 Task: Search one way flight ticket for 4 adults, 2 children, 2 infants in seat and 1 infant on lap in economy from Rapid City: Rapid City Regional Airport to Laramie: Laramie Regional Airport on 5-3-2023. Choice of flights is United. Number of bags: 1 carry on bag. Price is upto 45000. Outbound departure time preference is 0:00.
Action: Mouse moved to (403, 161)
Screenshot: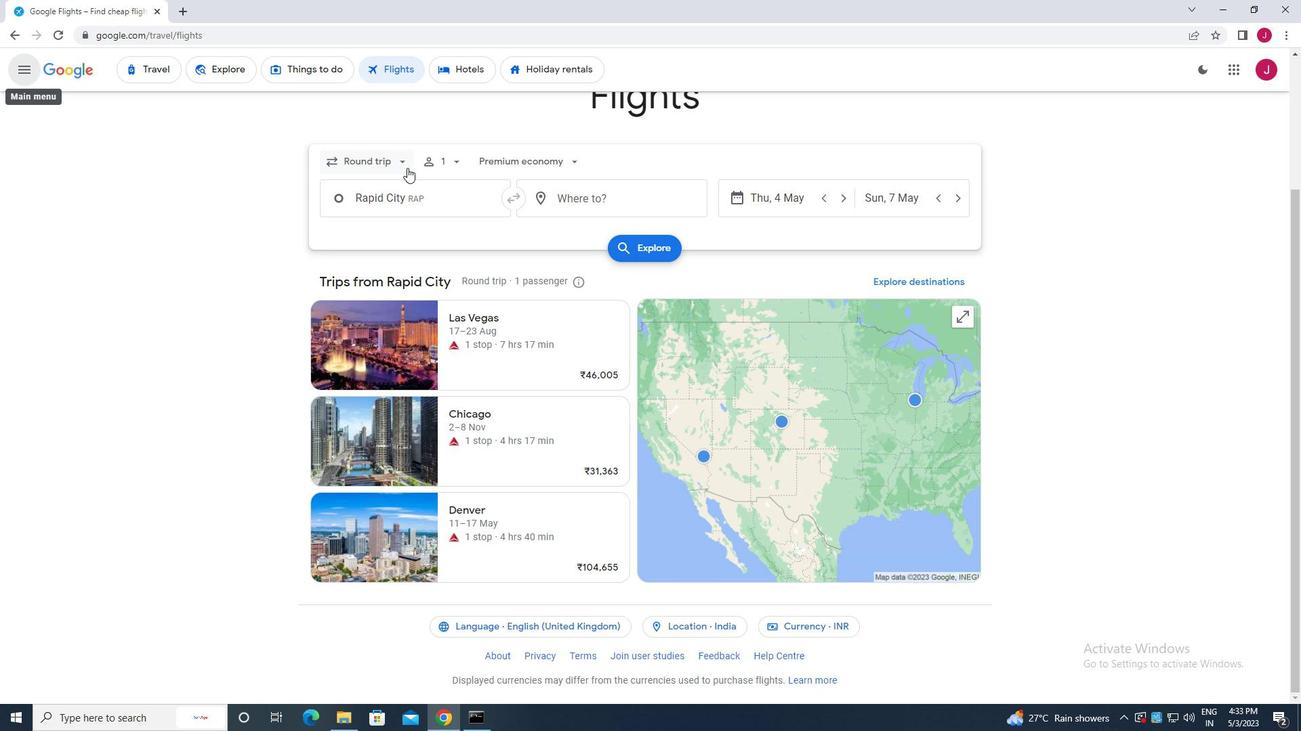 
Action: Mouse pressed left at (403, 161)
Screenshot: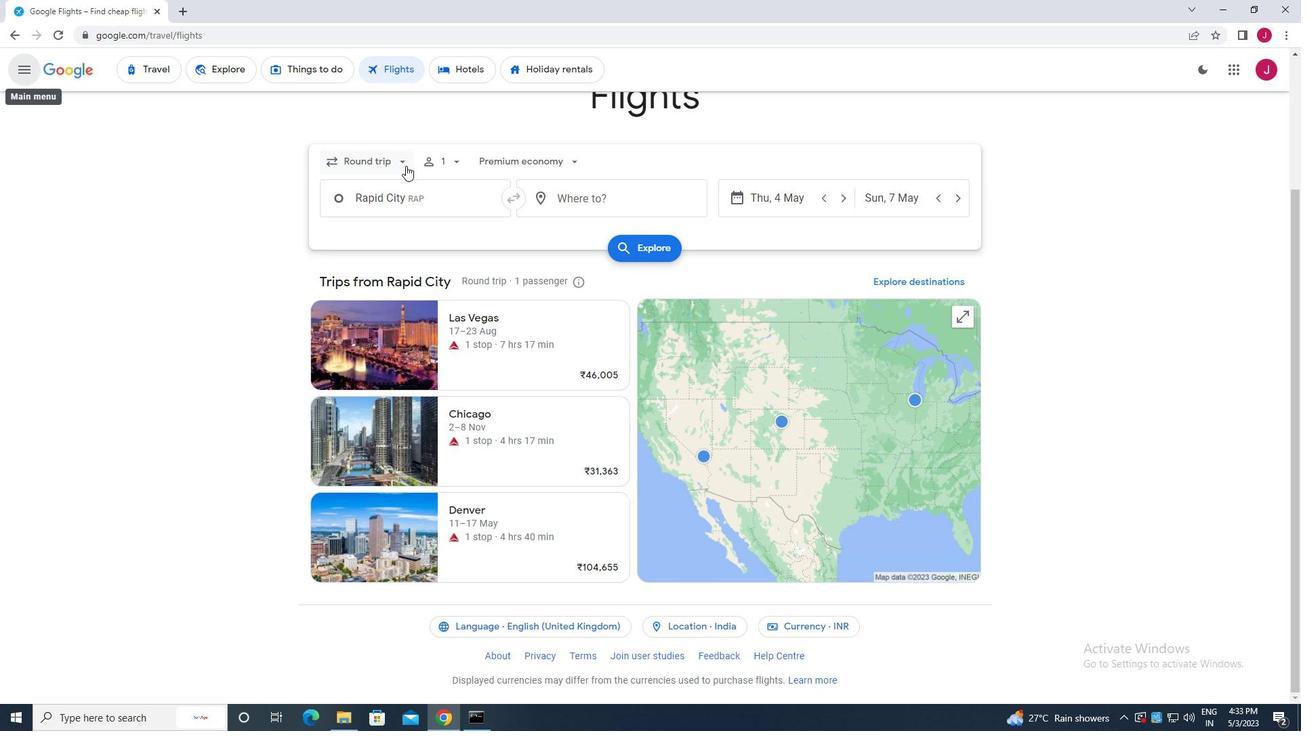 
Action: Mouse moved to (394, 221)
Screenshot: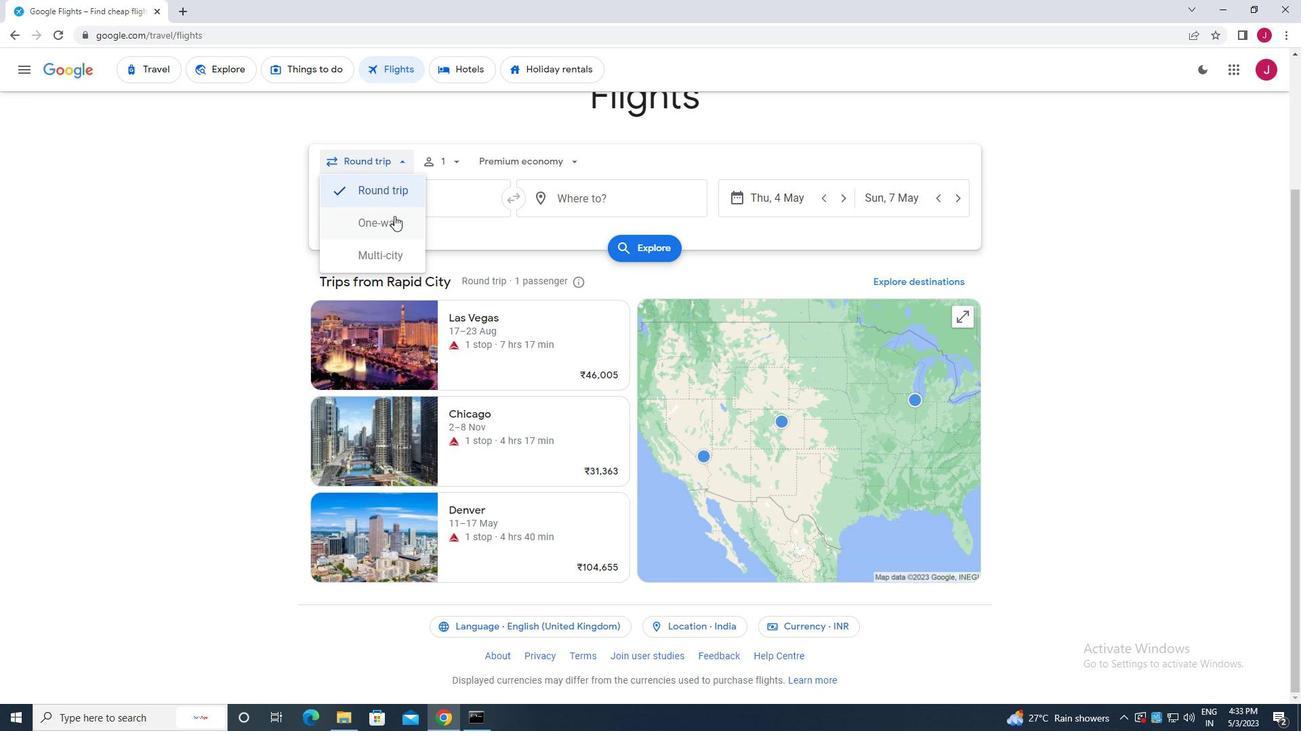 
Action: Mouse pressed left at (394, 221)
Screenshot: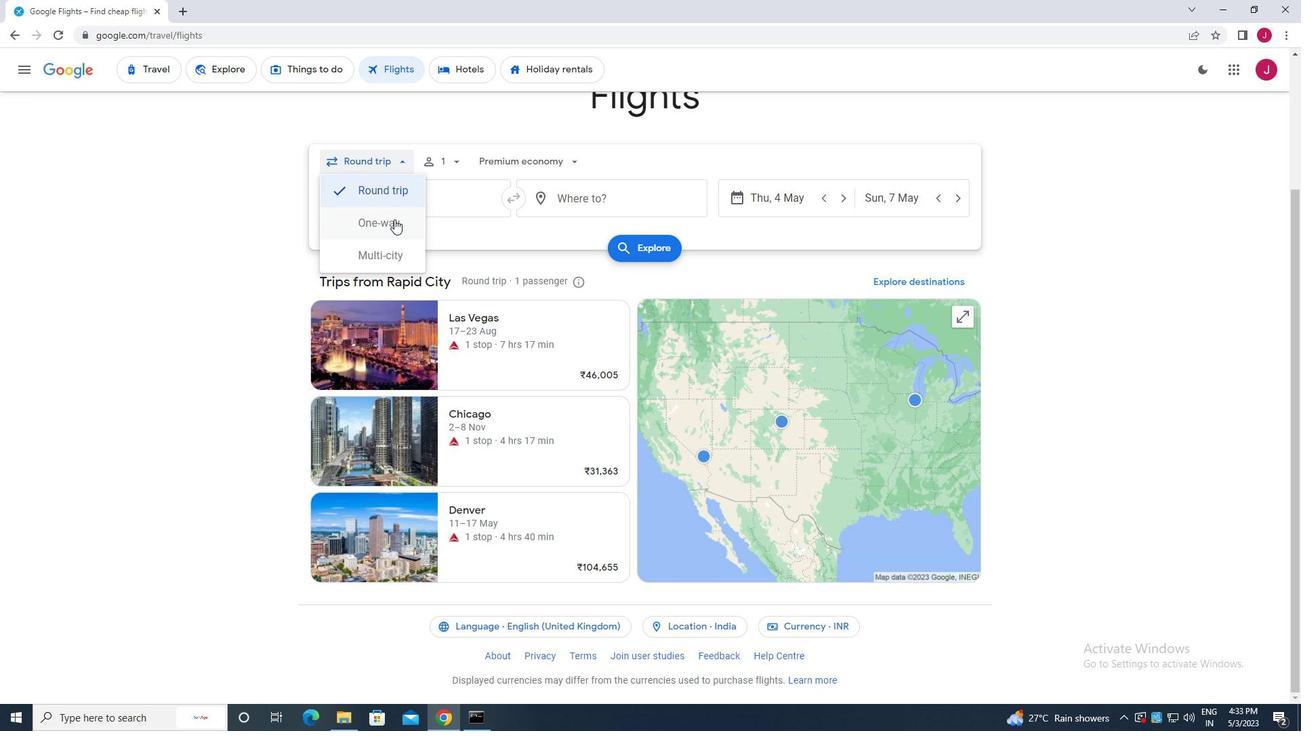 
Action: Mouse moved to (447, 164)
Screenshot: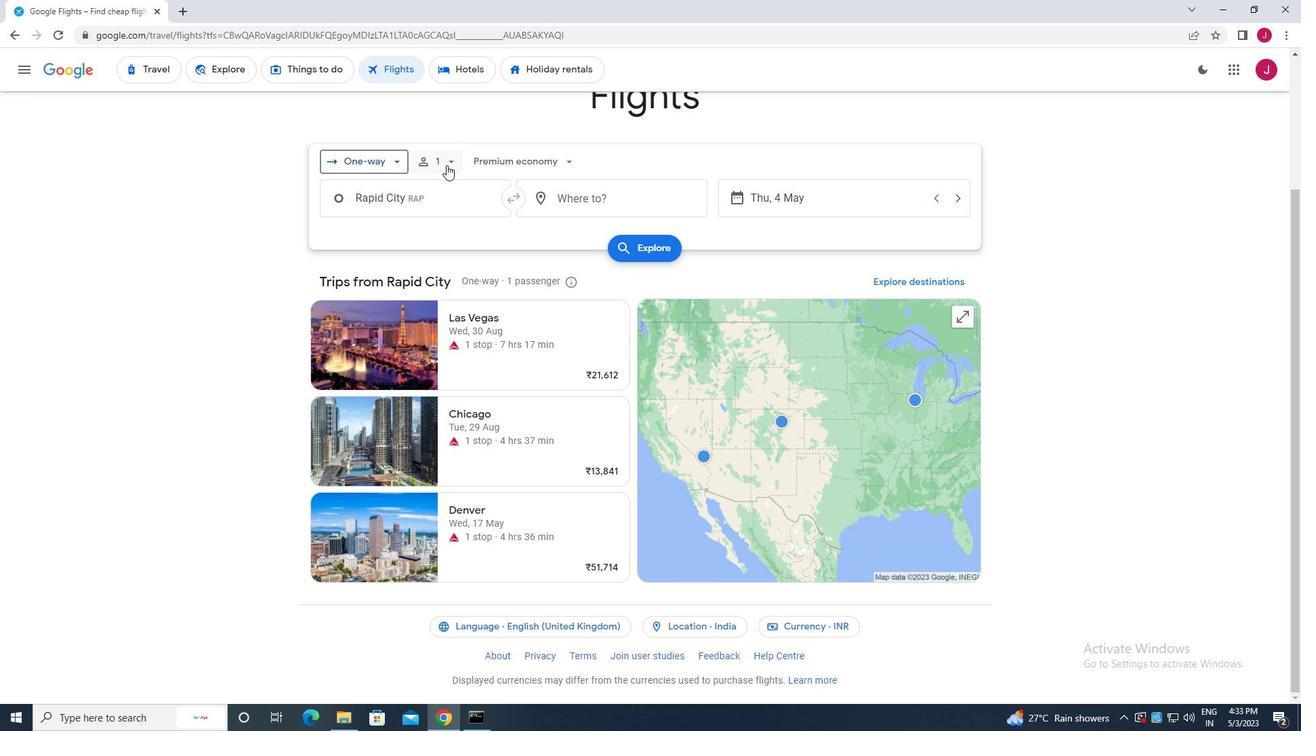 
Action: Mouse pressed left at (447, 164)
Screenshot: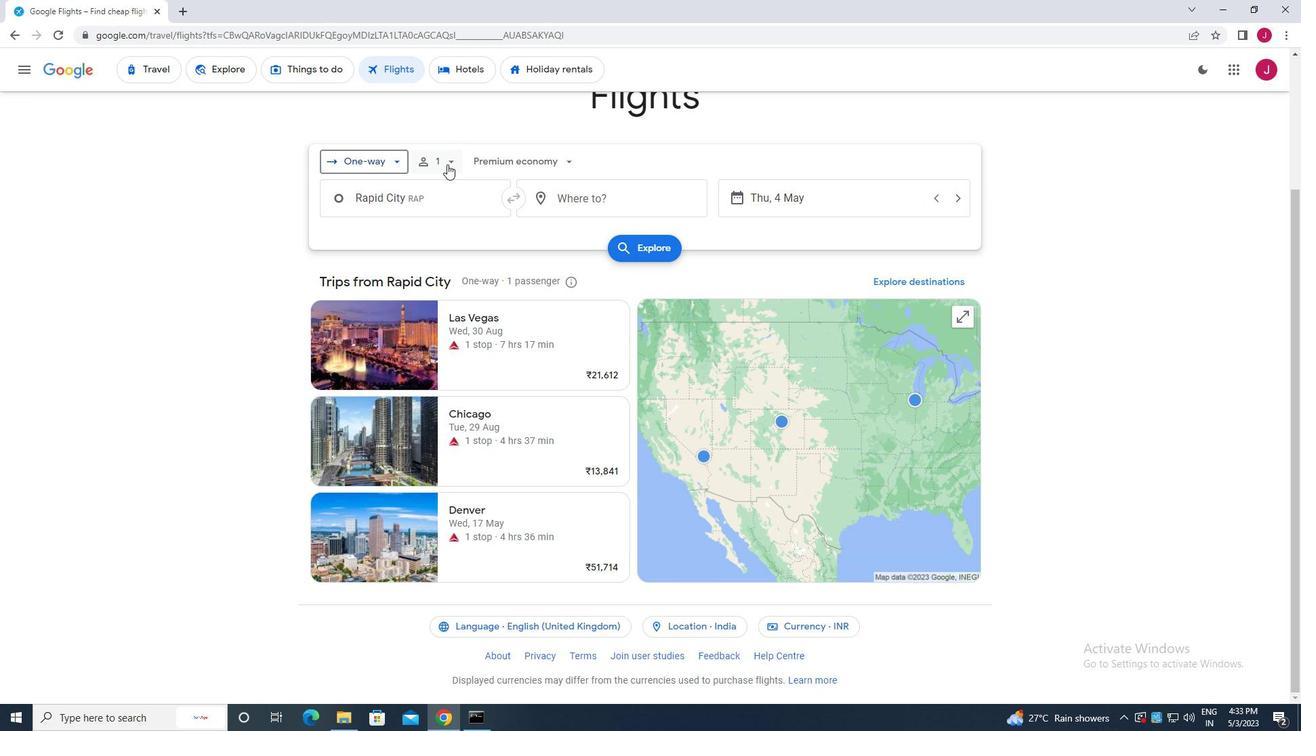 
Action: Mouse moved to (551, 193)
Screenshot: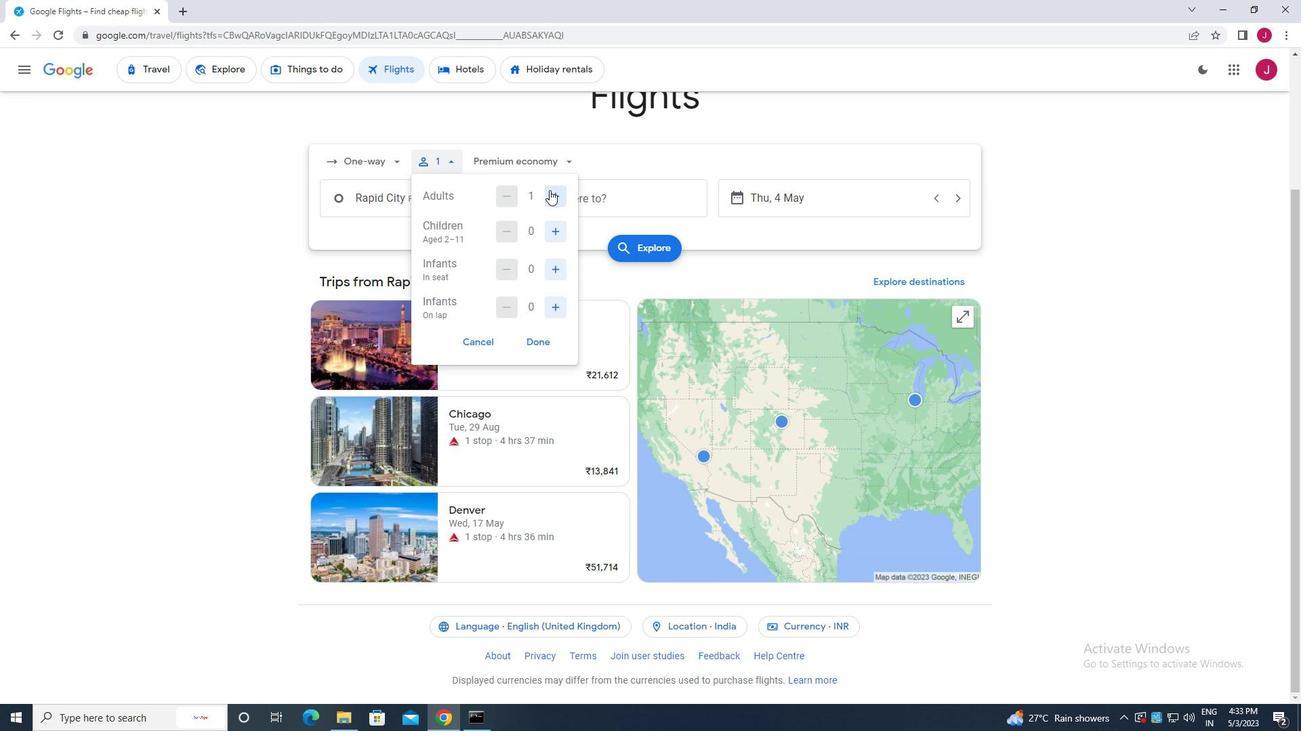 
Action: Mouse pressed left at (551, 193)
Screenshot: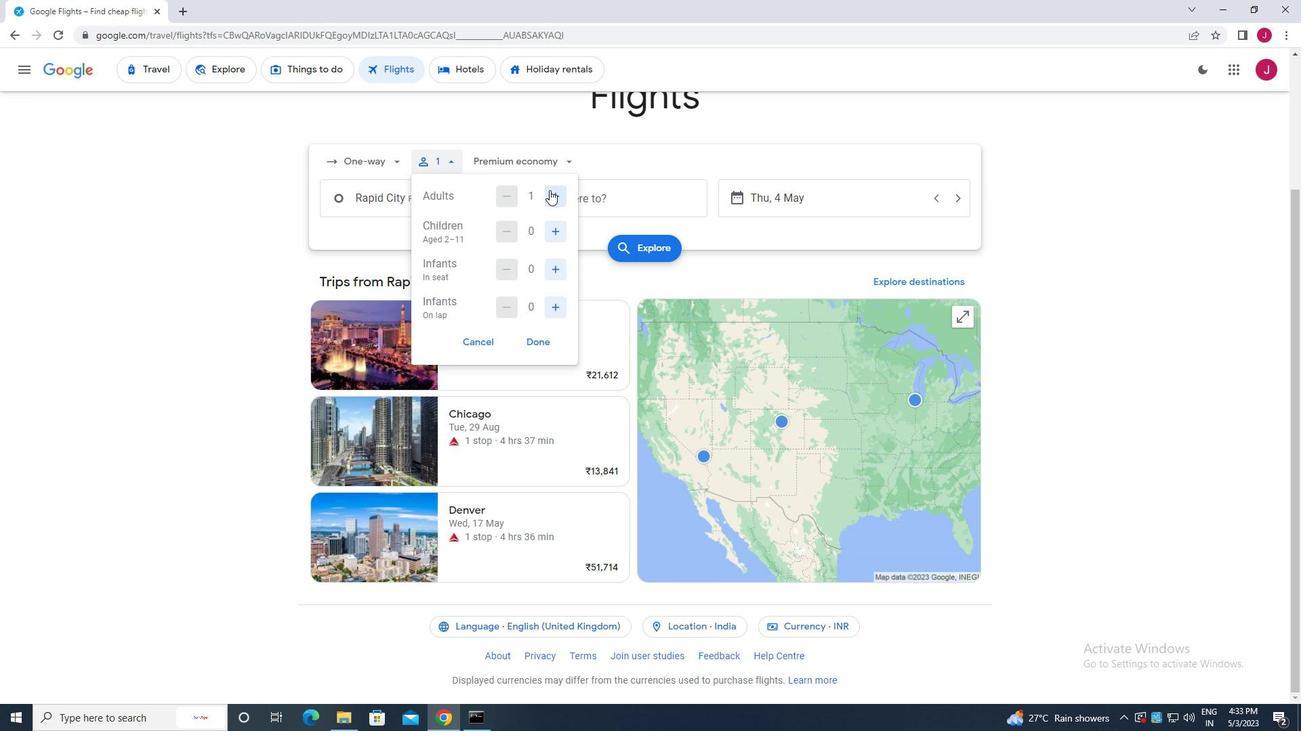 
Action: Mouse moved to (552, 193)
Screenshot: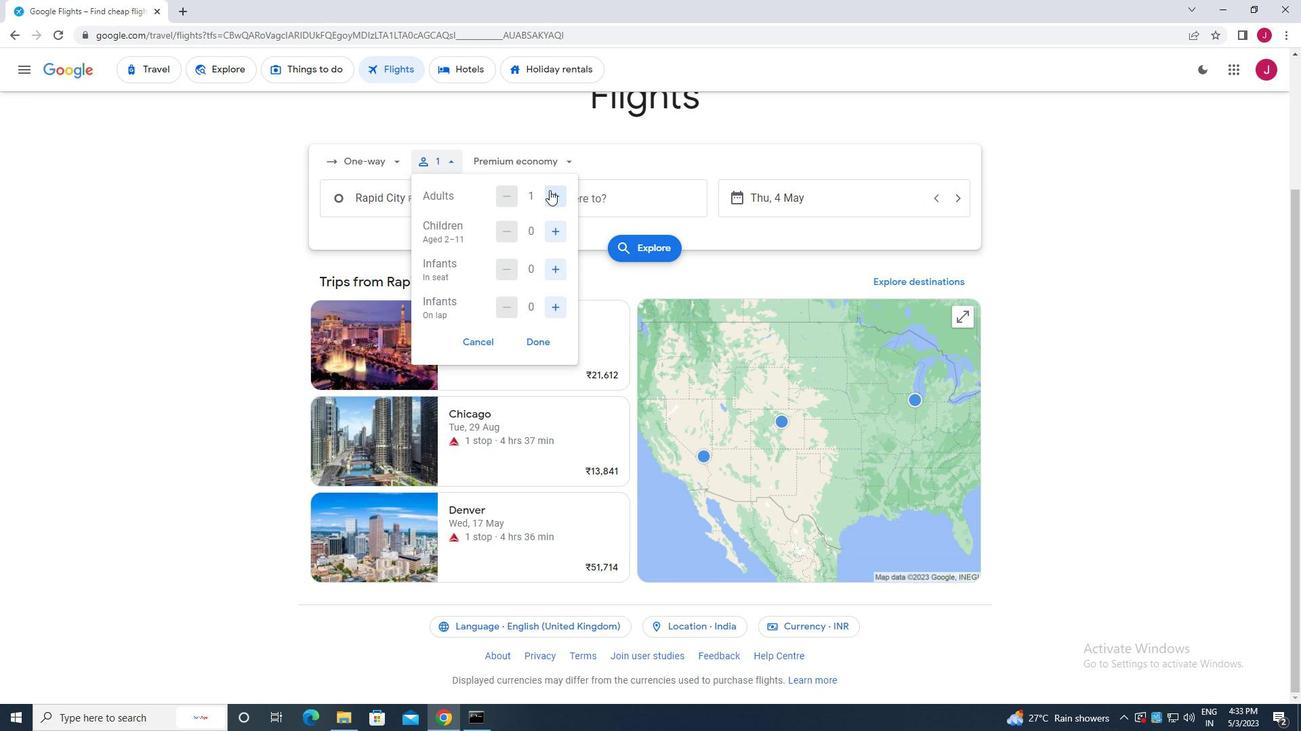 
Action: Mouse pressed left at (552, 193)
Screenshot: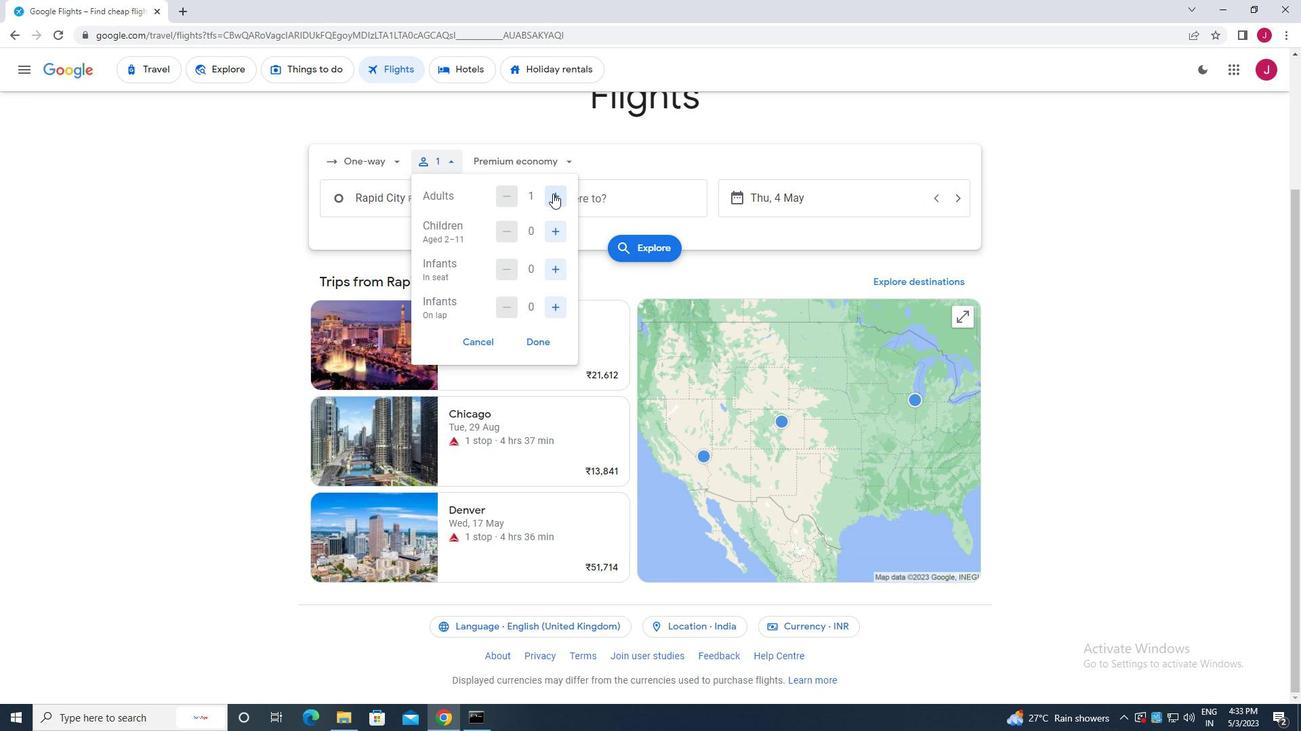 
Action: Mouse pressed left at (552, 193)
Screenshot: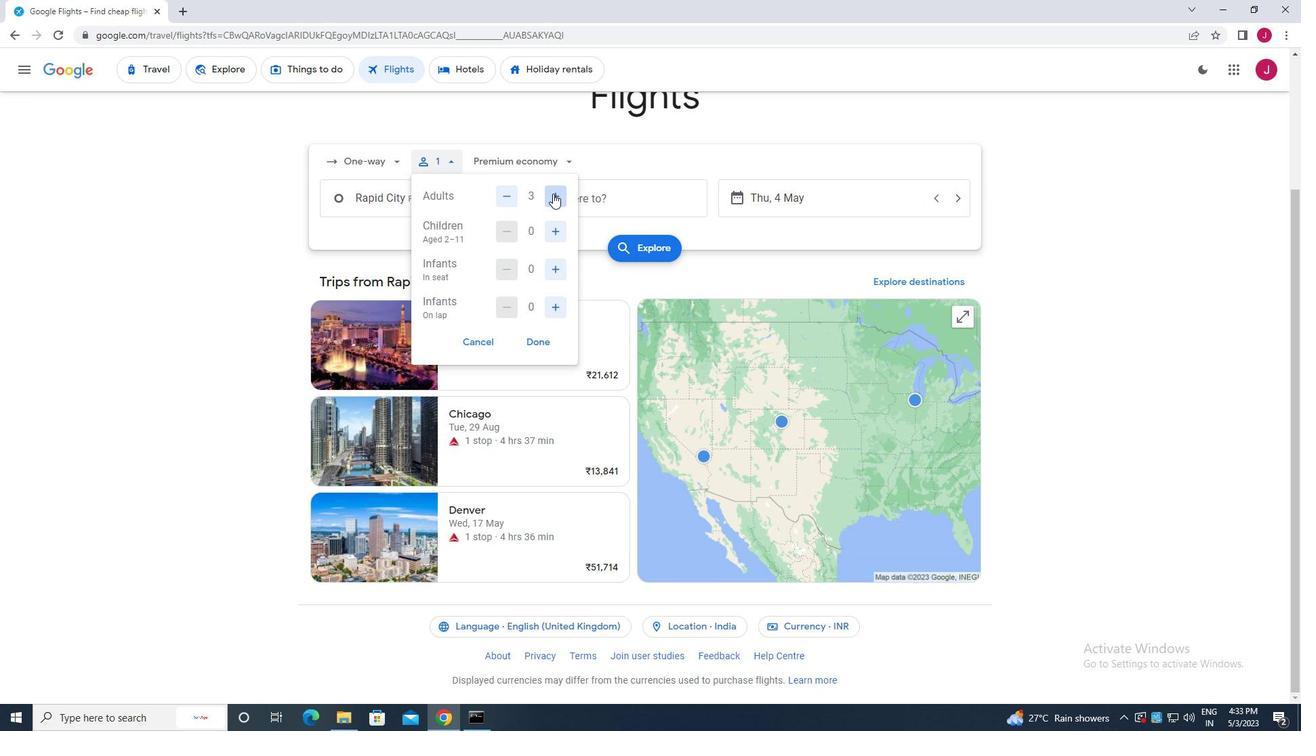 
Action: Mouse moved to (555, 237)
Screenshot: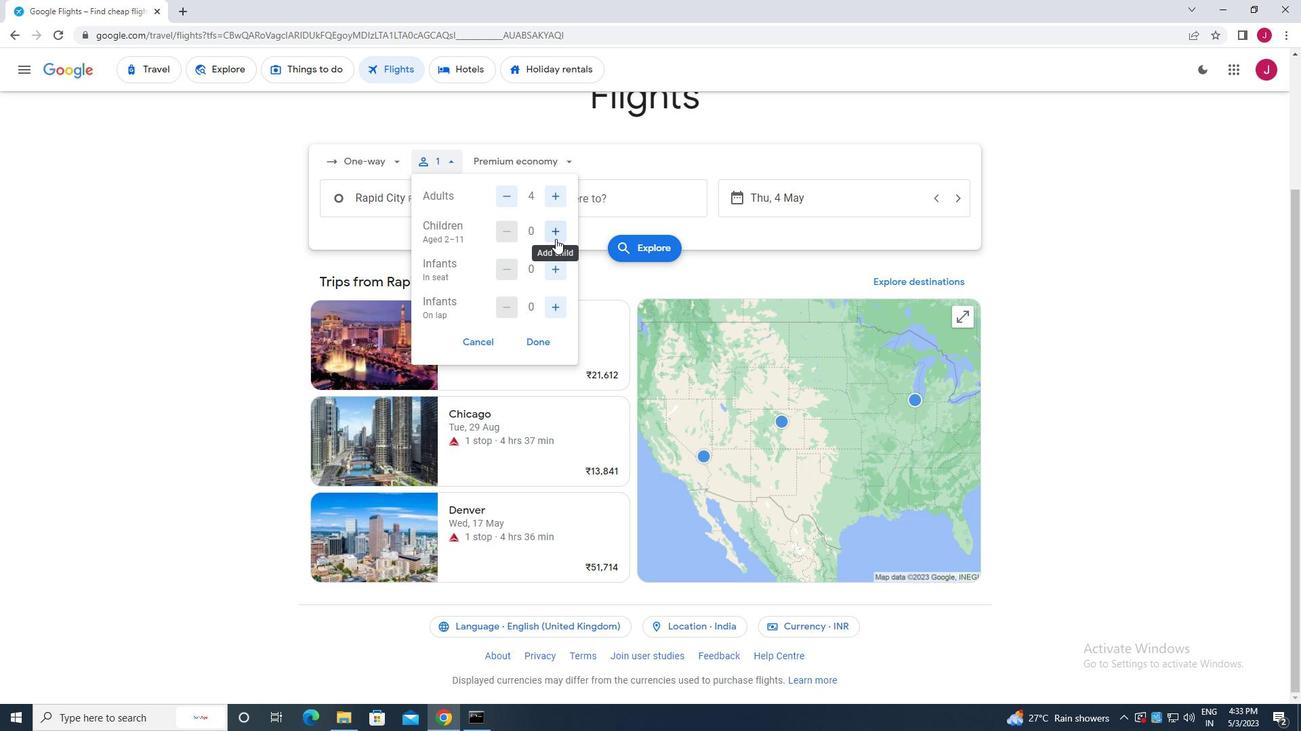 
Action: Mouse pressed left at (555, 237)
Screenshot: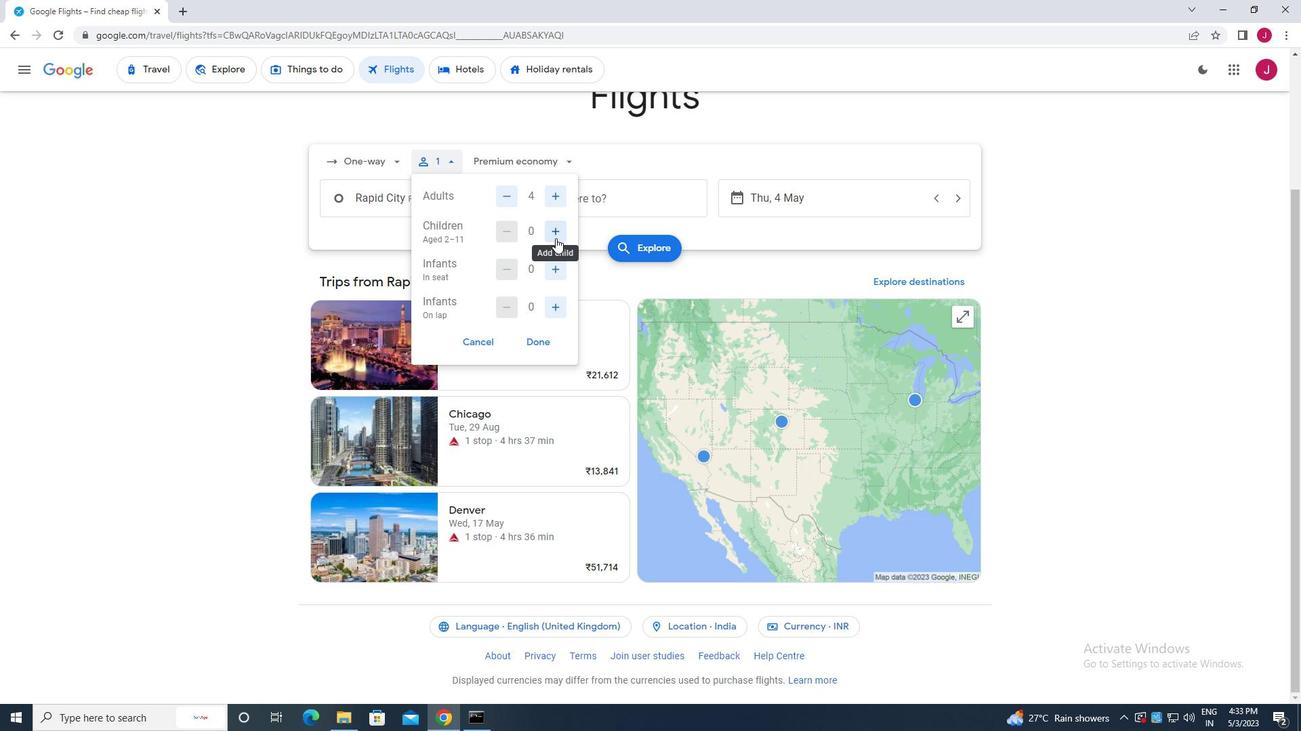 
Action: Mouse pressed left at (555, 237)
Screenshot: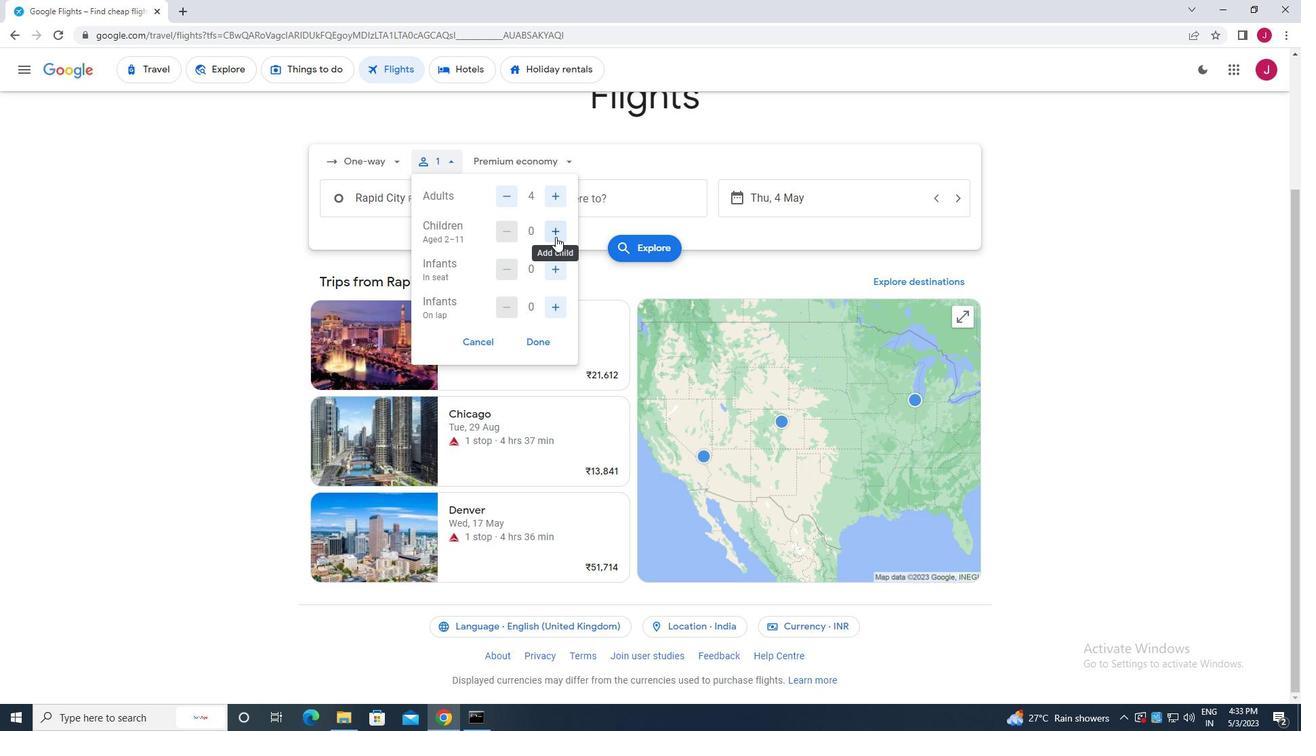 
Action: Mouse moved to (559, 269)
Screenshot: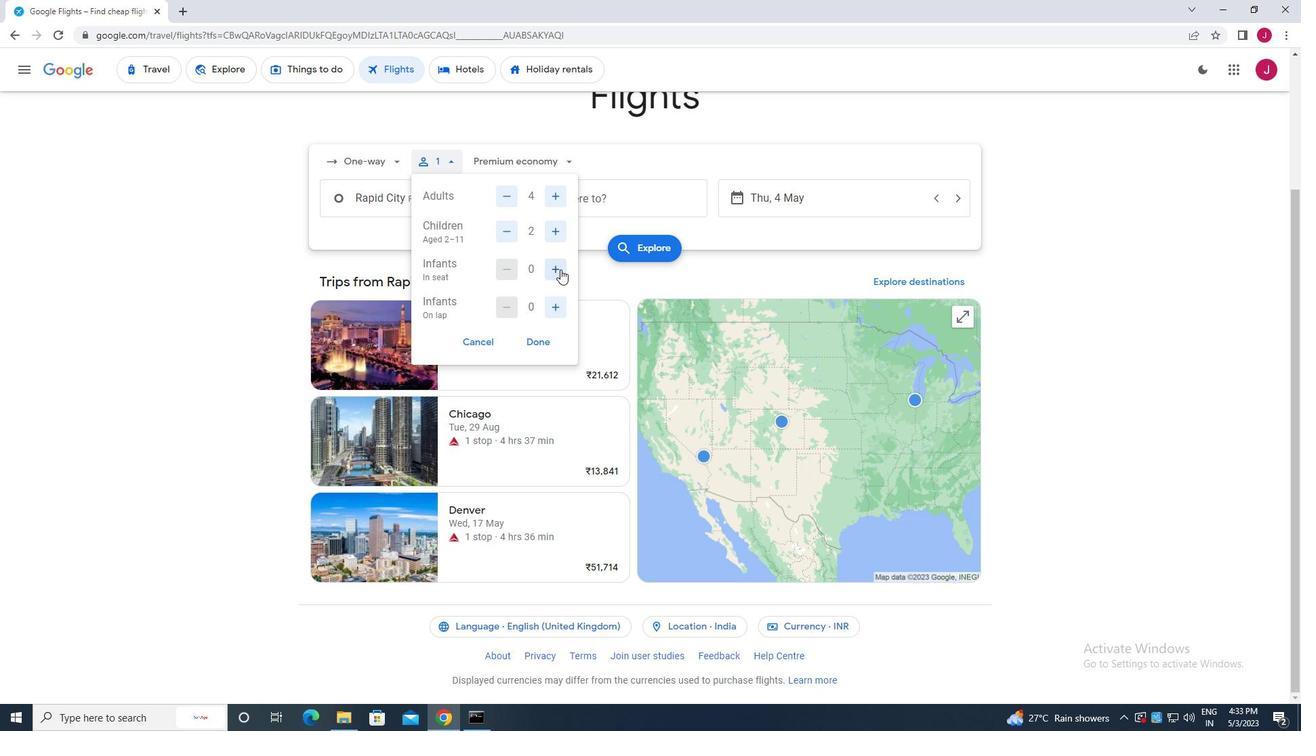
Action: Mouse pressed left at (559, 269)
Screenshot: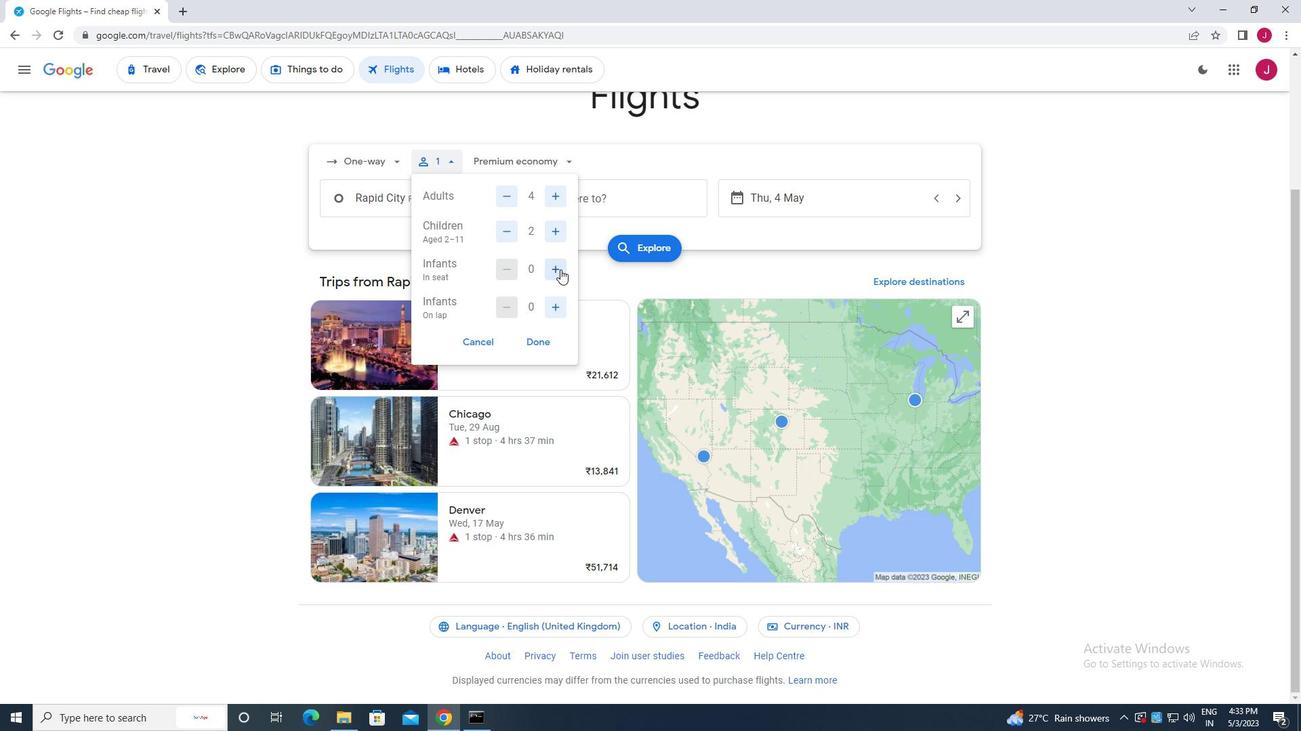 
Action: Mouse pressed left at (559, 269)
Screenshot: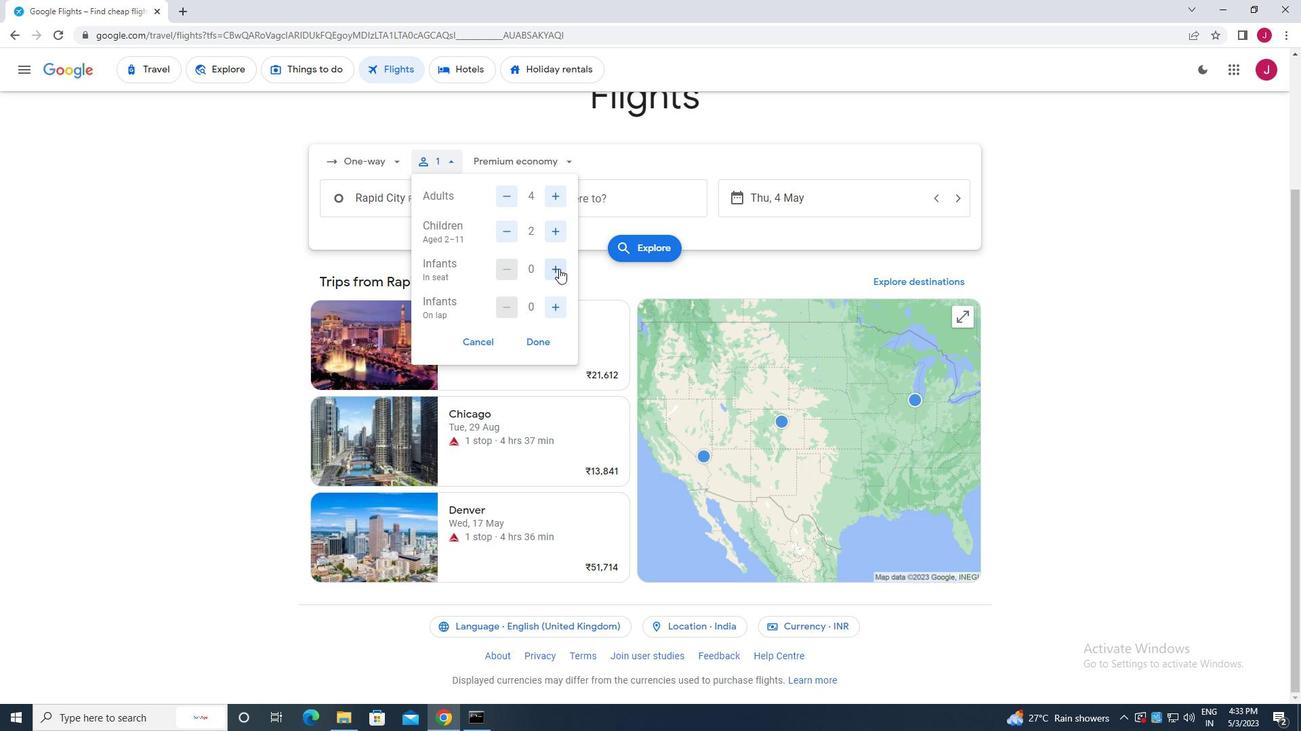 
Action: Mouse moved to (554, 309)
Screenshot: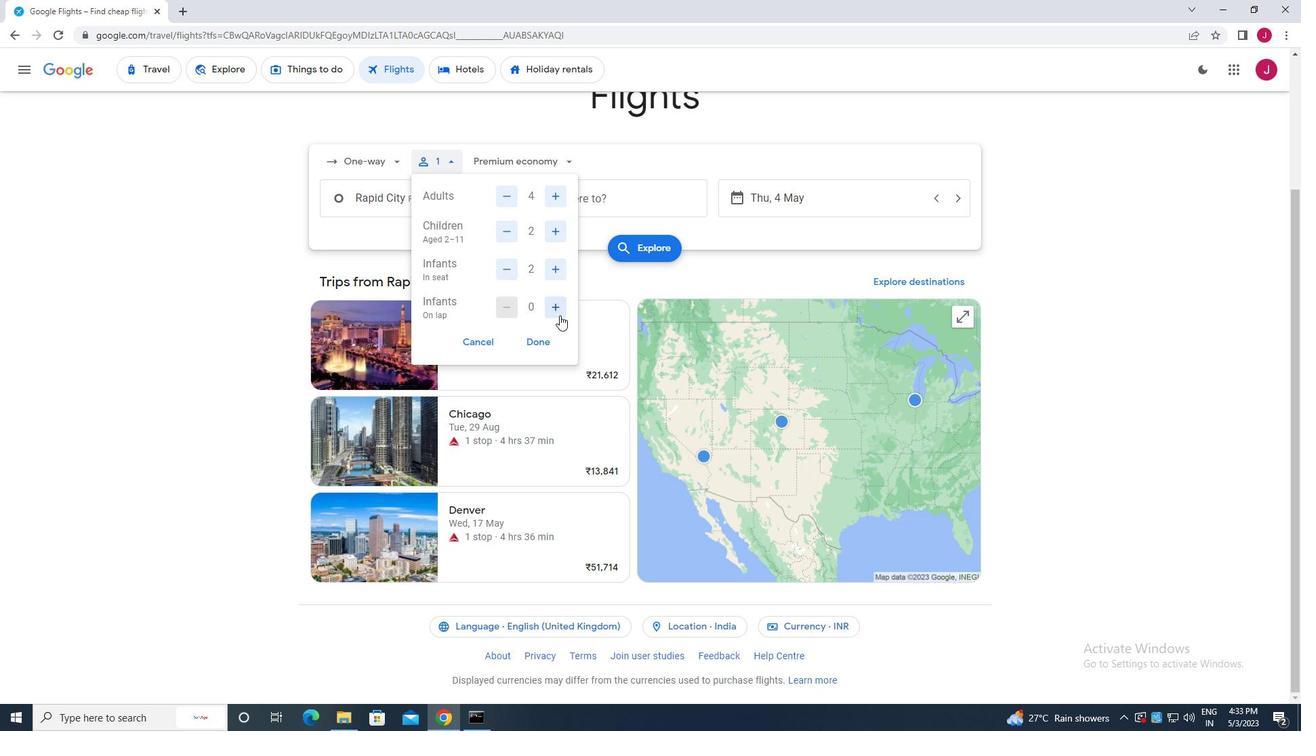 
Action: Mouse pressed left at (554, 309)
Screenshot: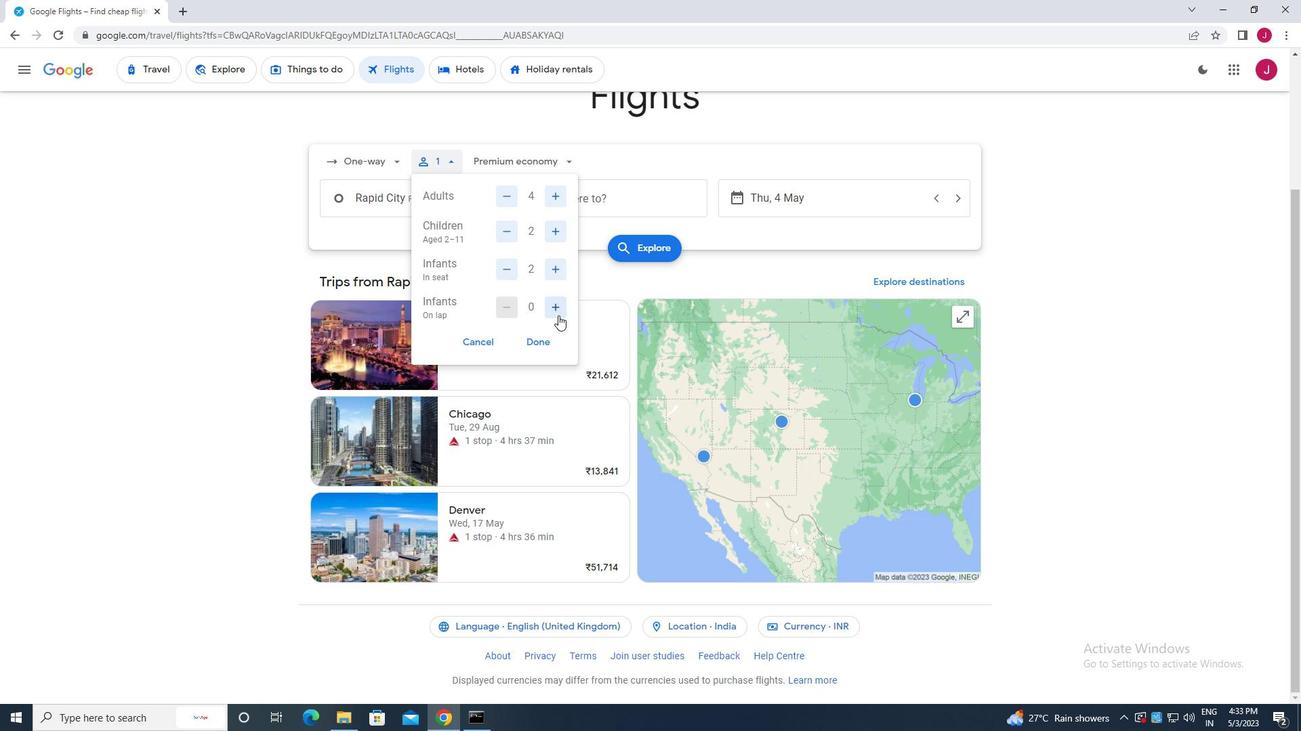 
Action: Mouse moved to (534, 342)
Screenshot: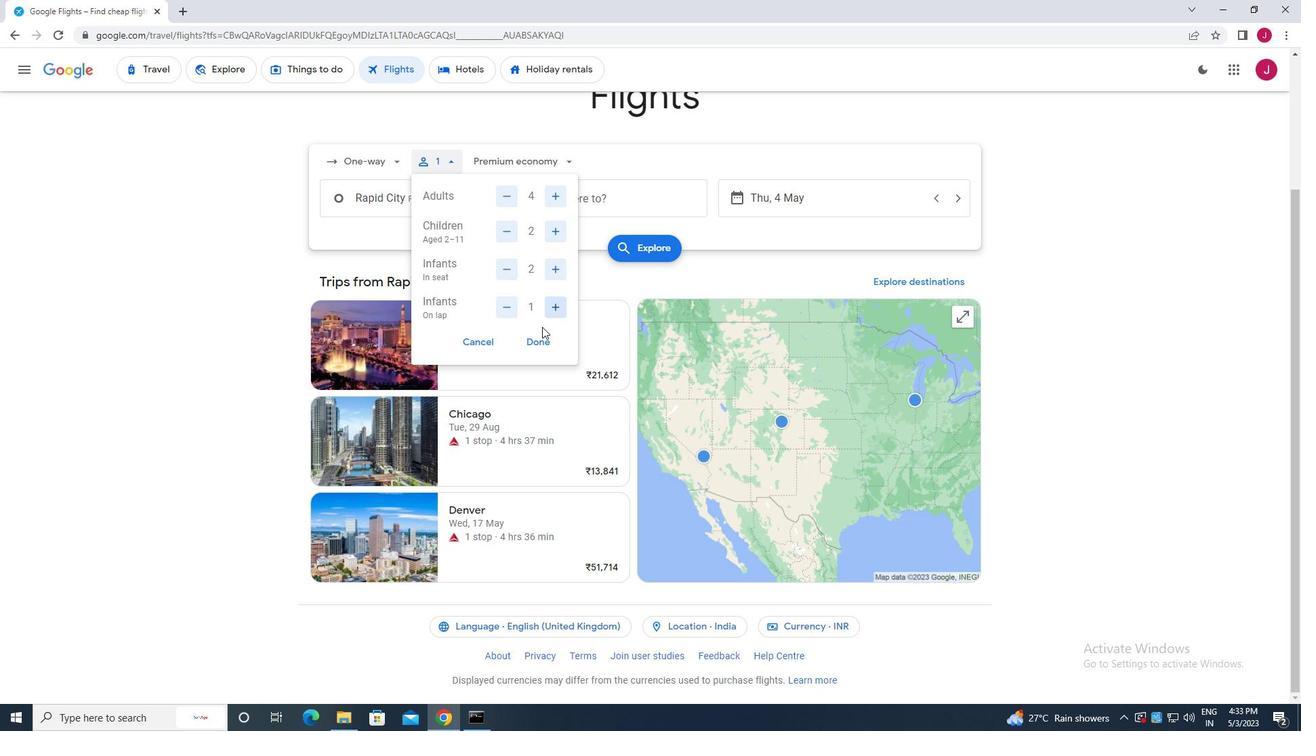 
Action: Mouse pressed left at (534, 342)
Screenshot: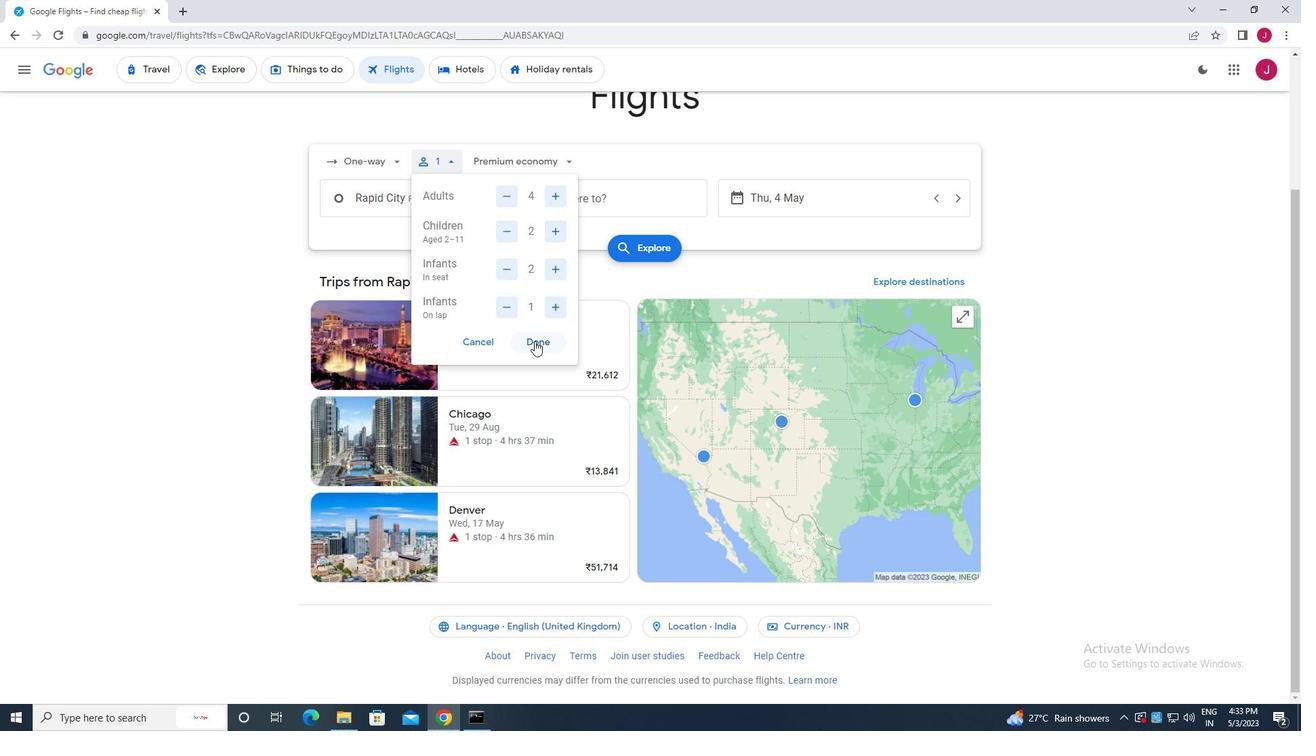 
Action: Mouse moved to (544, 161)
Screenshot: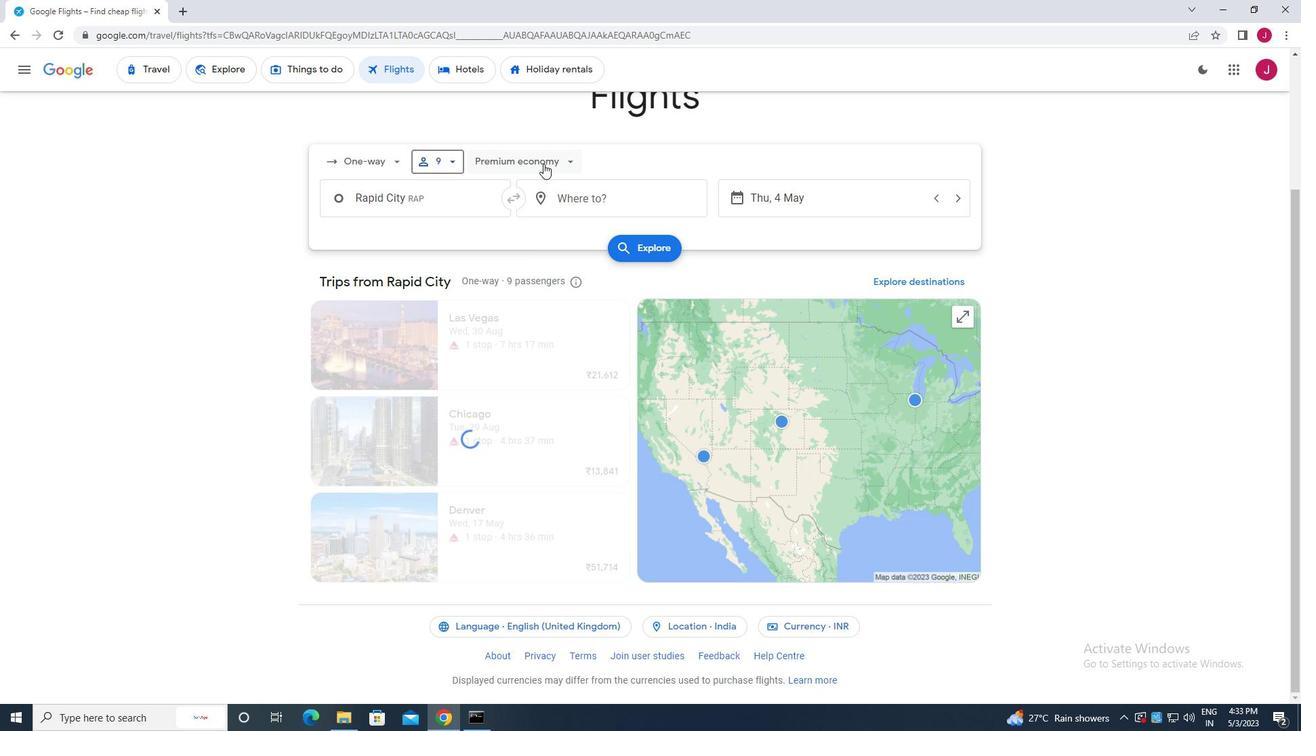 
Action: Mouse pressed left at (544, 161)
Screenshot: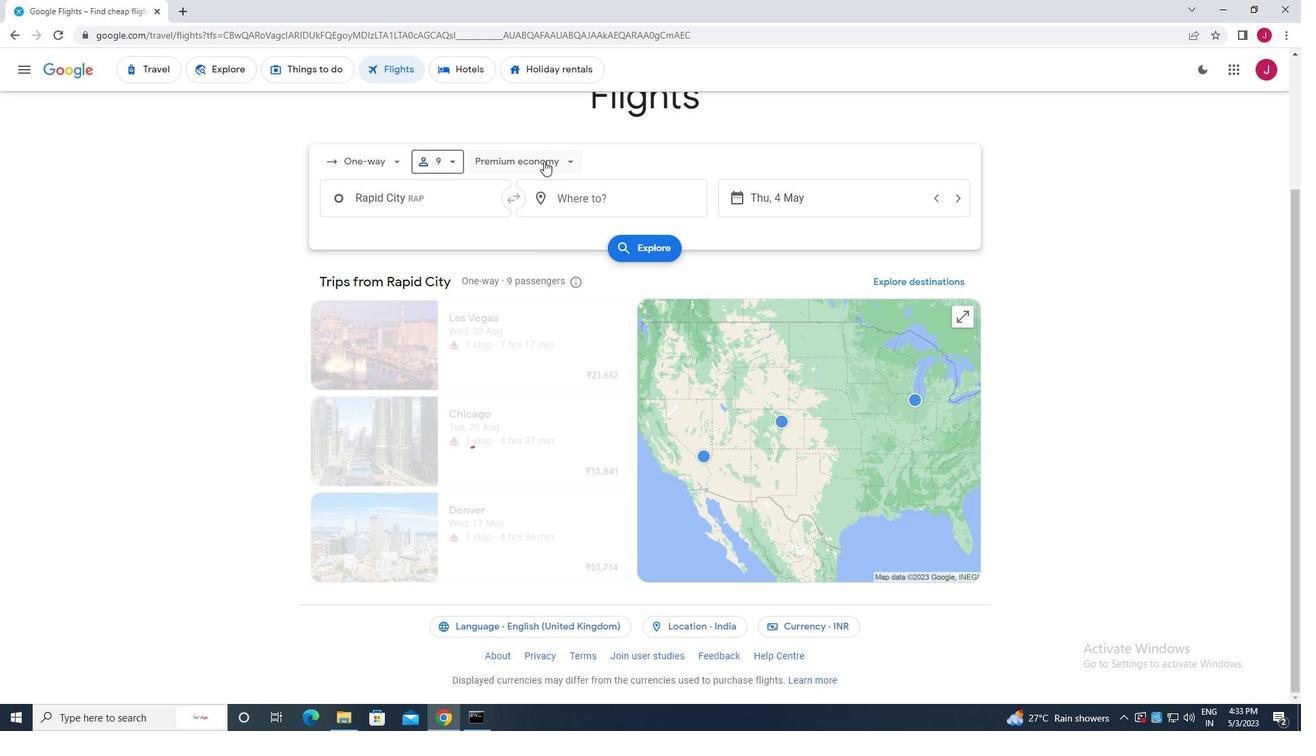 
Action: Mouse moved to (550, 190)
Screenshot: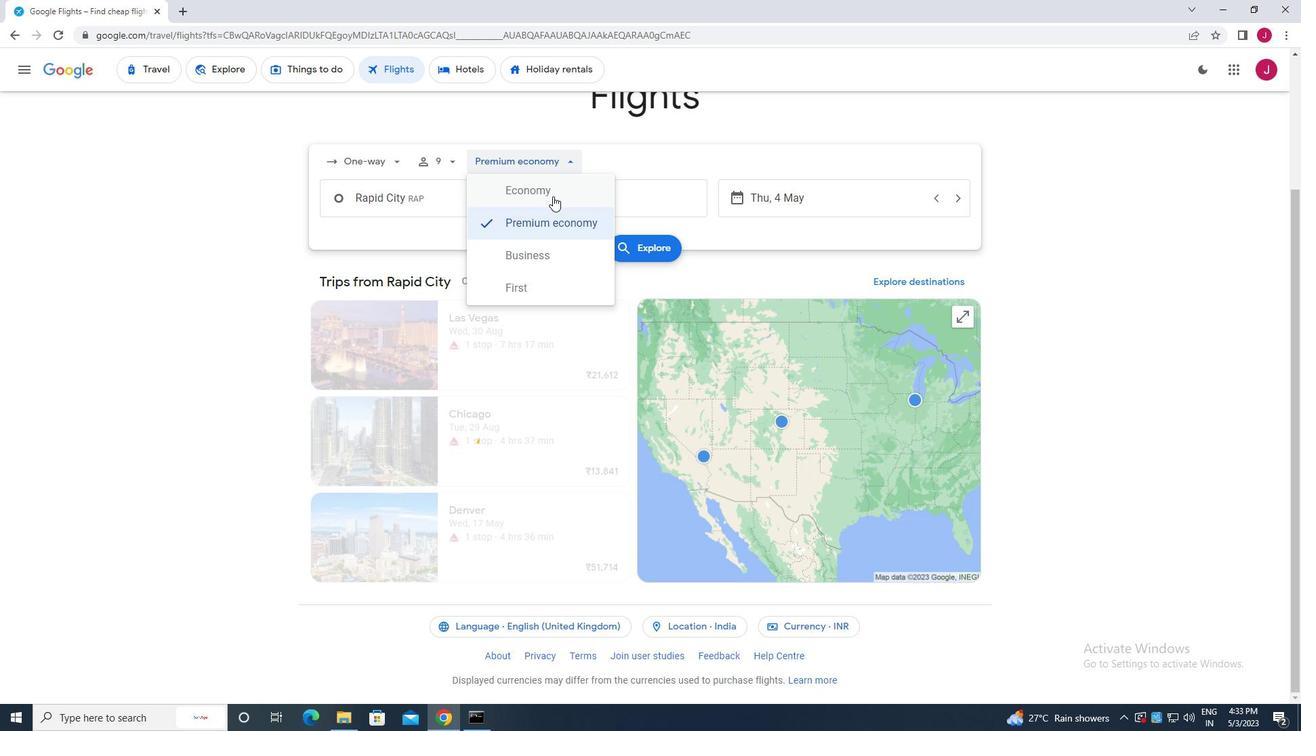 
Action: Mouse pressed left at (550, 190)
Screenshot: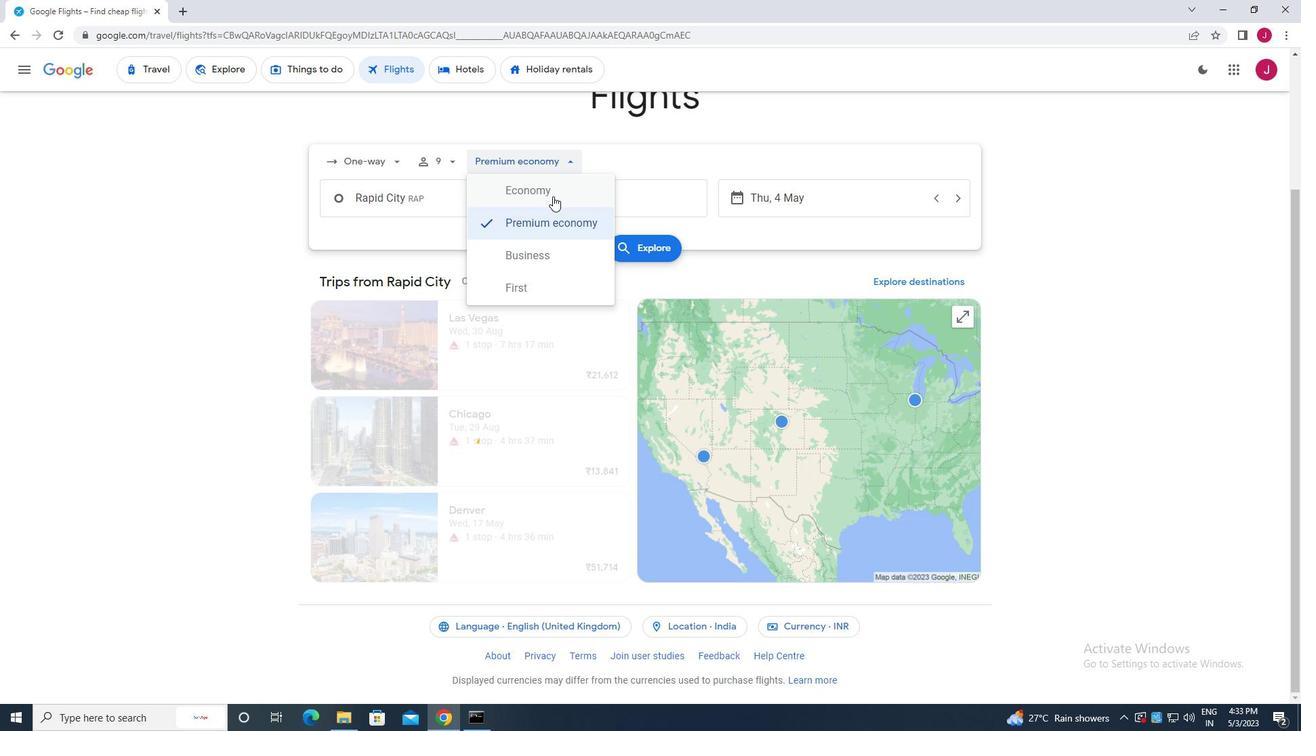 
Action: Mouse moved to (457, 205)
Screenshot: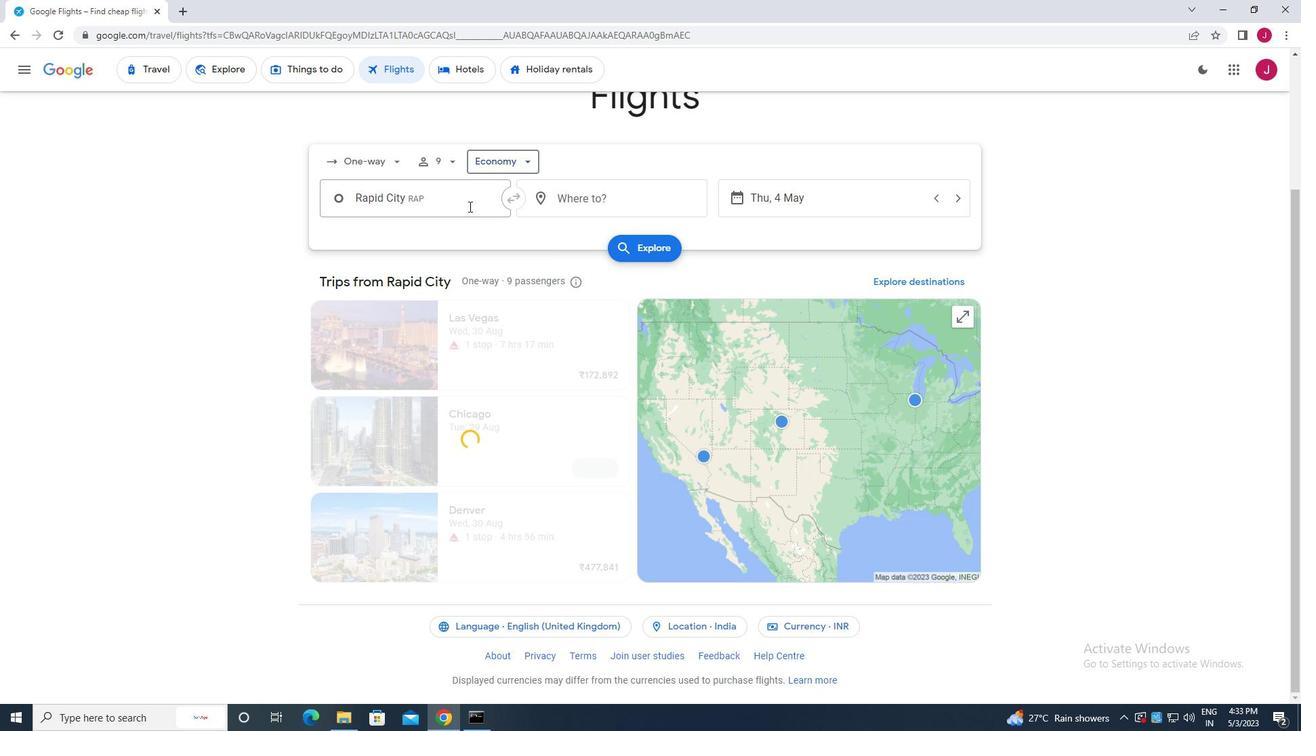 
Action: Mouse pressed left at (457, 205)
Screenshot: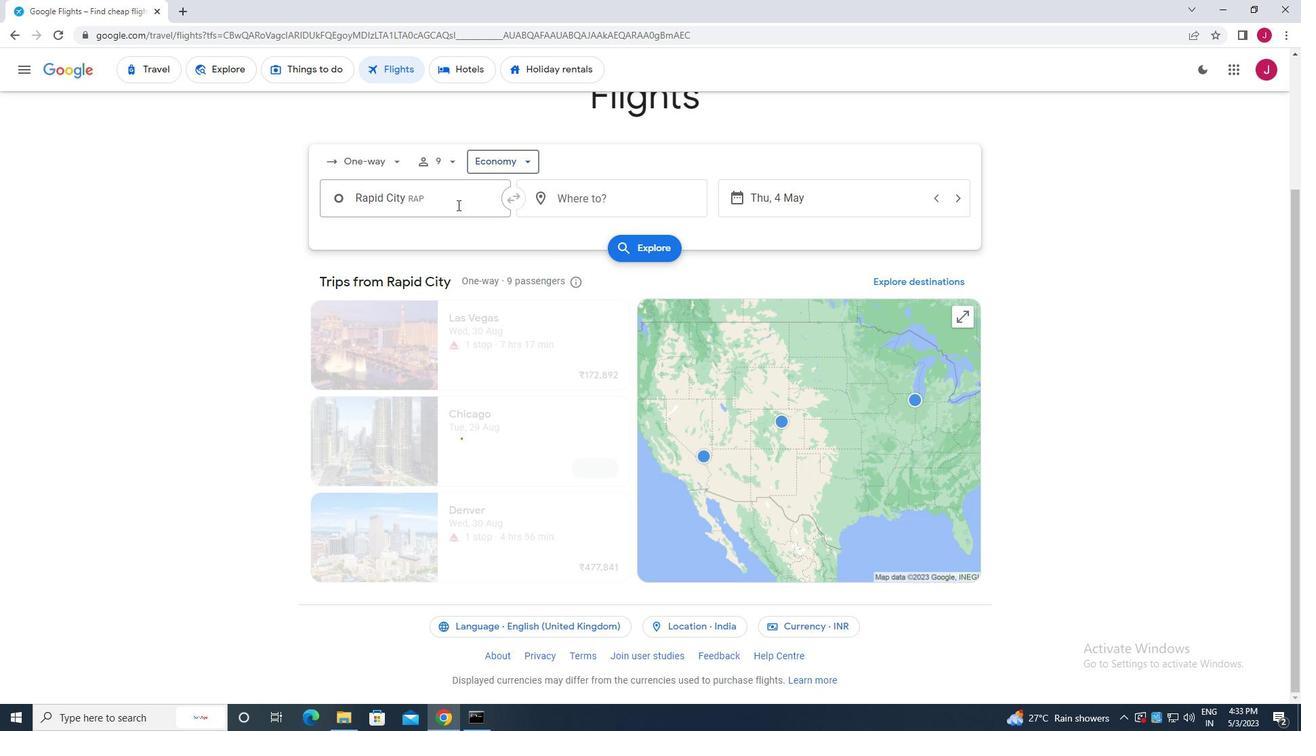 
Action: Key pressed rapid<Key.space>
Screenshot: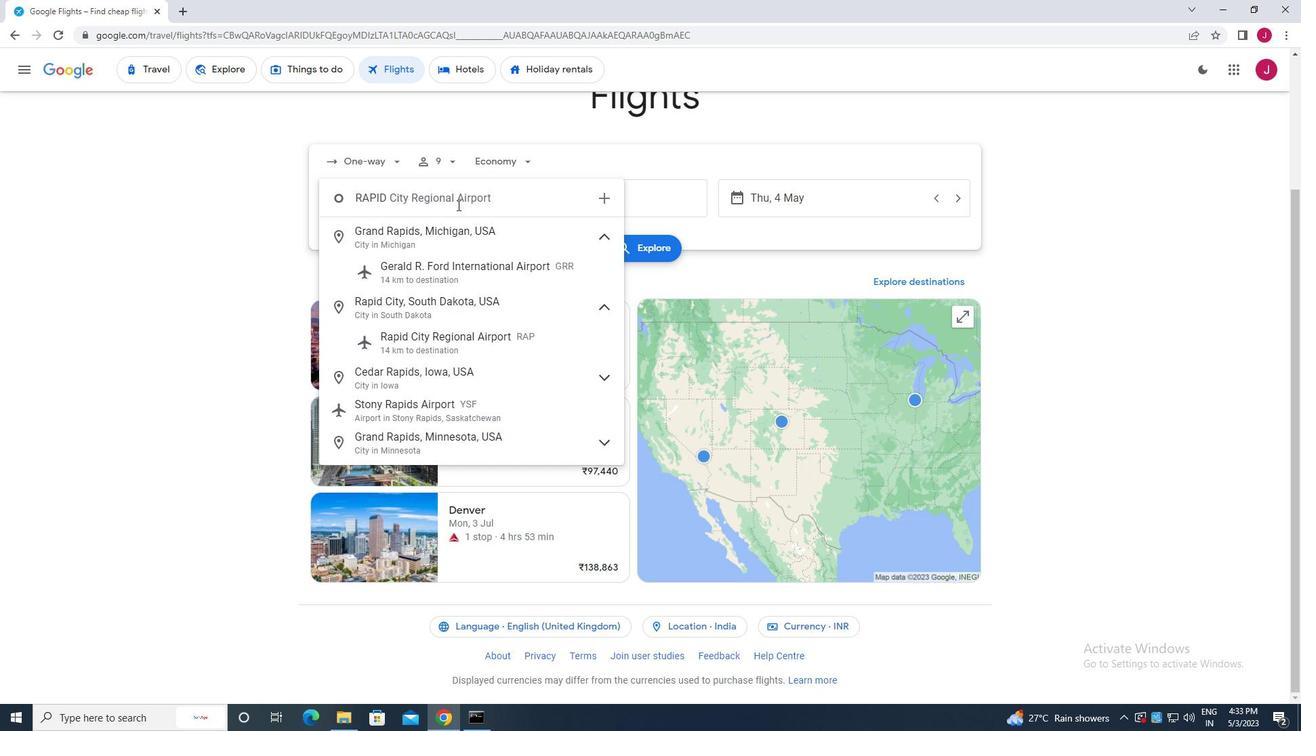 
Action: Mouse moved to (484, 272)
Screenshot: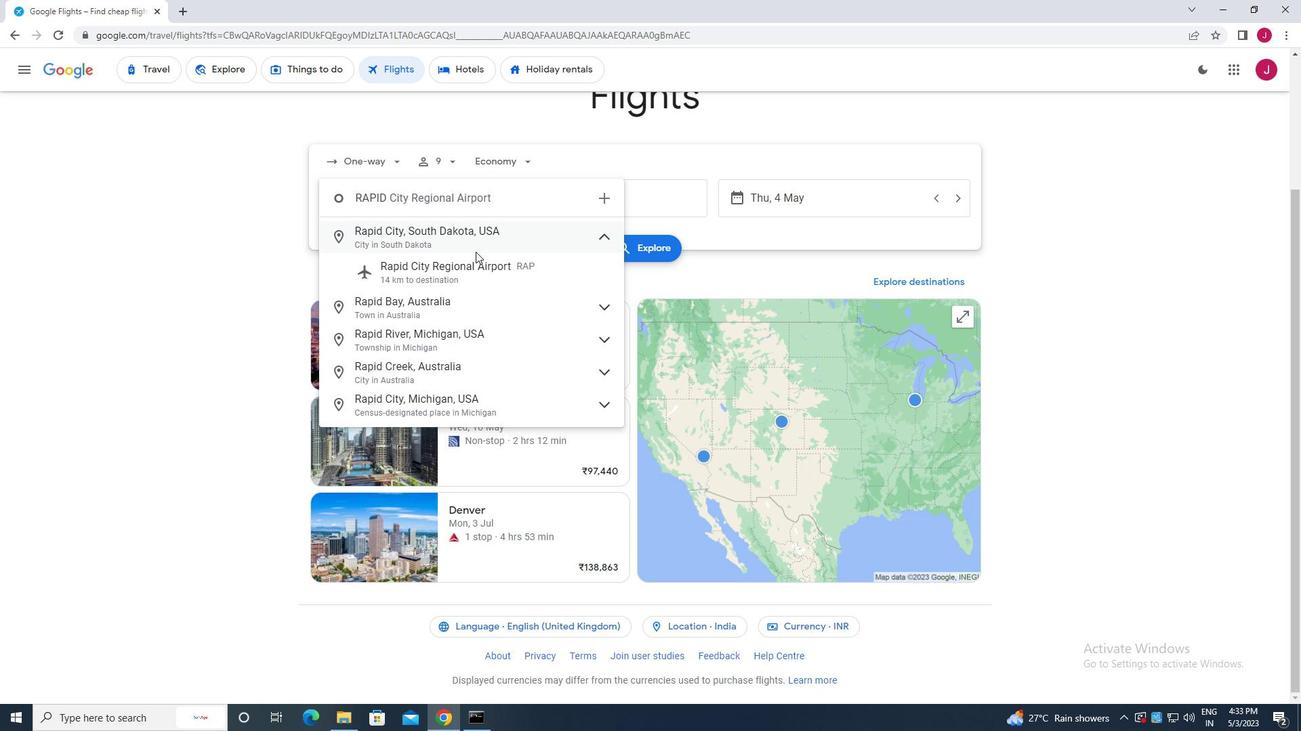 
Action: Mouse pressed left at (484, 272)
Screenshot: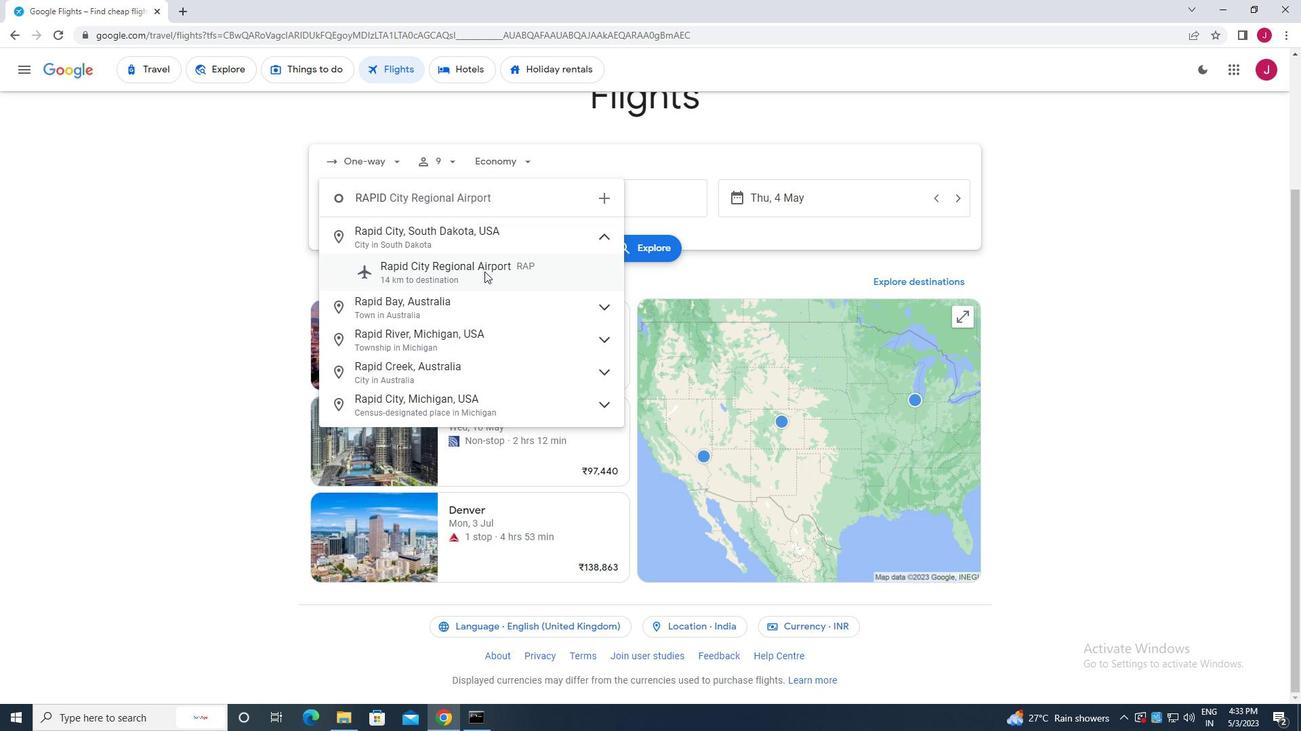 
Action: Mouse moved to (594, 207)
Screenshot: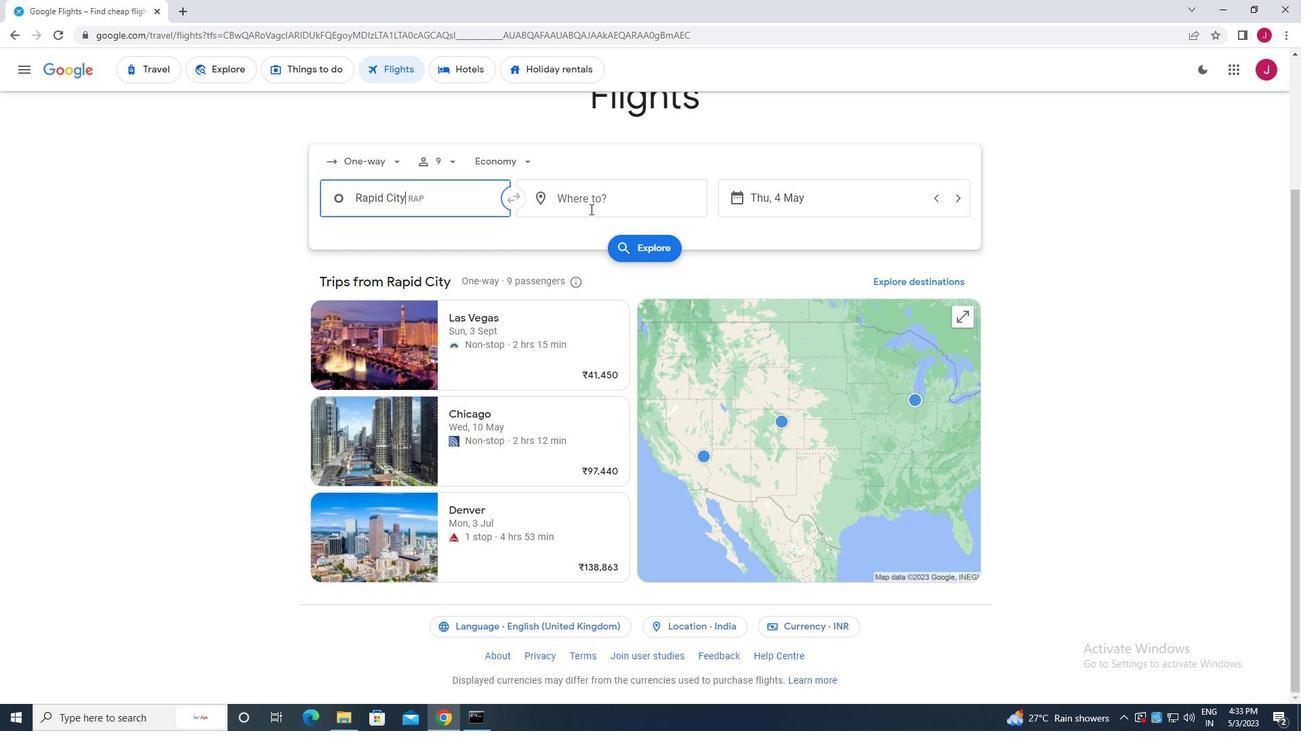 
Action: Mouse pressed left at (594, 207)
Screenshot: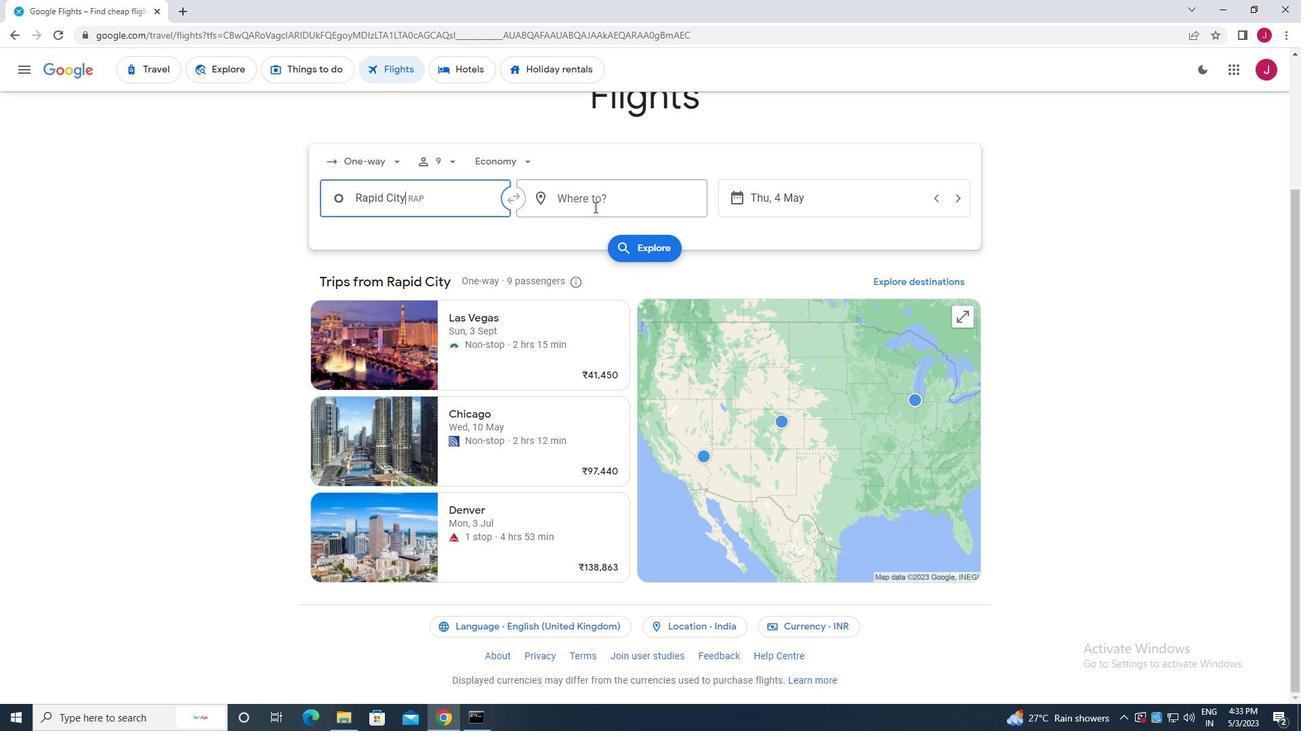 
Action: Mouse moved to (594, 205)
Screenshot: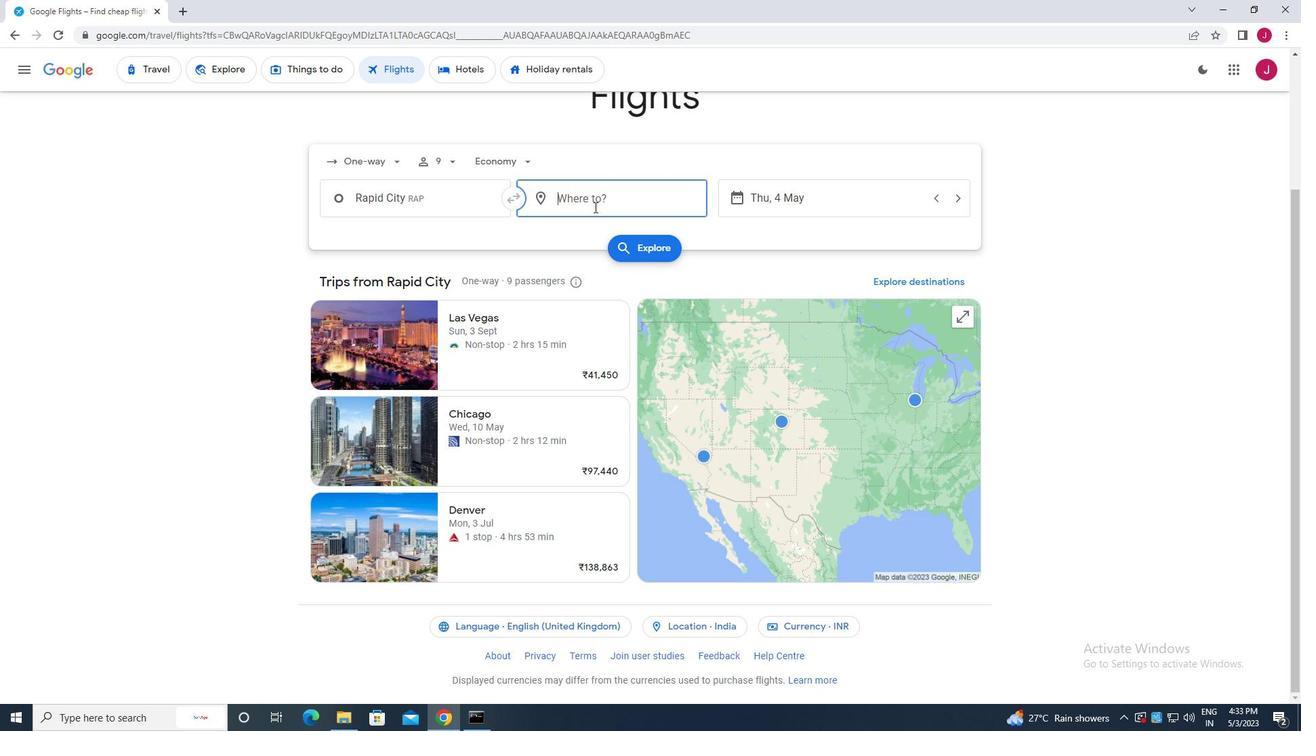 
Action: Key pressed laram
Screenshot: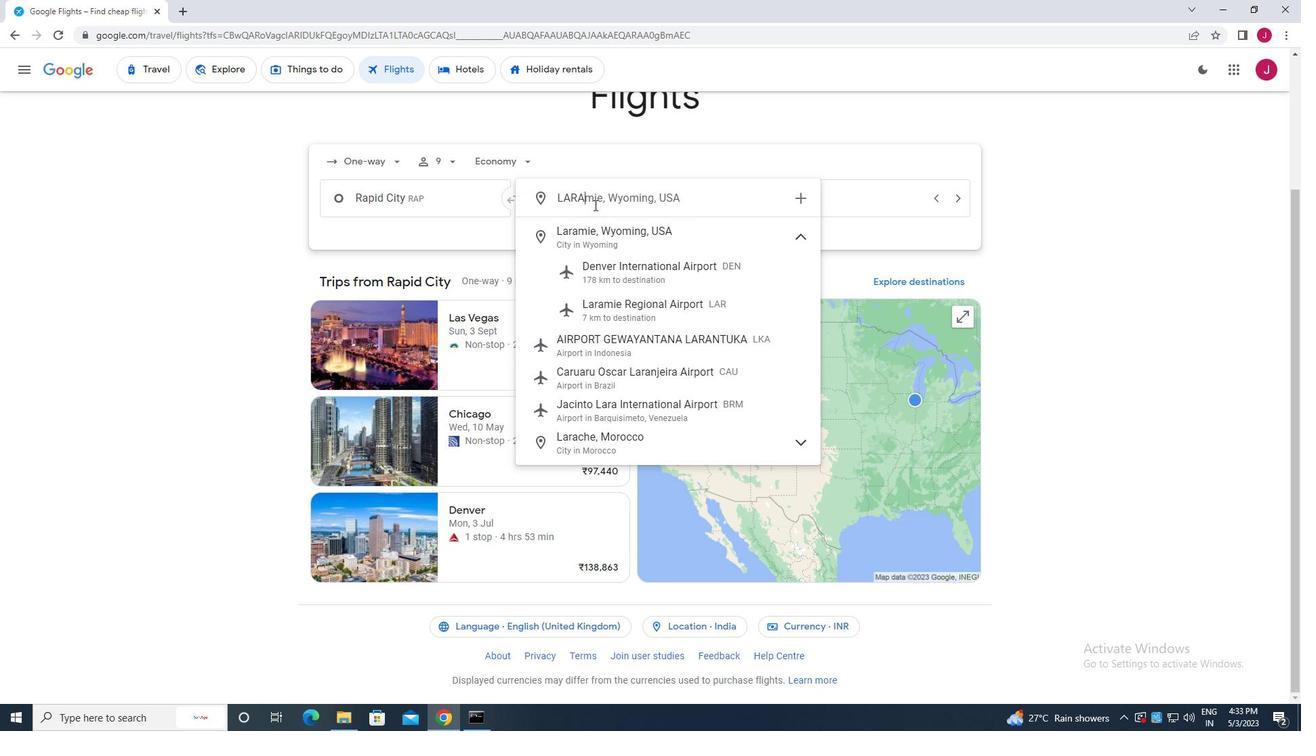 
Action: Mouse moved to (682, 306)
Screenshot: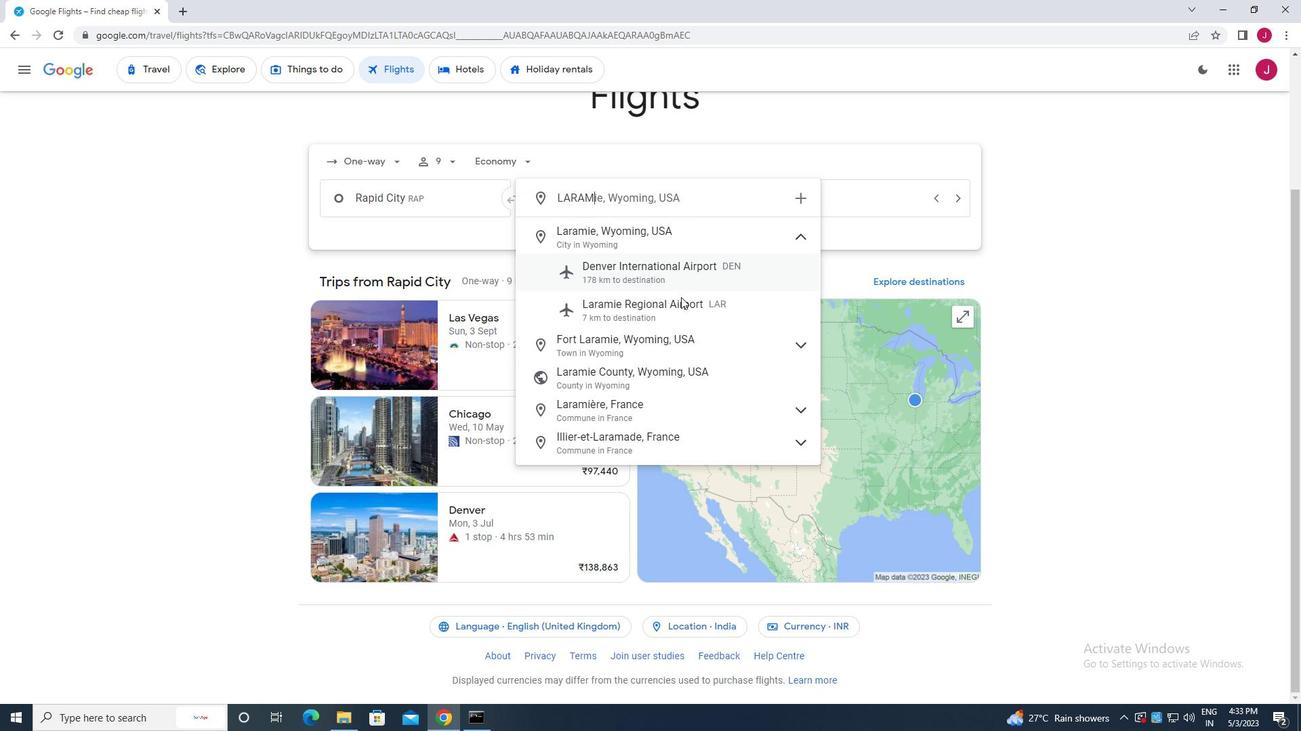 
Action: Mouse pressed left at (682, 306)
Screenshot: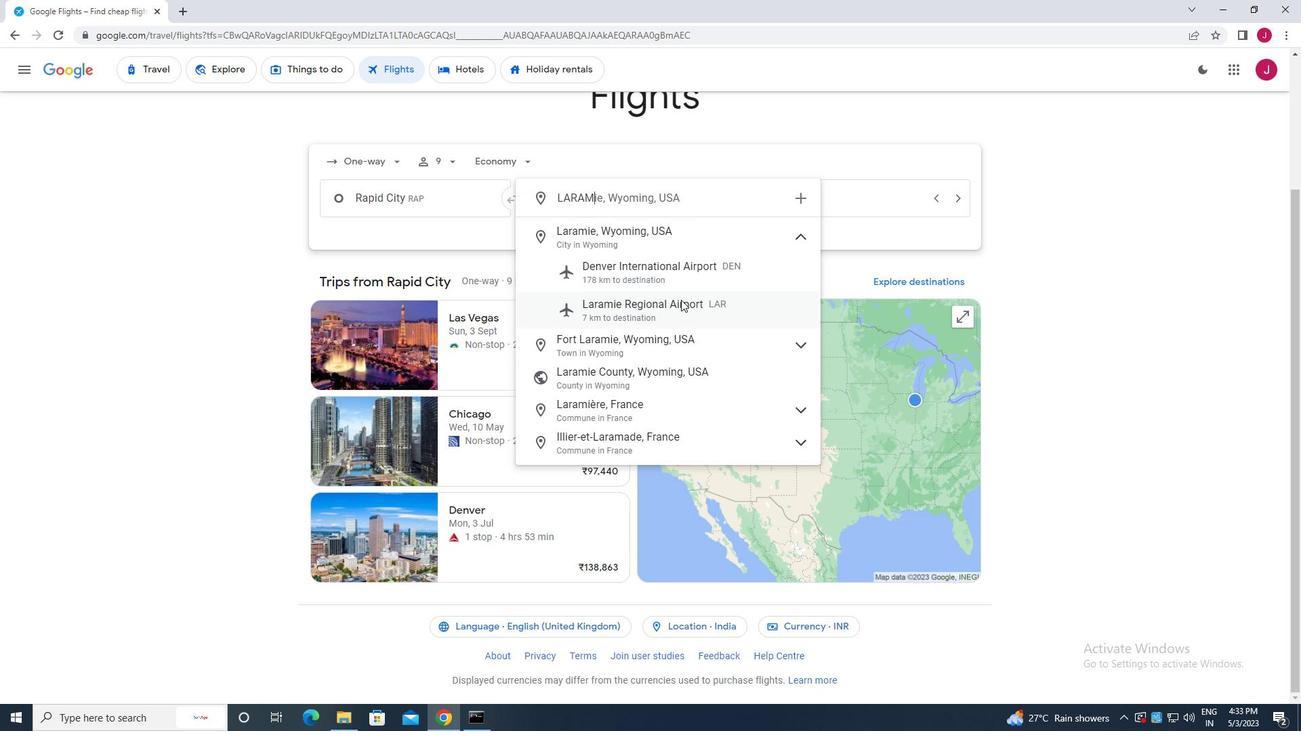 
Action: Mouse moved to (814, 199)
Screenshot: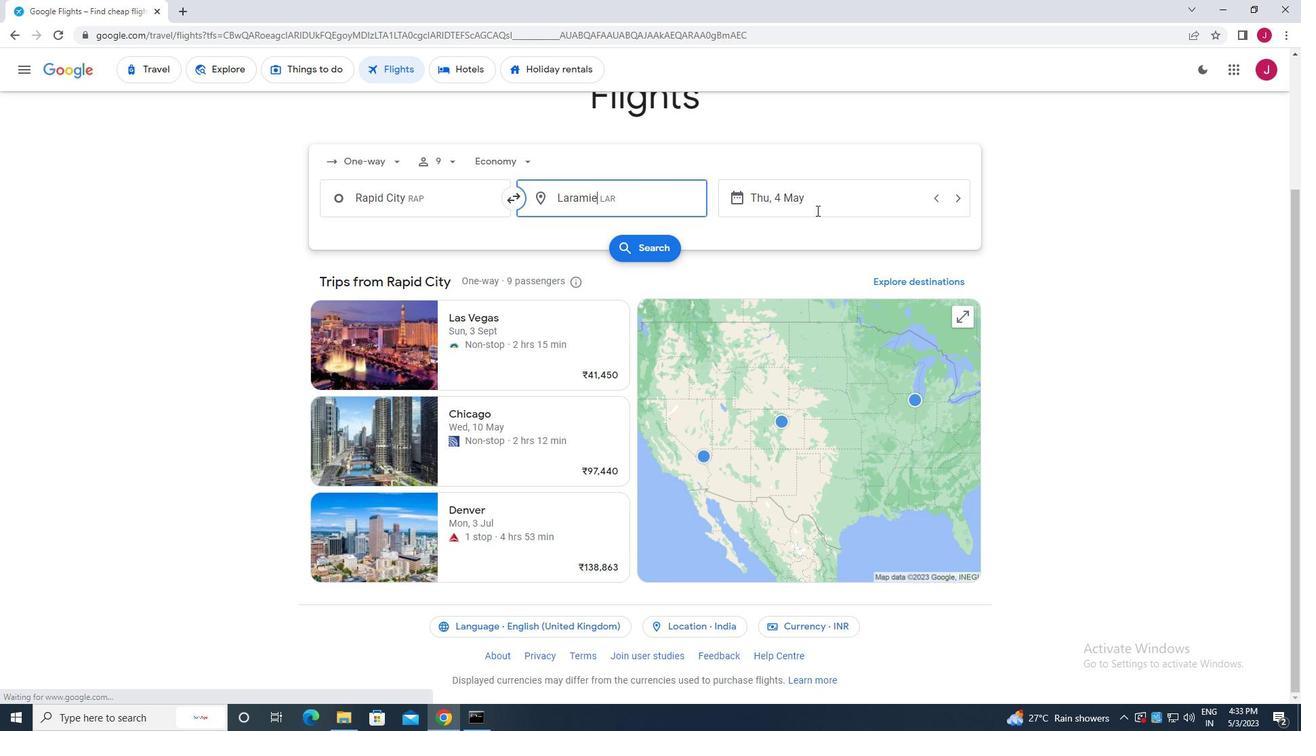
Action: Mouse pressed left at (814, 199)
Screenshot: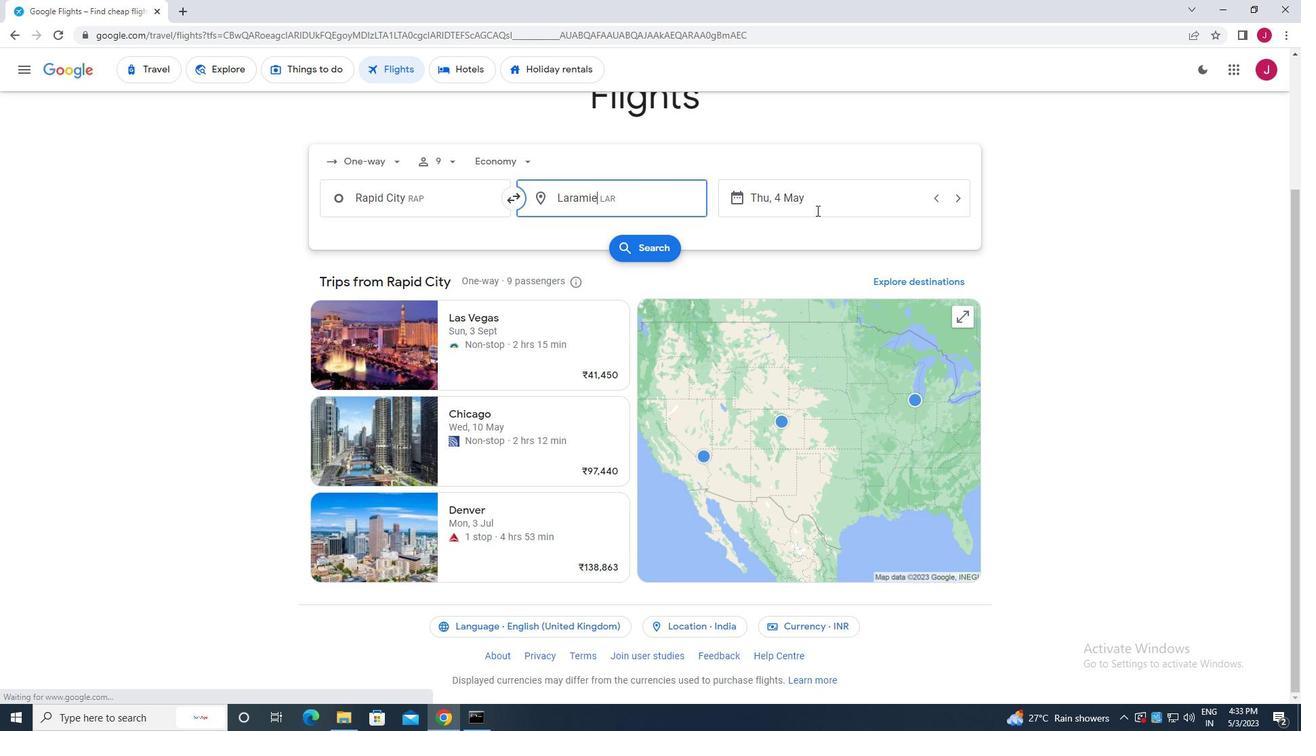 
Action: Mouse moved to (592, 303)
Screenshot: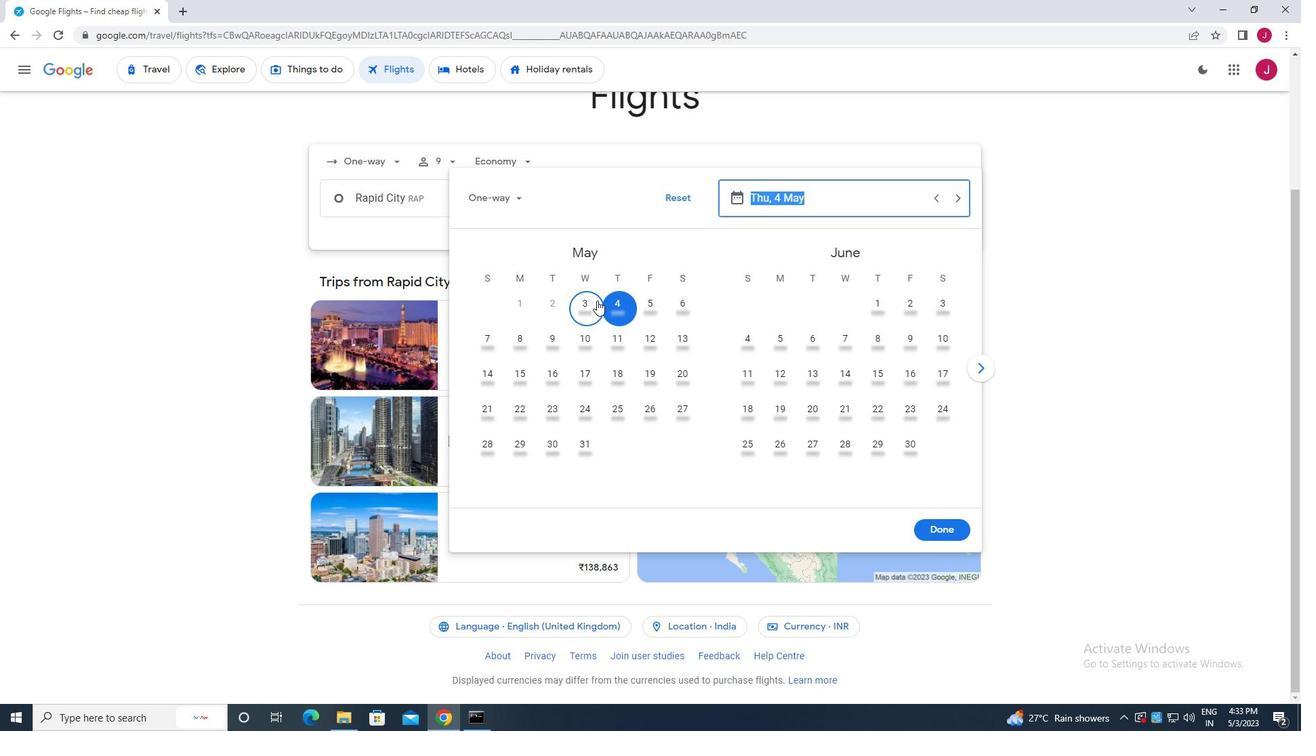 
Action: Mouse pressed left at (592, 303)
Screenshot: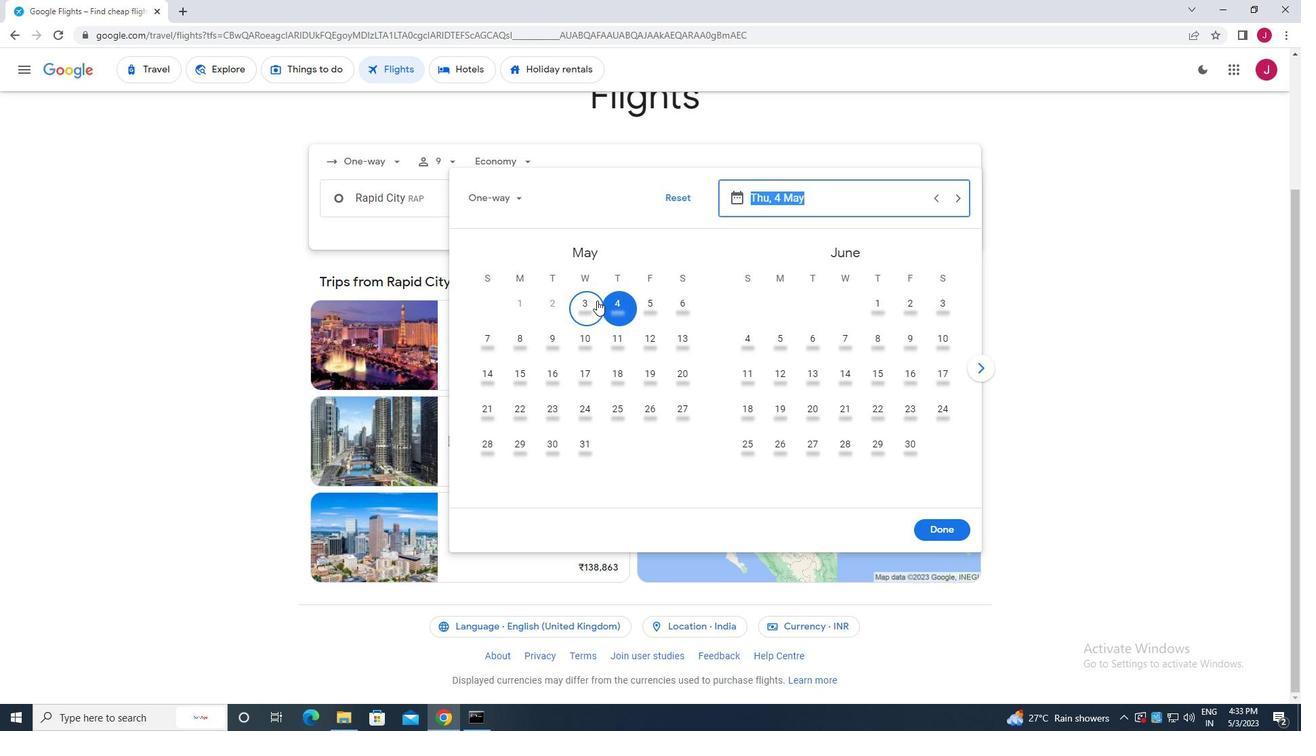 
Action: Mouse moved to (952, 528)
Screenshot: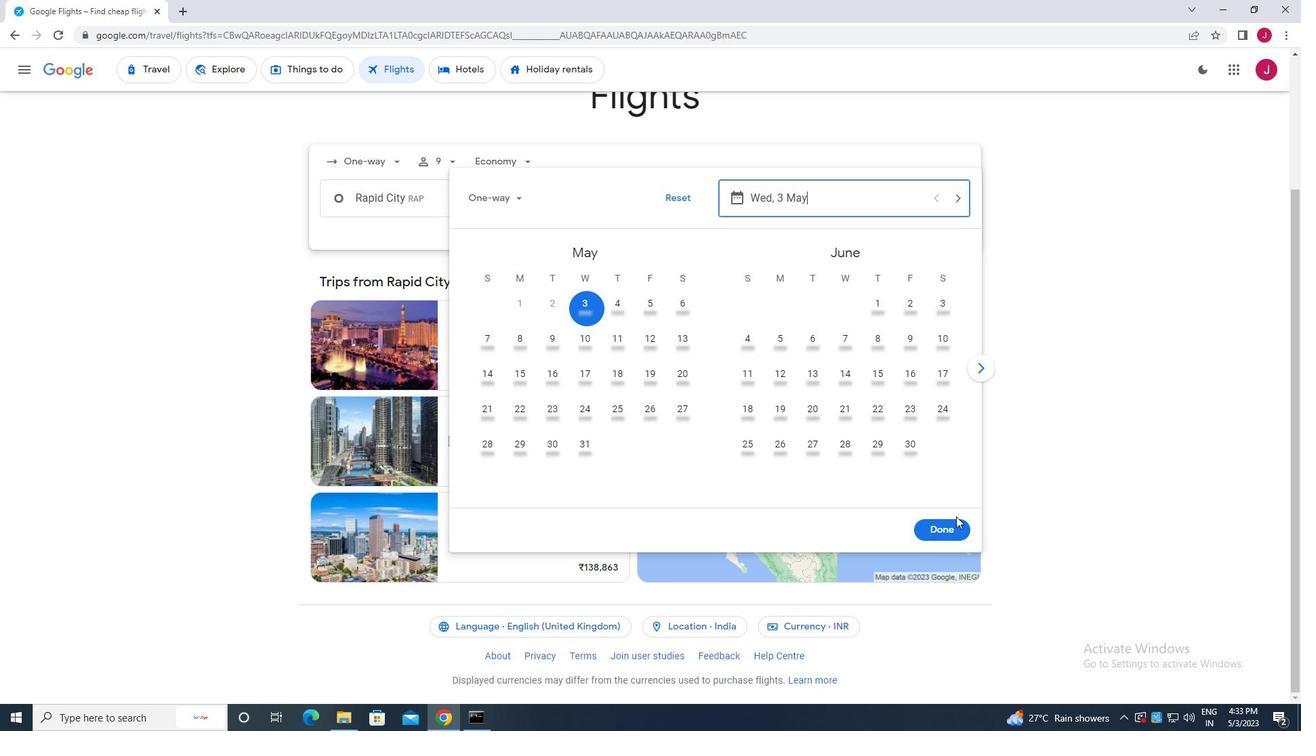 
Action: Mouse pressed left at (952, 528)
Screenshot: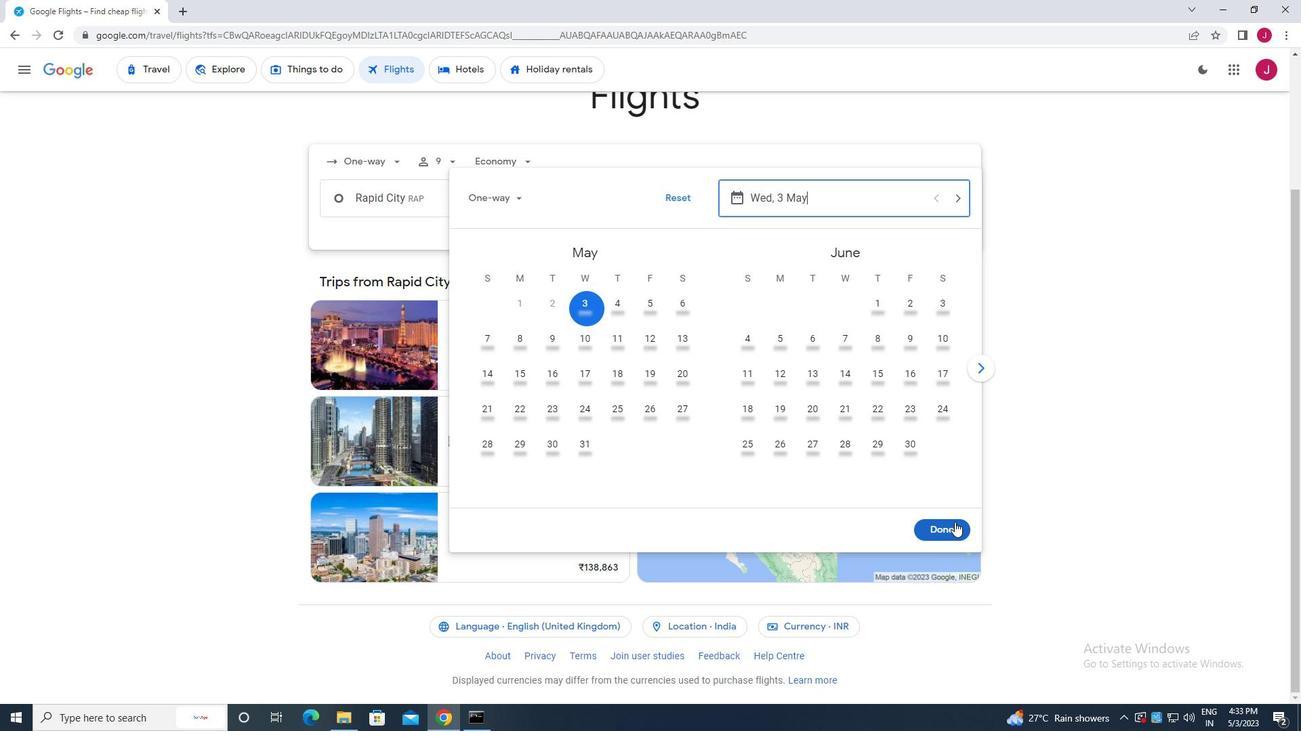 
Action: Mouse moved to (636, 245)
Screenshot: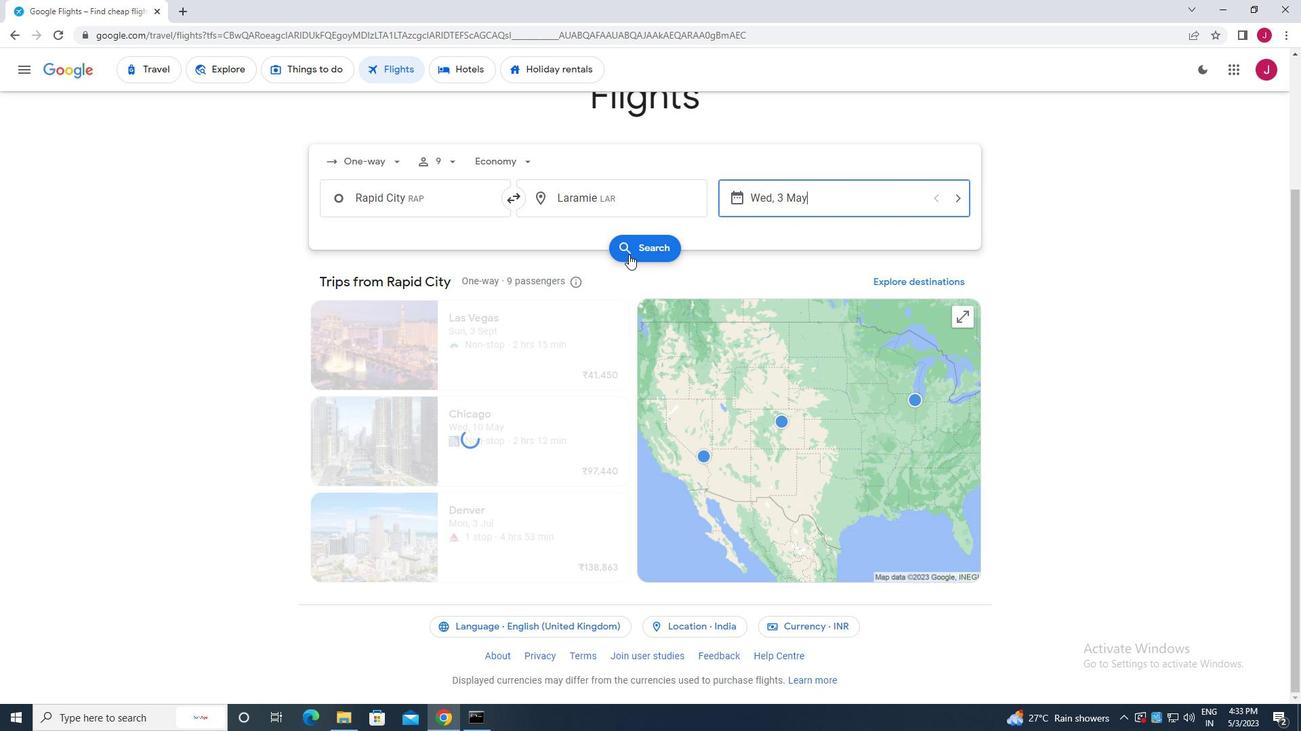 
Action: Mouse pressed left at (636, 245)
Screenshot: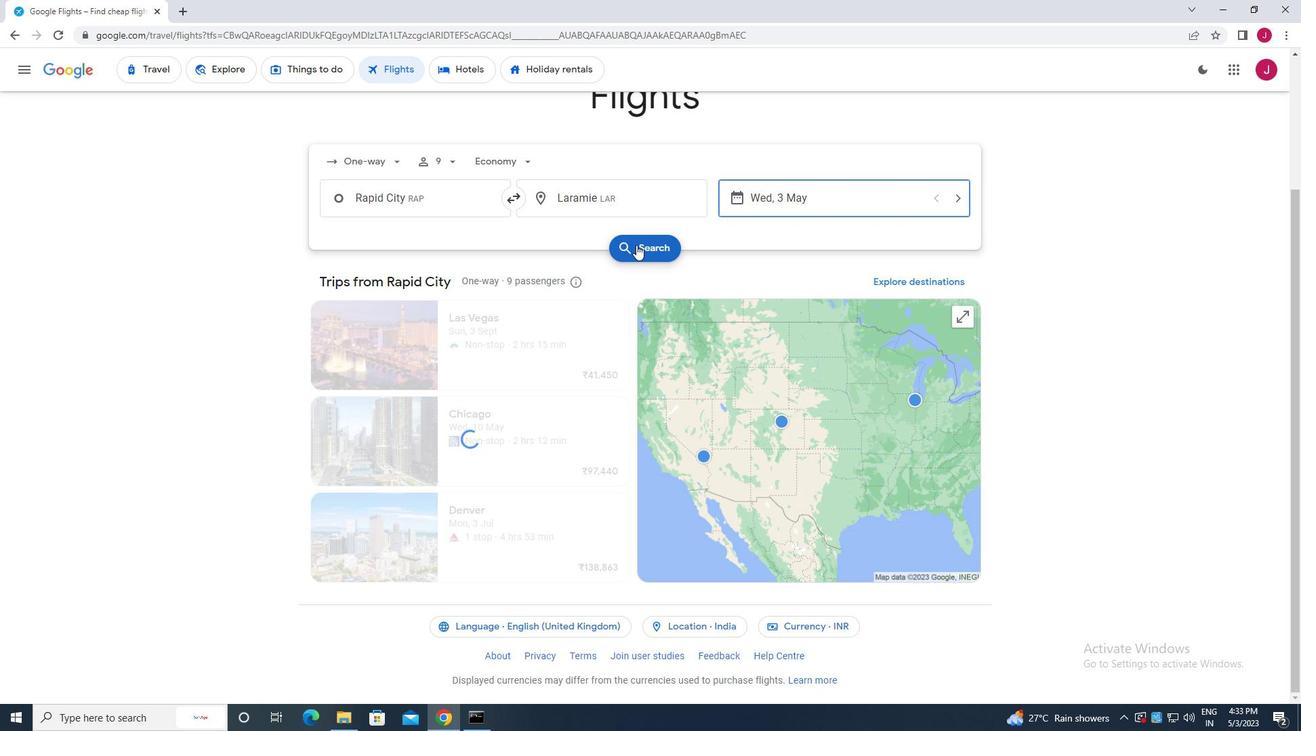 
Action: Mouse moved to (350, 192)
Screenshot: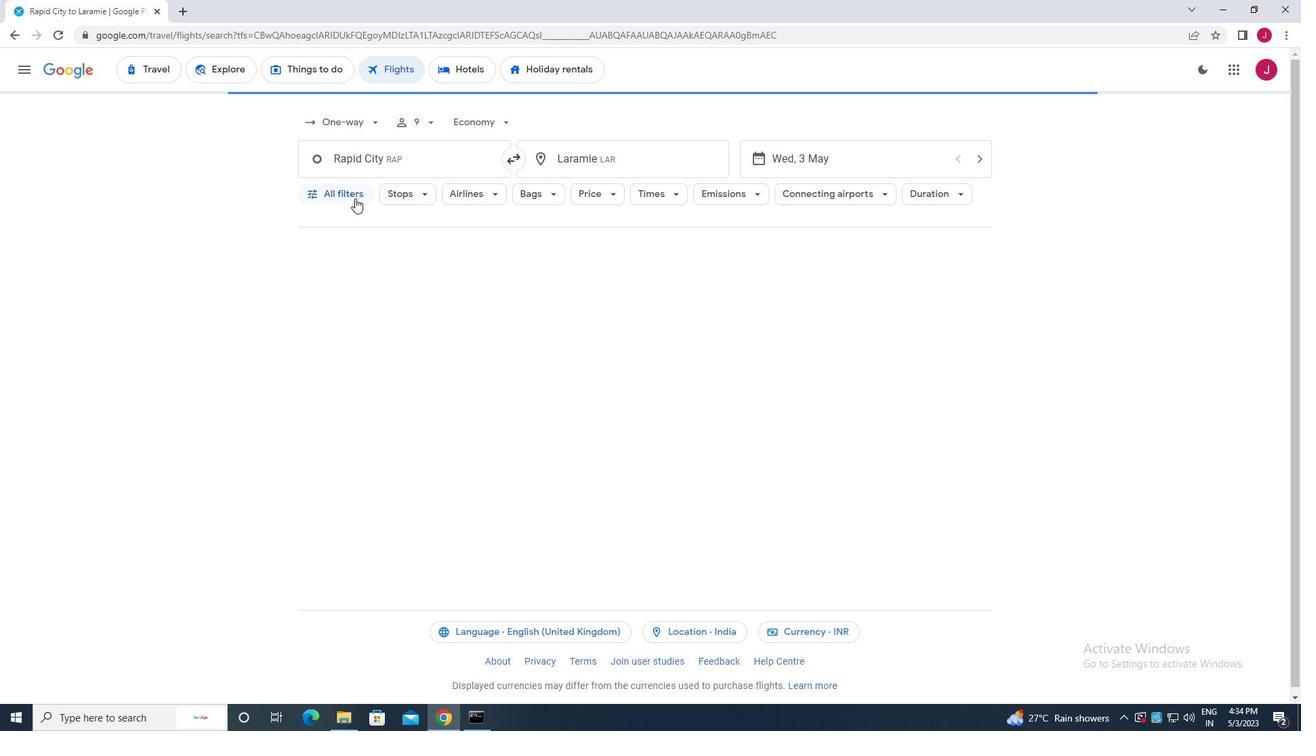 
Action: Mouse pressed left at (350, 192)
Screenshot: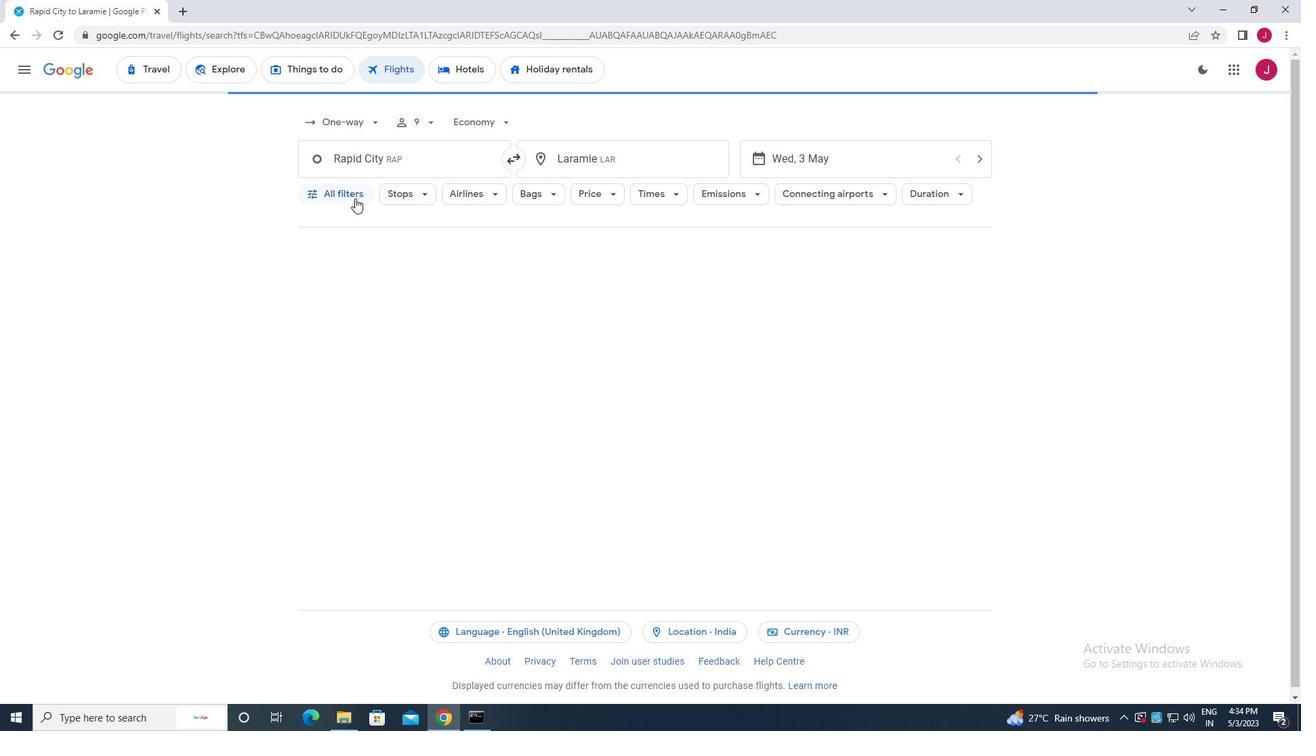 
Action: Mouse moved to (386, 317)
Screenshot: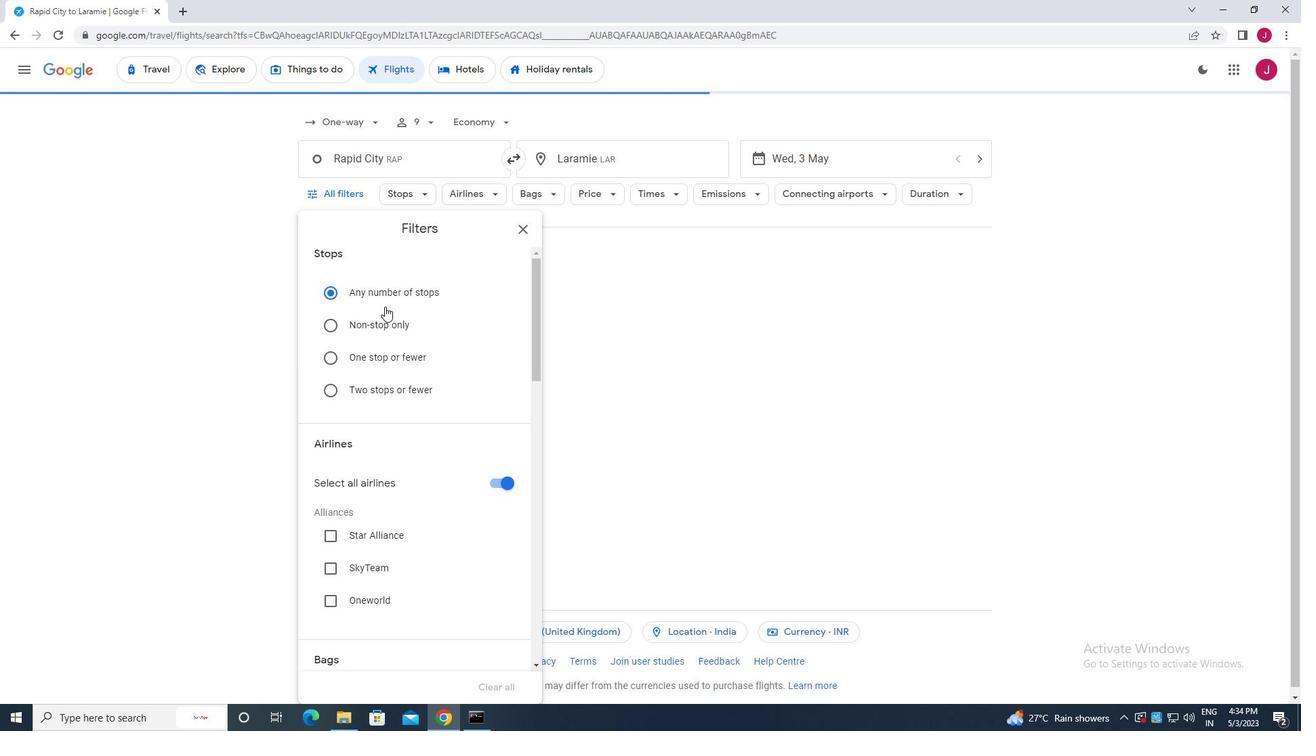 
Action: Mouse scrolled (386, 317) with delta (0, 0)
Screenshot: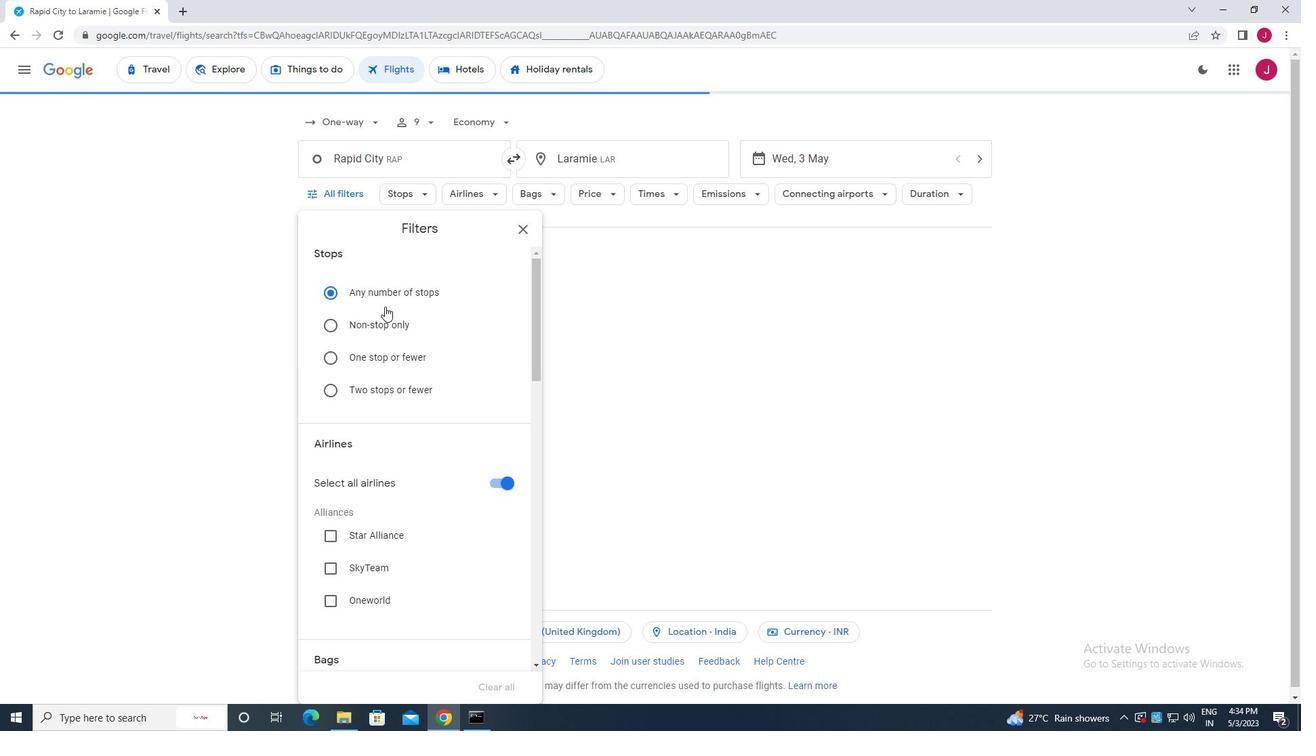 
Action: Mouse moved to (386, 318)
Screenshot: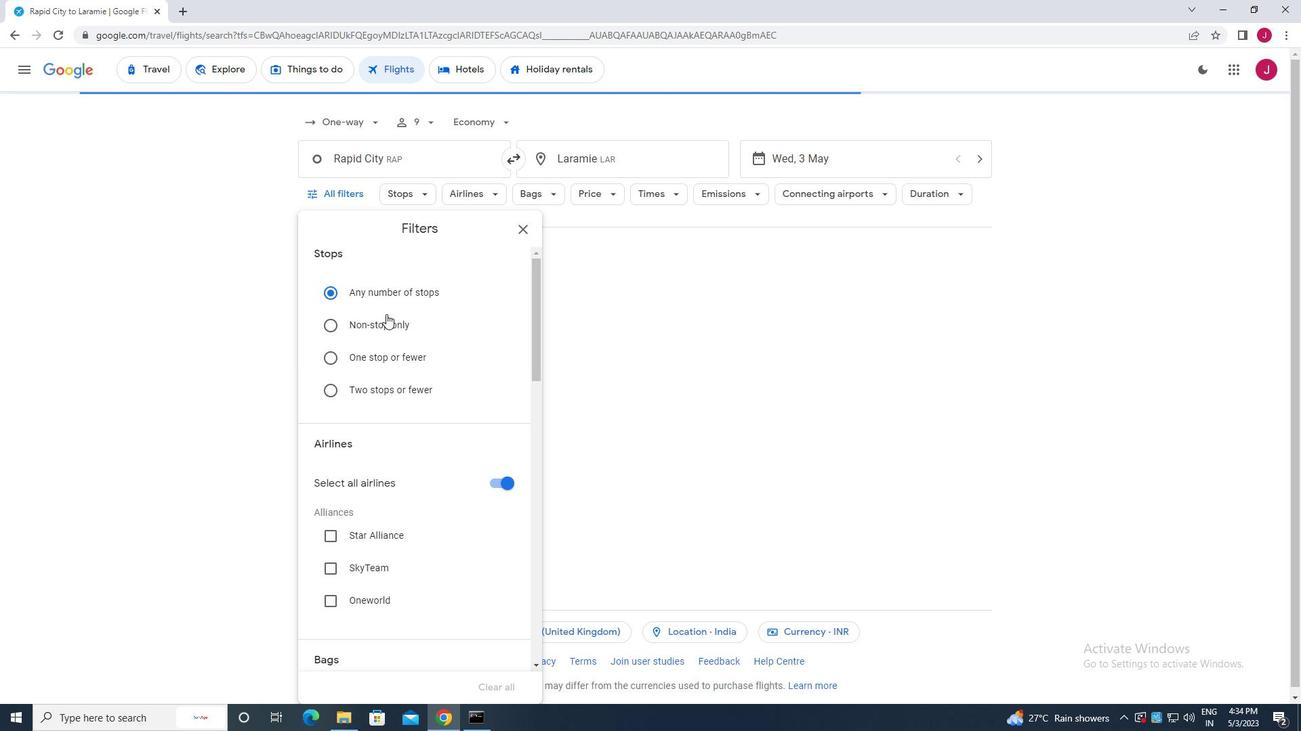 
Action: Mouse scrolled (386, 317) with delta (0, 0)
Screenshot: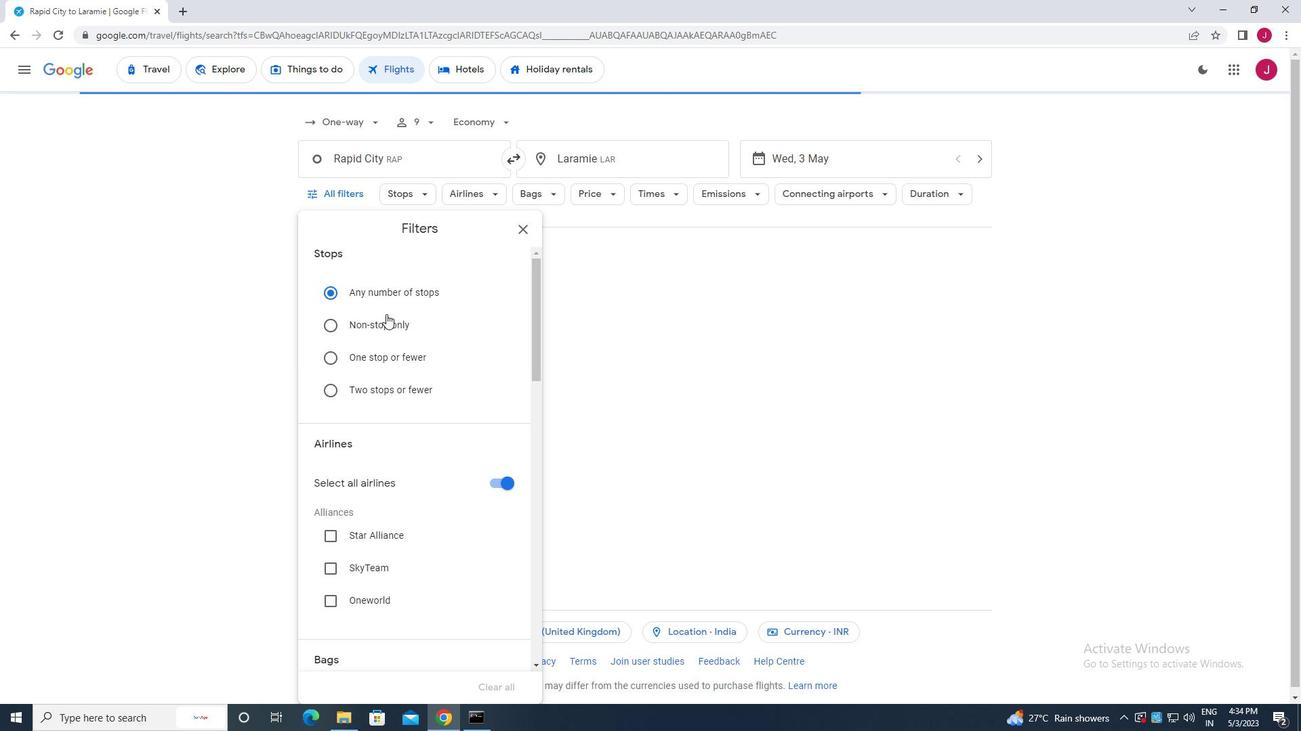 
Action: Mouse moved to (494, 353)
Screenshot: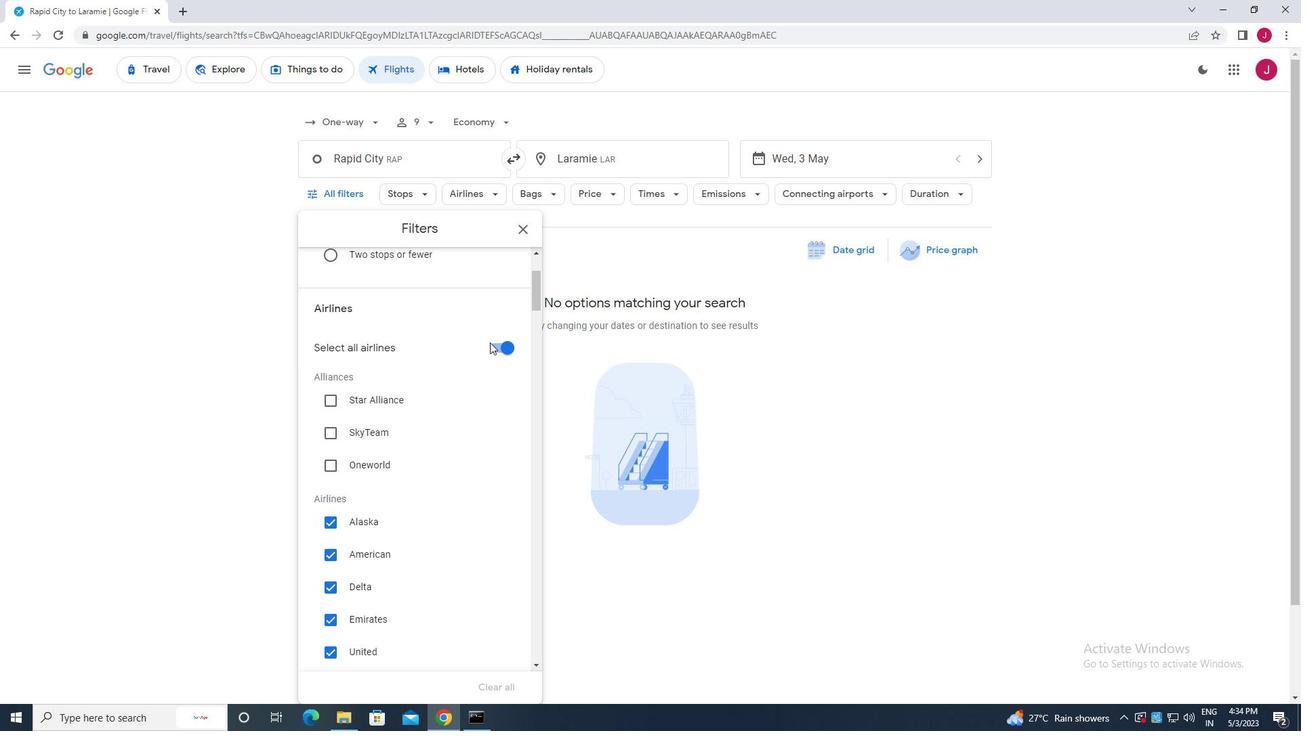 
Action: Mouse pressed left at (494, 353)
Screenshot: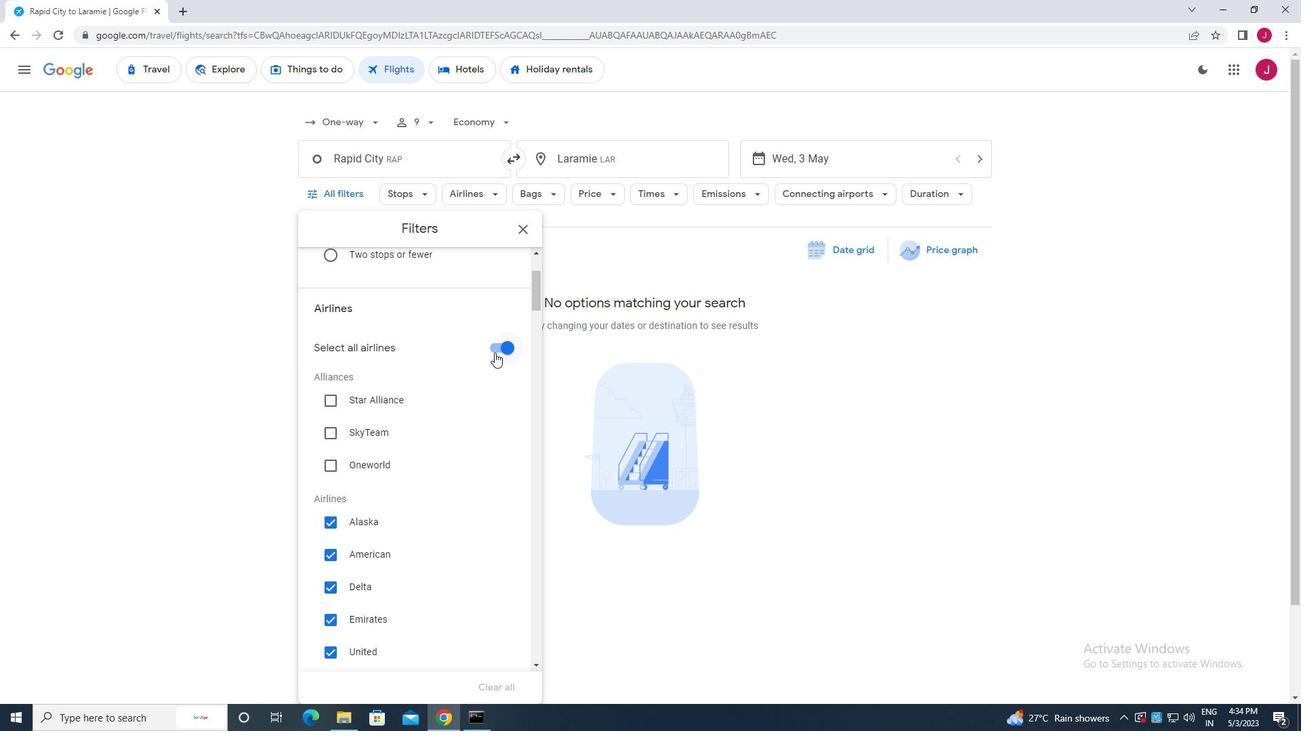 
Action: Mouse moved to (493, 389)
Screenshot: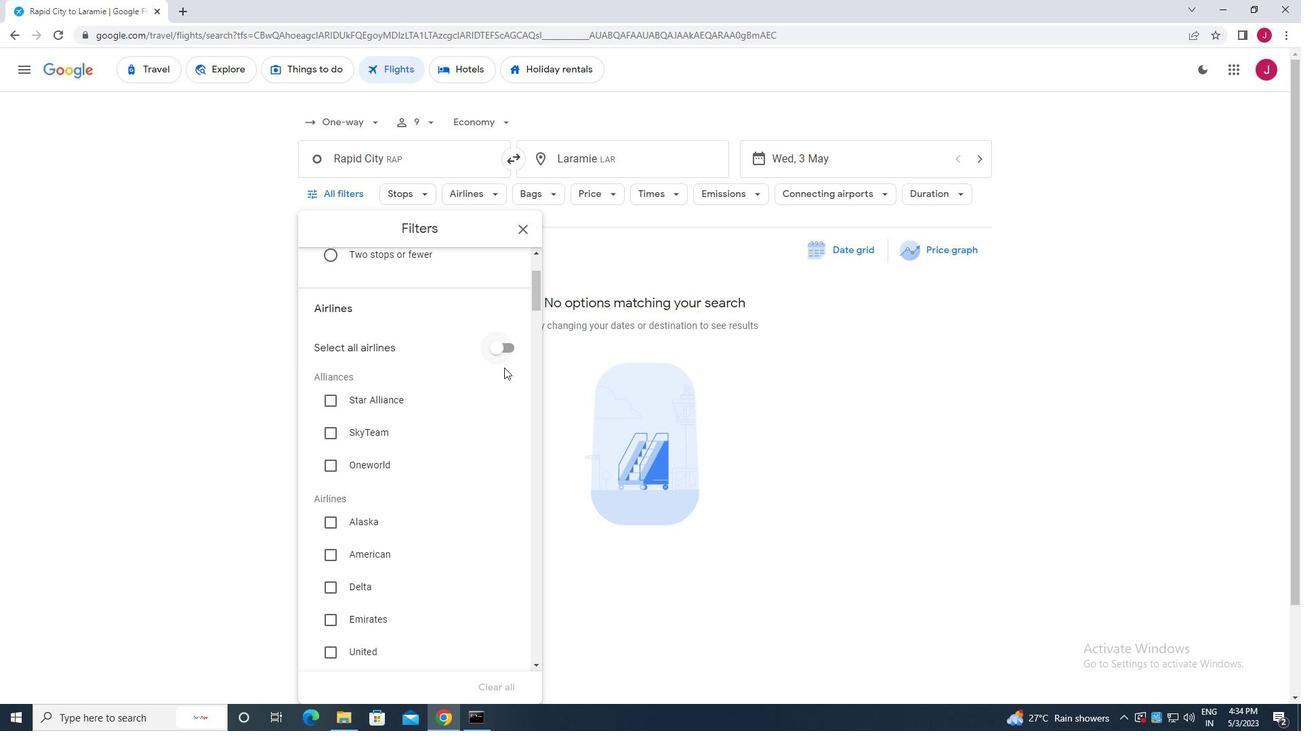 
Action: Mouse scrolled (493, 388) with delta (0, 0)
Screenshot: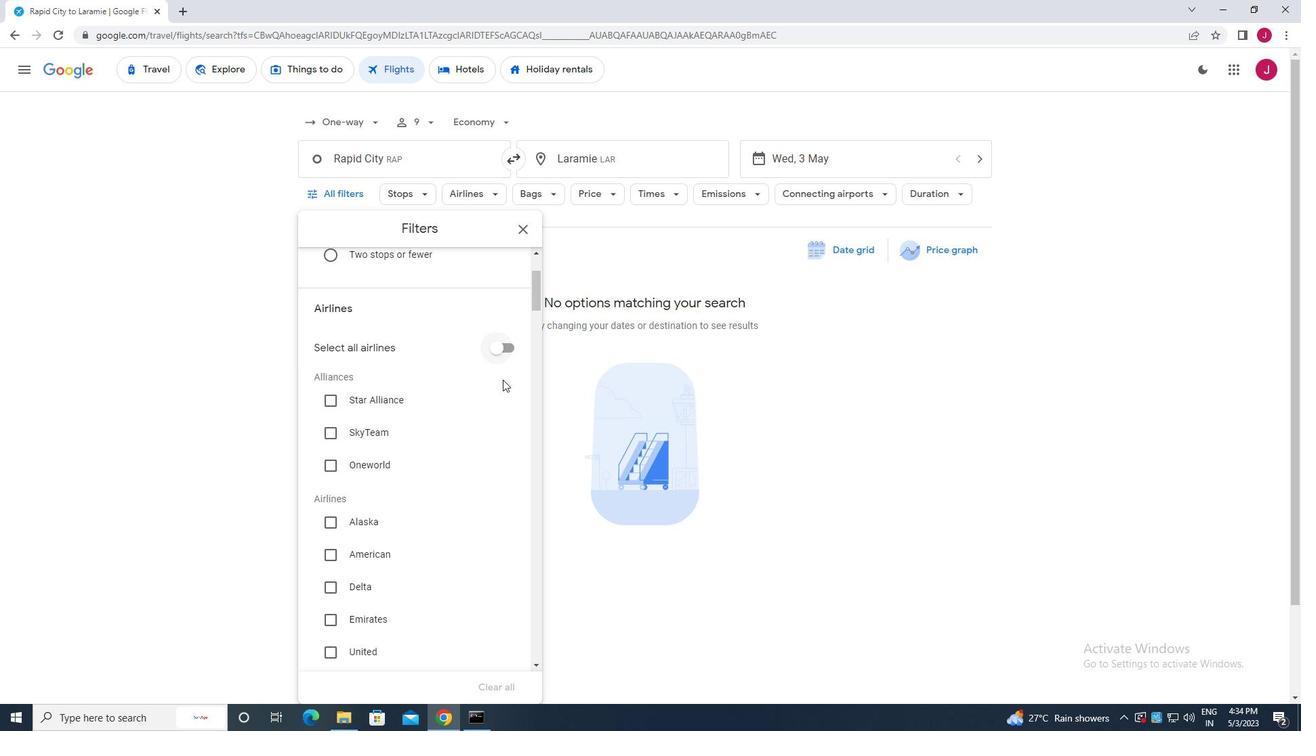 
Action: Mouse scrolled (493, 388) with delta (0, 0)
Screenshot: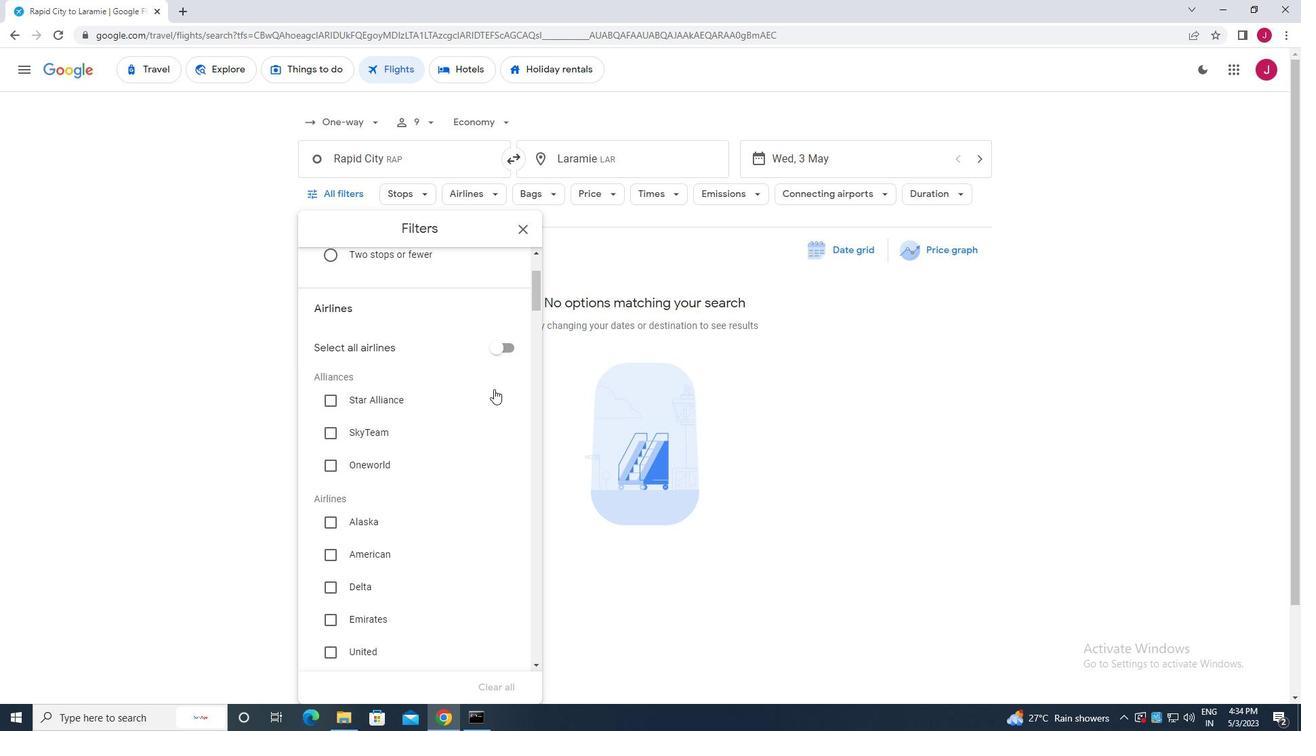 
Action: Mouse moved to (329, 517)
Screenshot: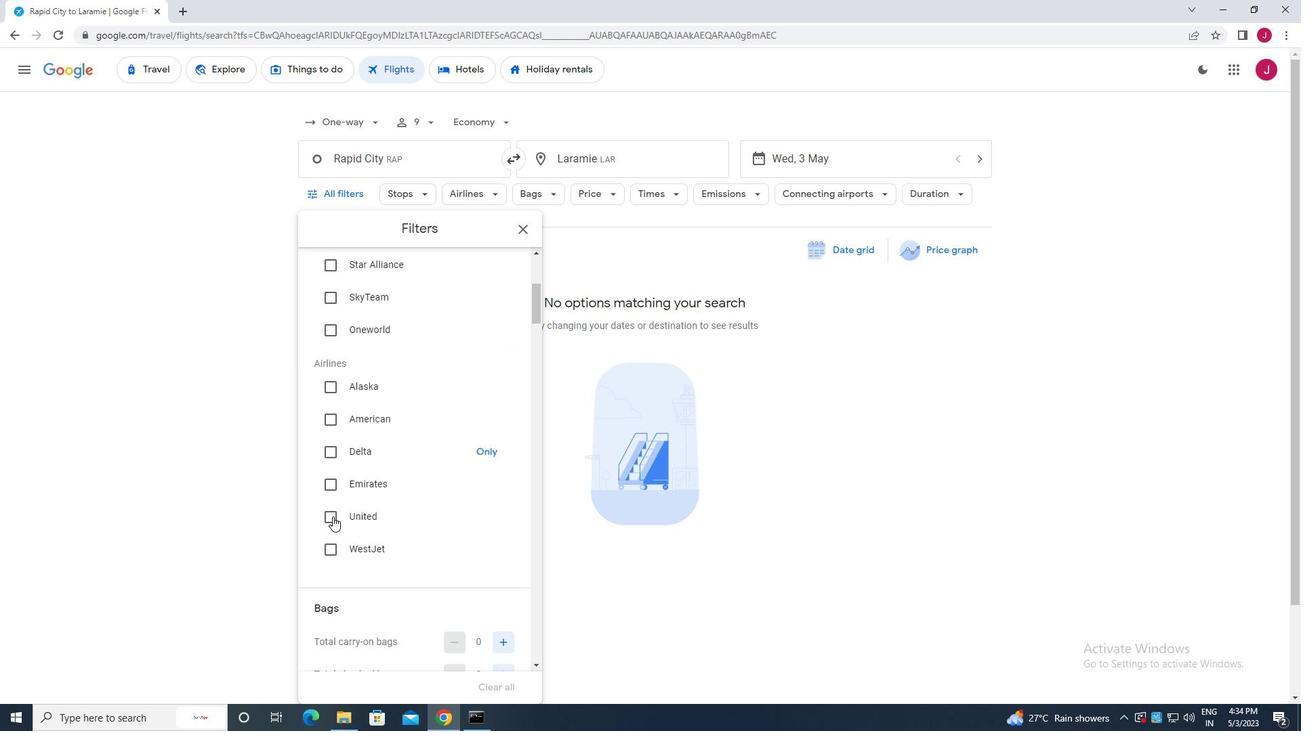 
Action: Mouse pressed left at (329, 517)
Screenshot: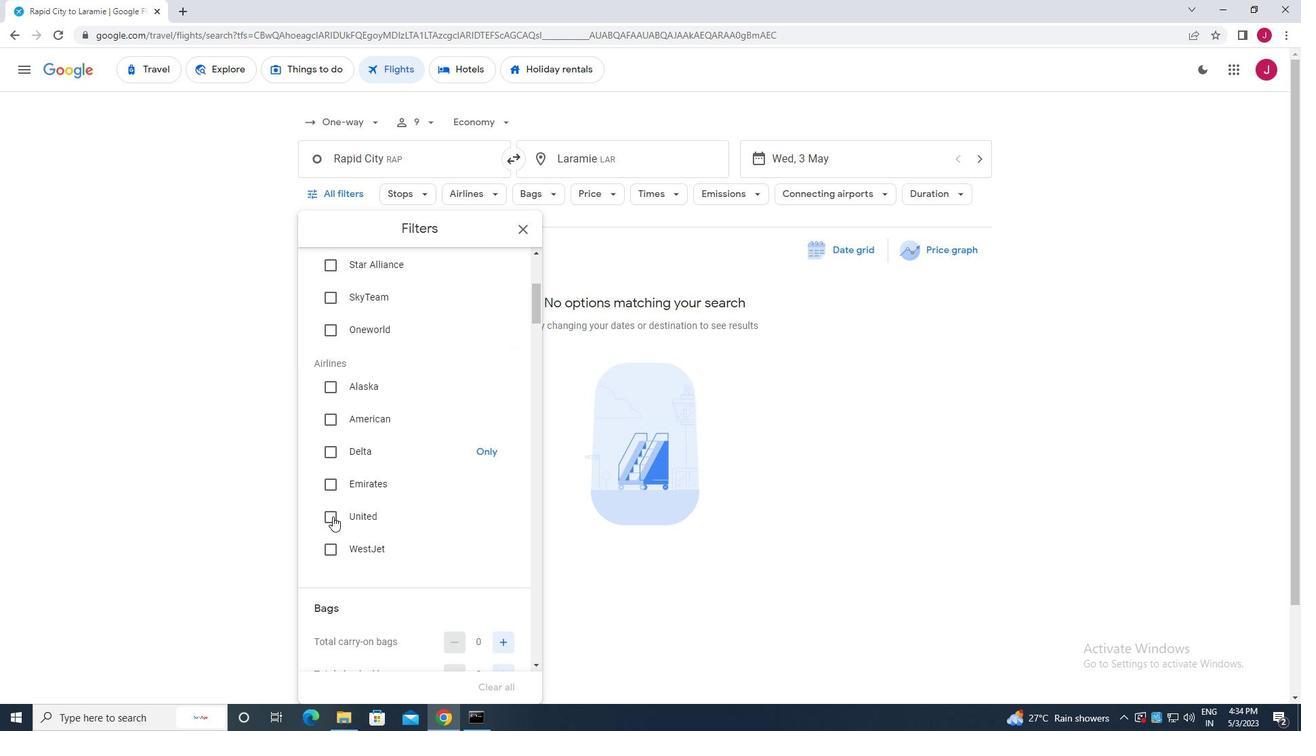 
Action: Mouse moved to (390, 493)
Screenshot: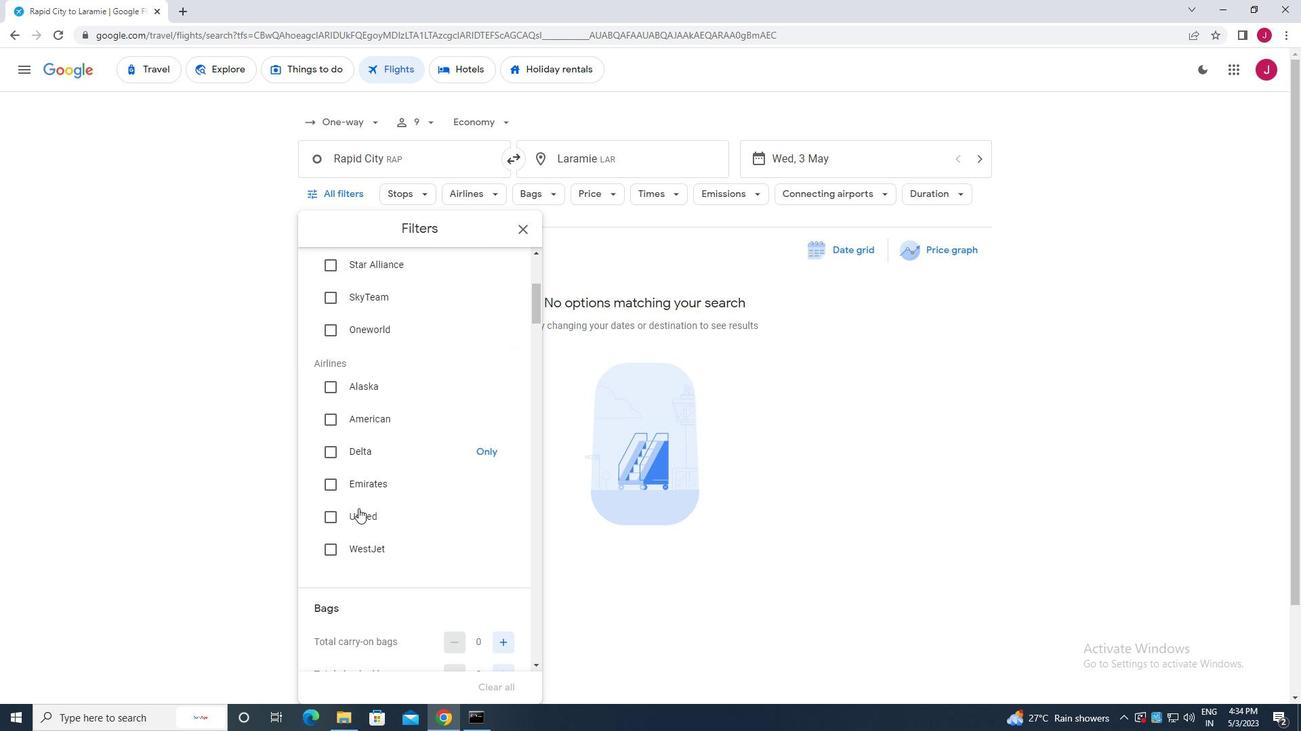 
Action: Mouse scrolled (390, 493) with delta (0, 0)
Screenshot: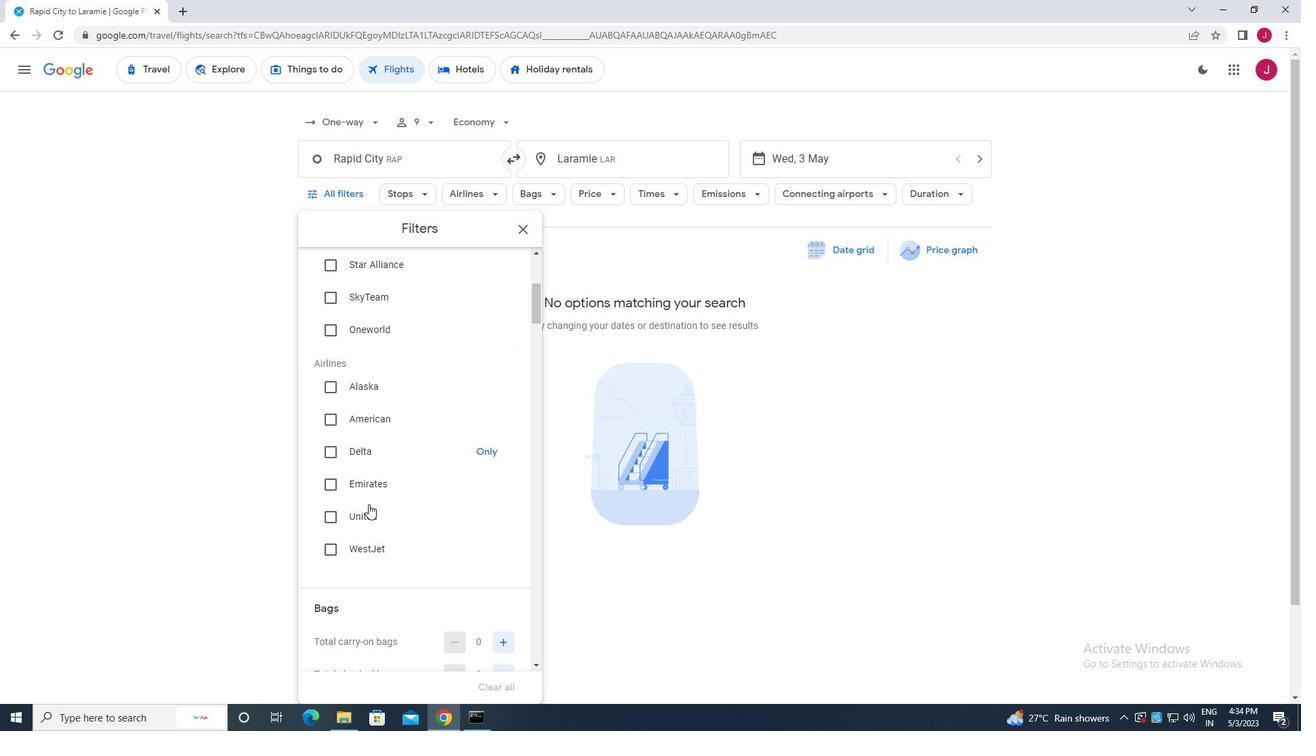 
Action: Mouse scrolled (390, 493) with delta (0, 0)
Screenshot: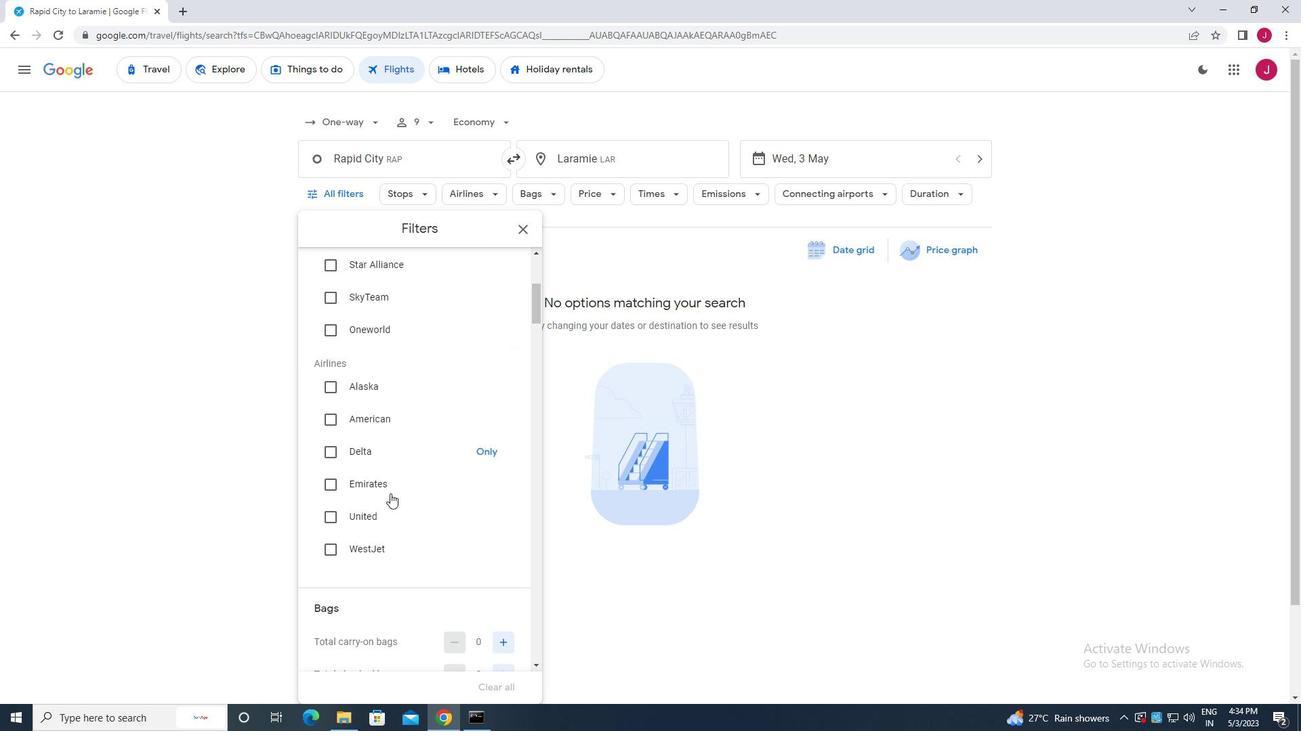 
Action: Mouse moved to (393, 475)
Screenshot: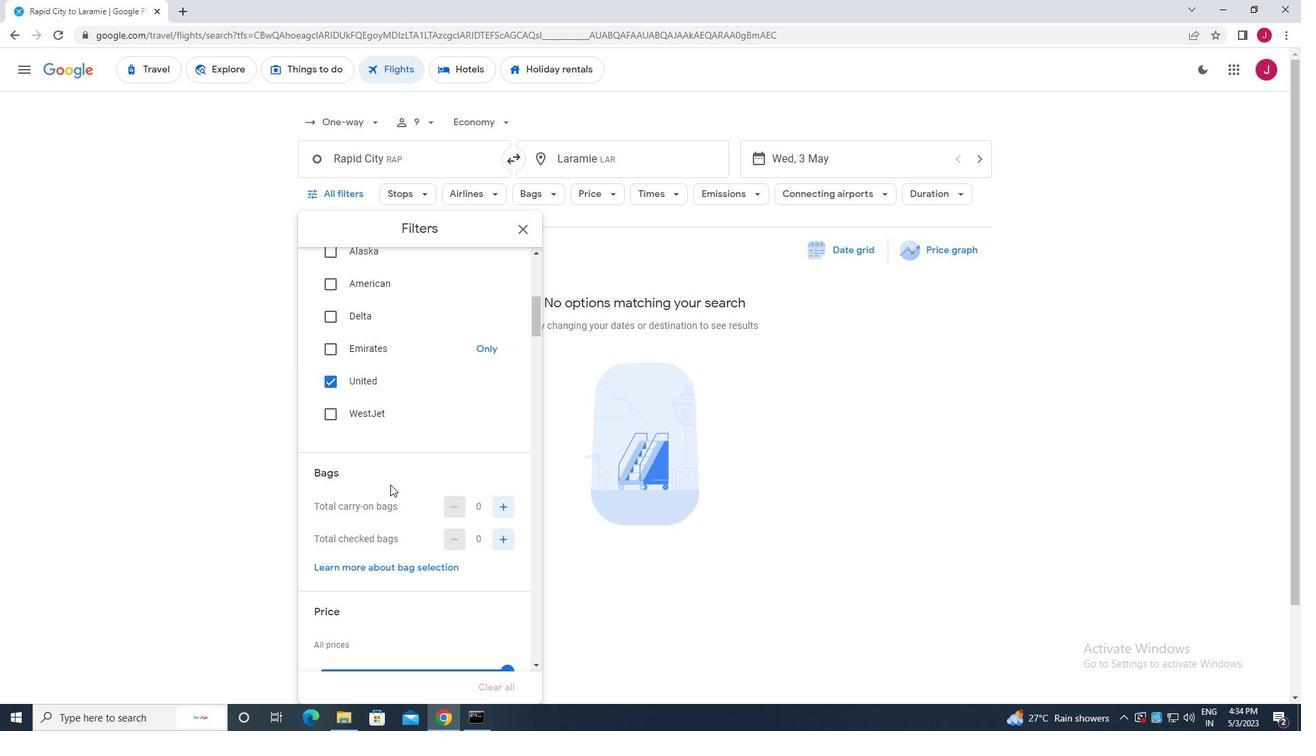 
Action: Mouse scrolled (393, 474) with delta (0, 0)
Screenshot: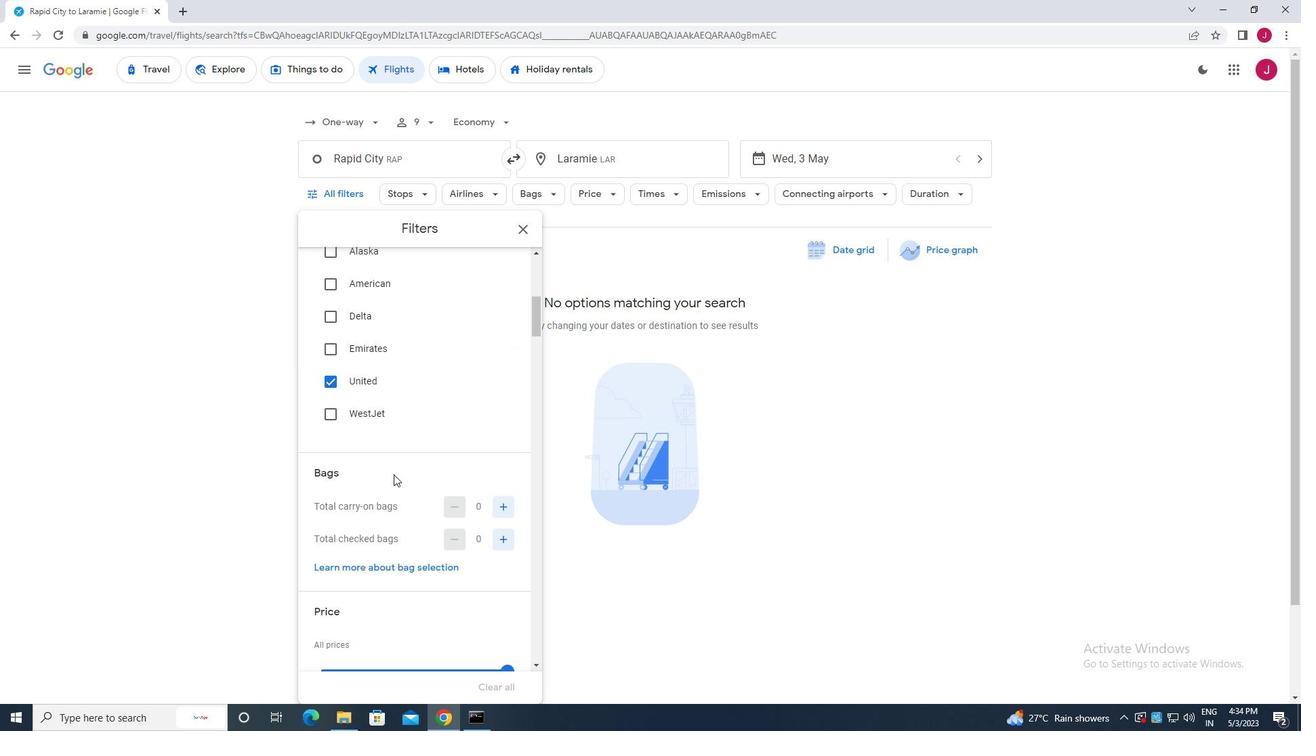 
Action: Mouse scrolled (393, 474) with delta (0, 0)
Screenshot: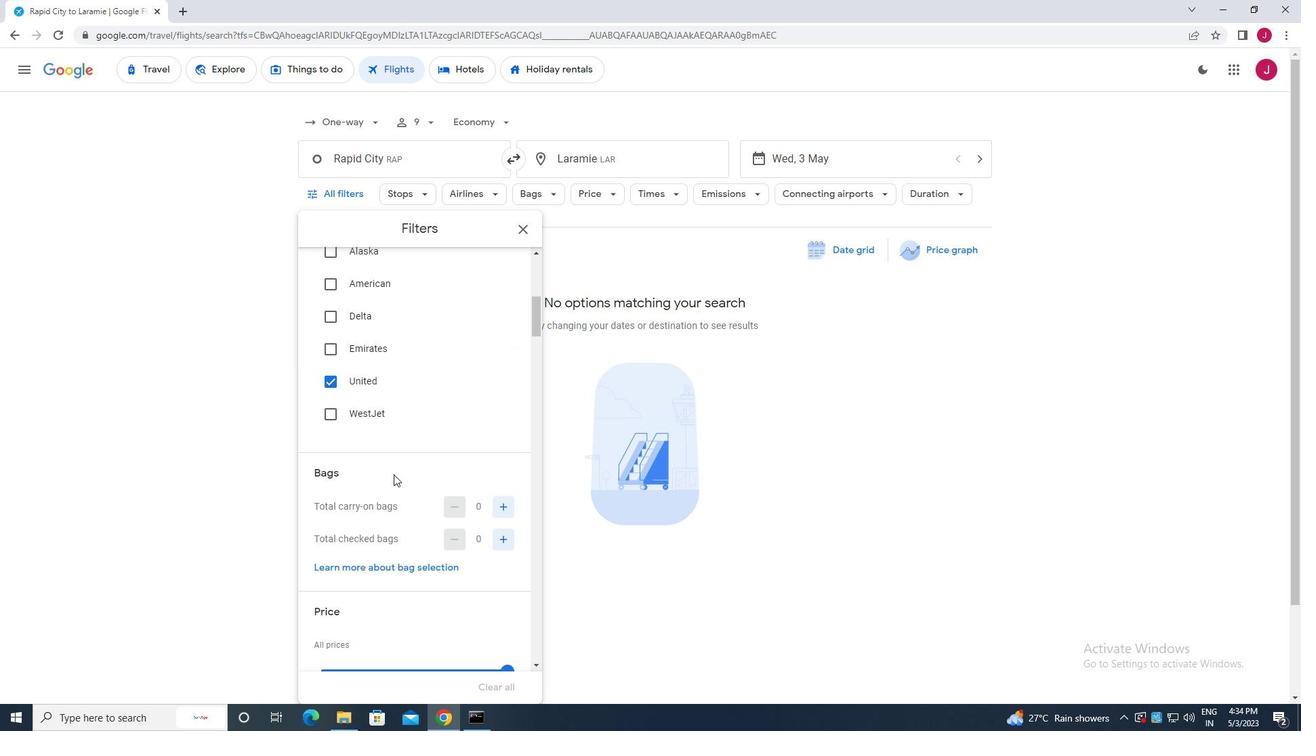 
Action: Mouse scrolled (393, 474) with delta (0, 0)
Screenshot: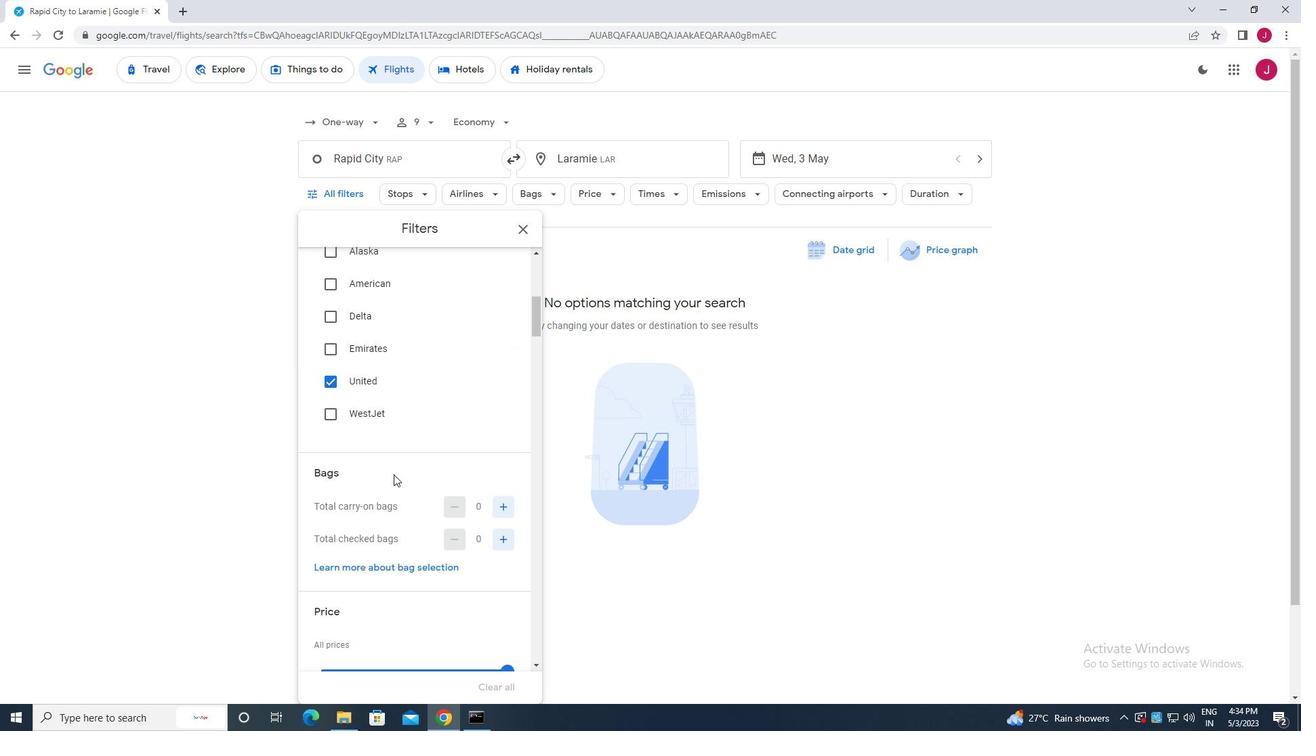 
Action: Mouse moved to (504, 303)
Screenshot: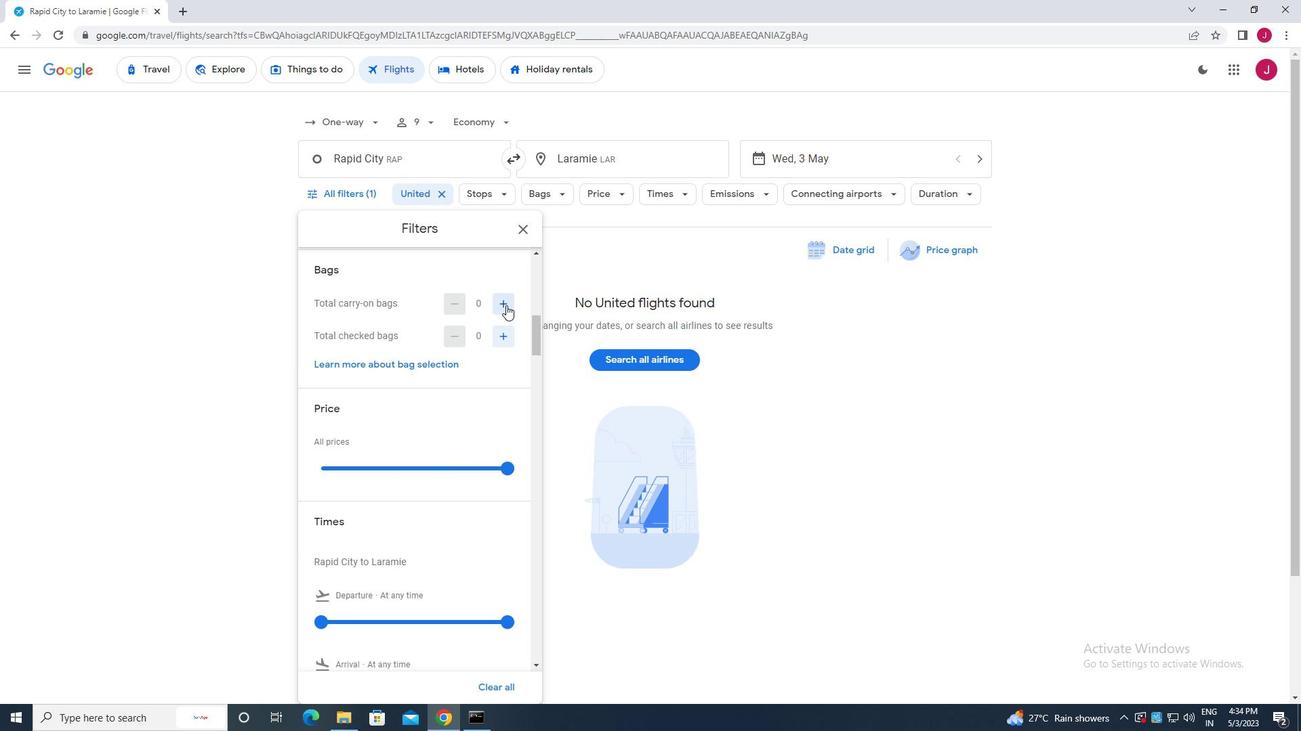 
Action: Mouse pressed left at (504, 303)
Screenshot: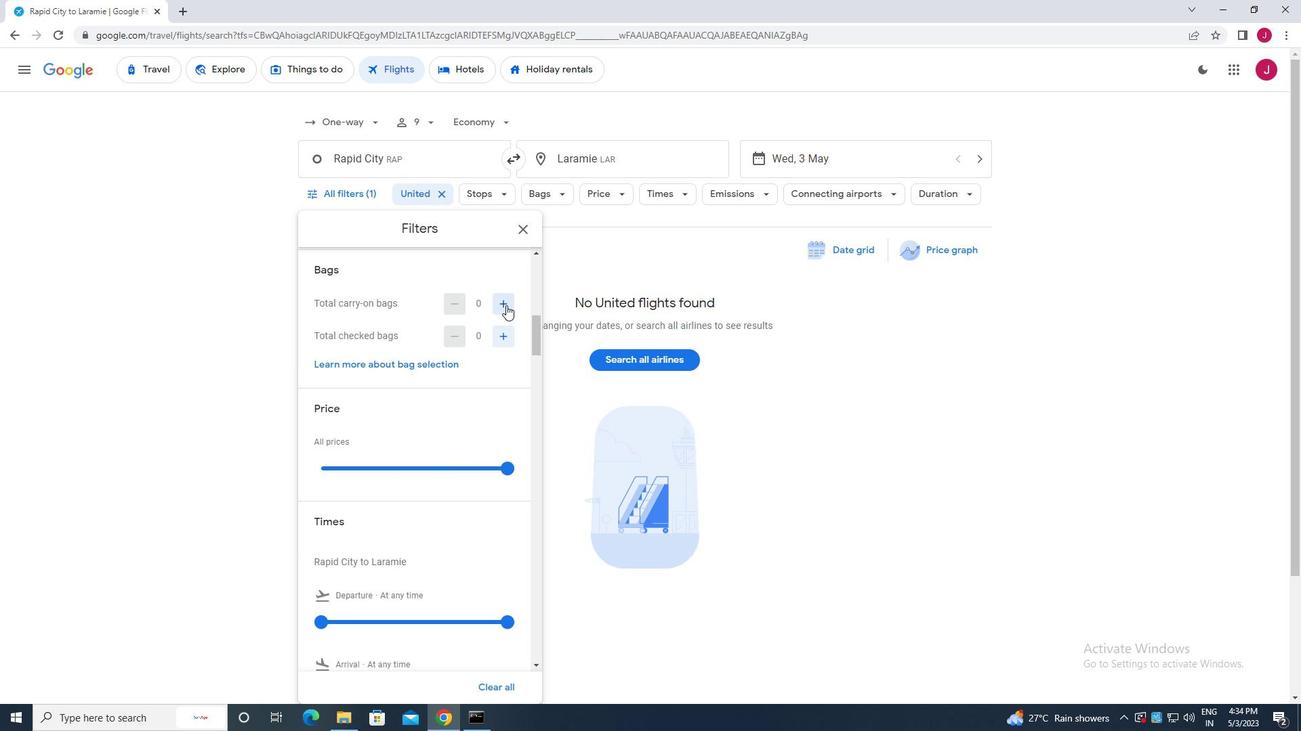 
Action: Mouse moved to (510, 468)
Screenshot: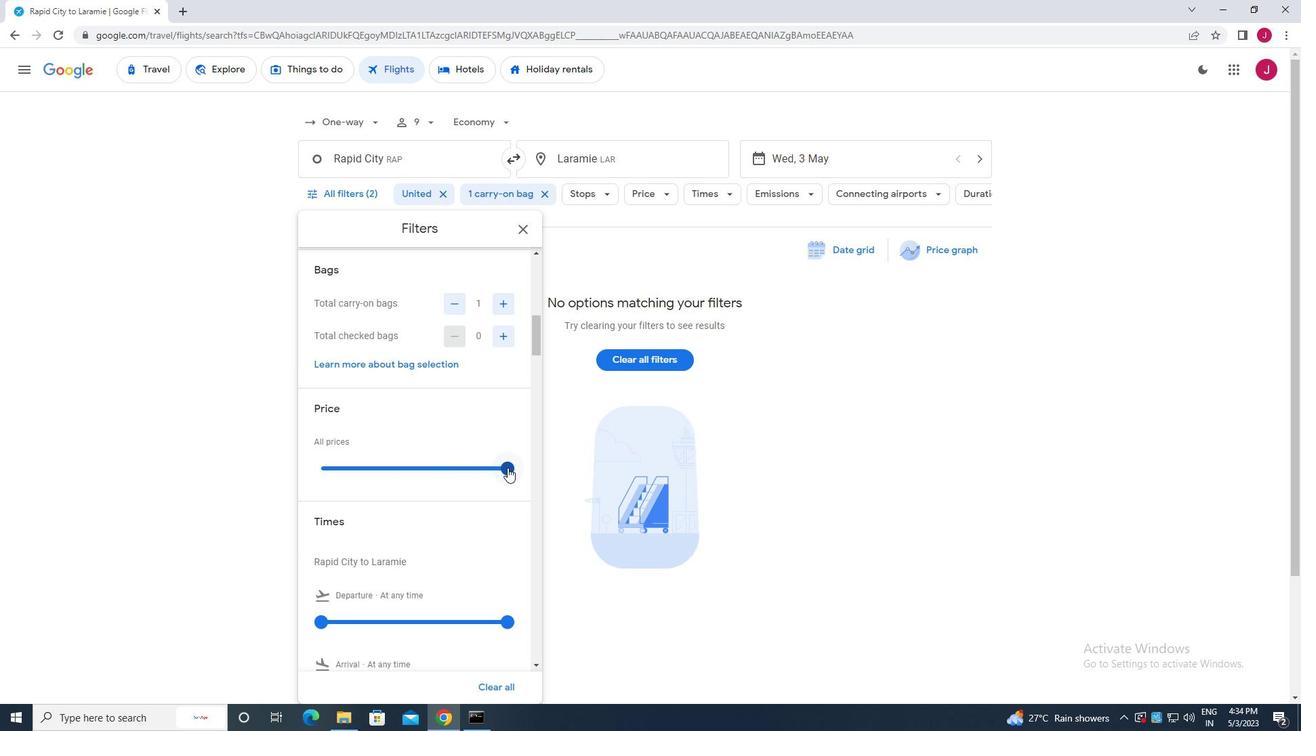 
Action: Mouse pressed left at (510, 468)
Screenshot: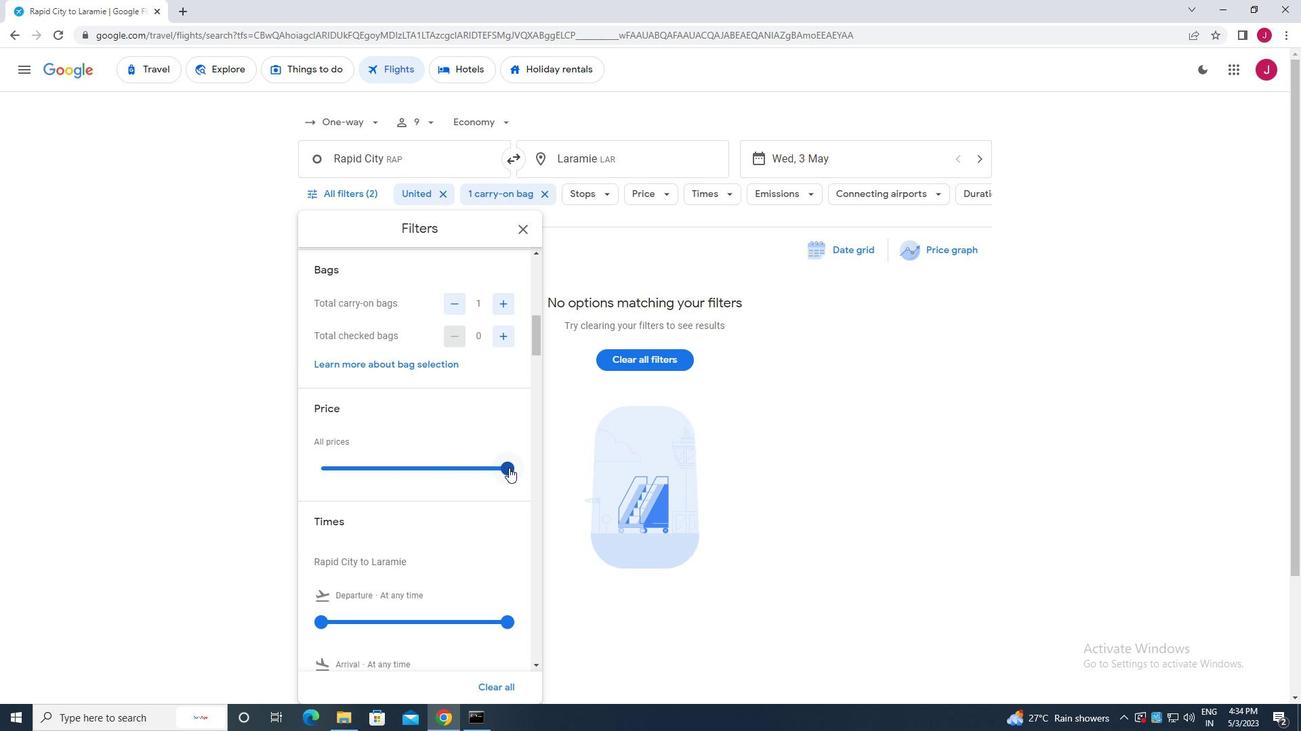 
Action: Mouse moved to (403, 445)
Screenshot: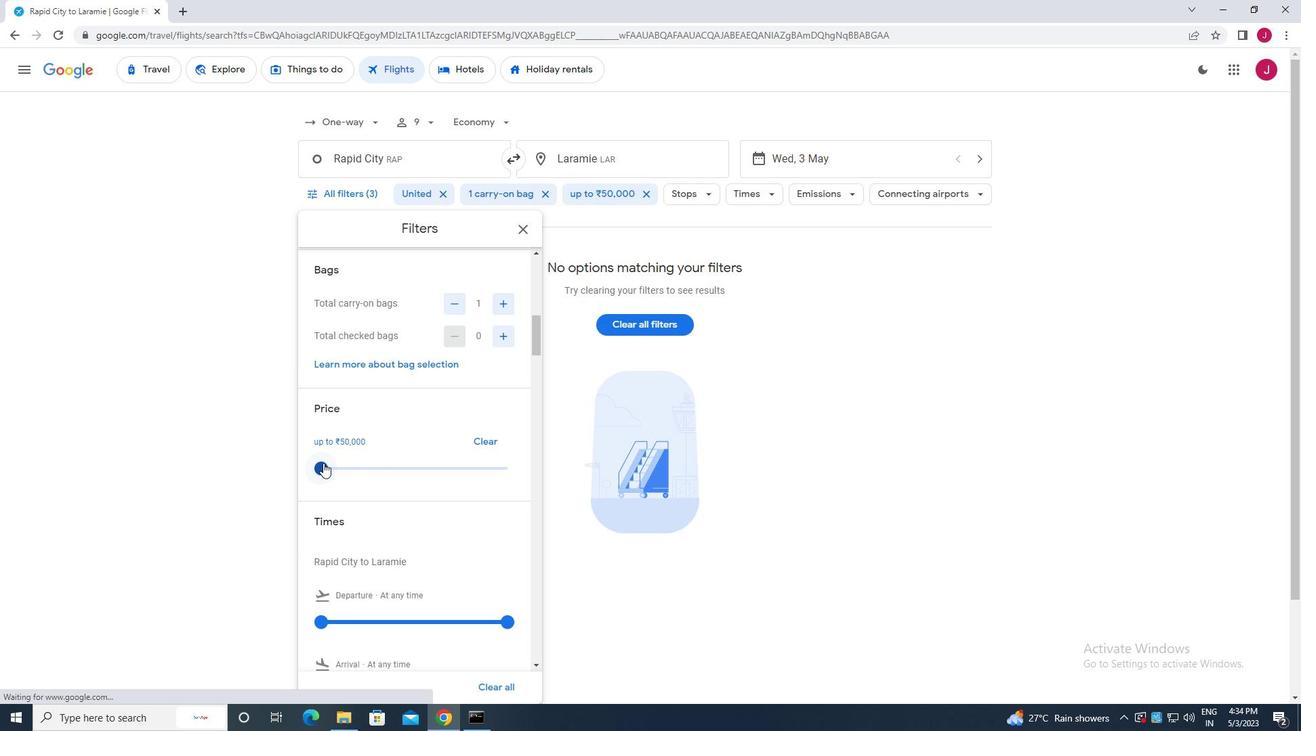 
Action: Mouse scrolled (403, 444) with delta (0, 0)
Screenshot: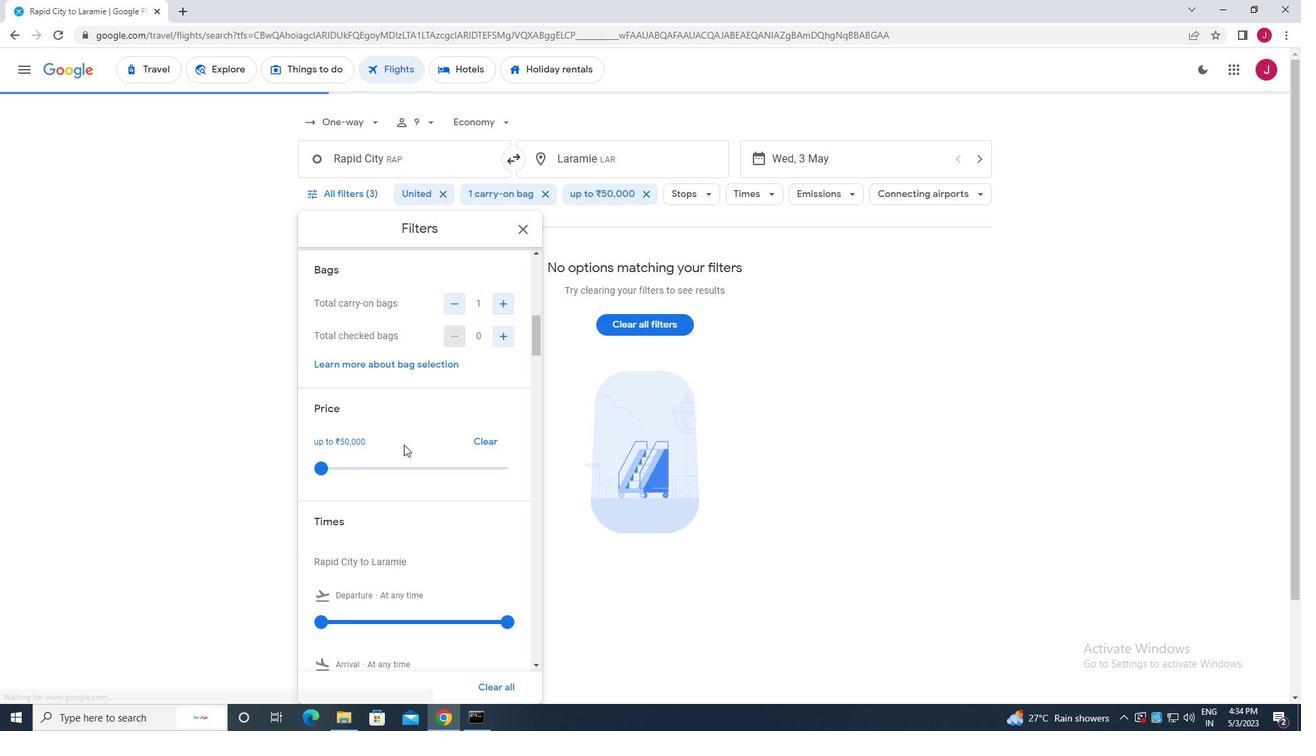 
Action: Mouse scrolled (403, 444) with delta (0, 0)
Screenshot: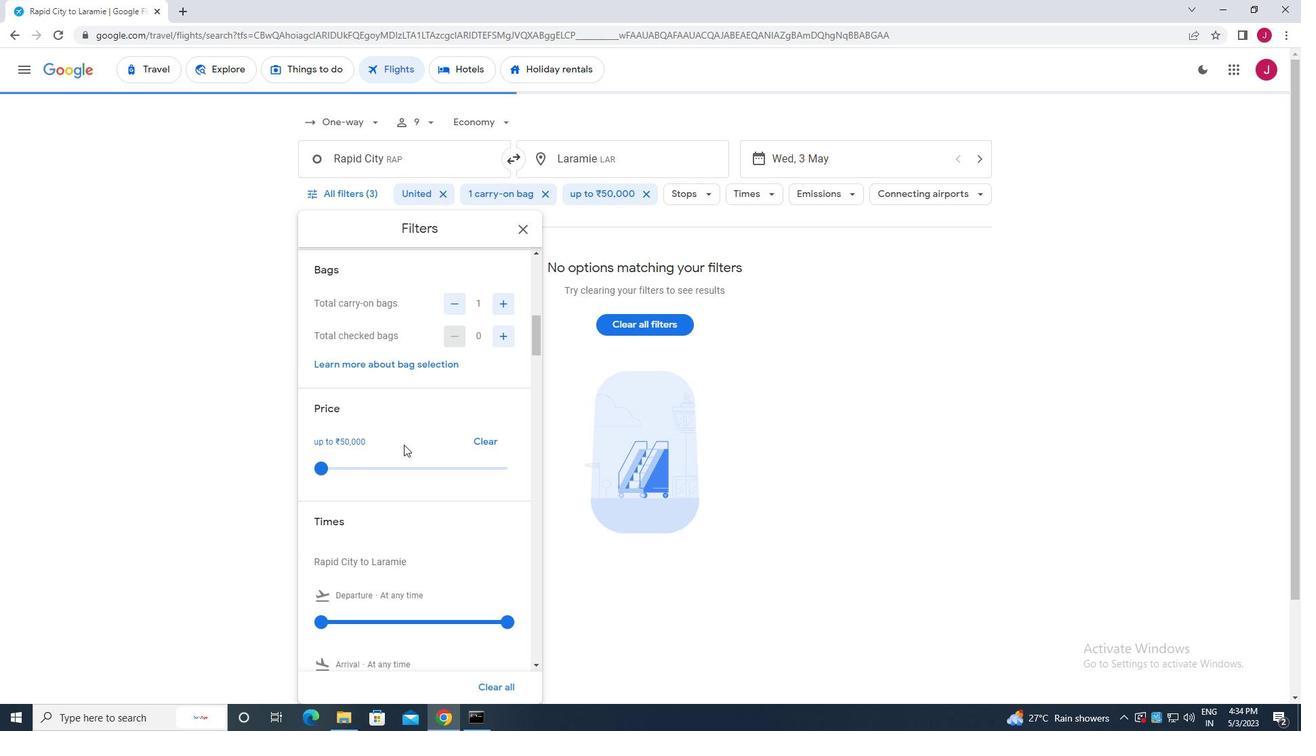 
Action: Mouse moved to (503, 487)
Screenshot: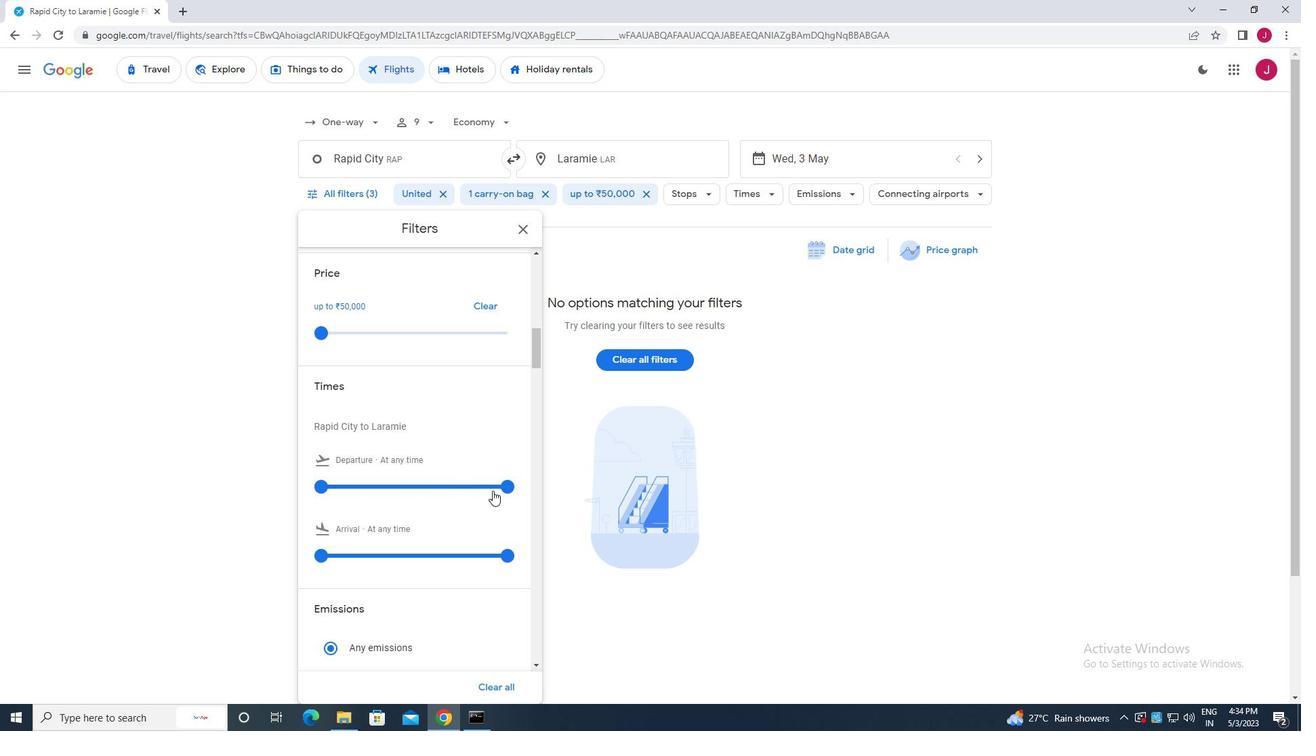 
Action: Mouse pressed left at (503, 487)
Screenshot: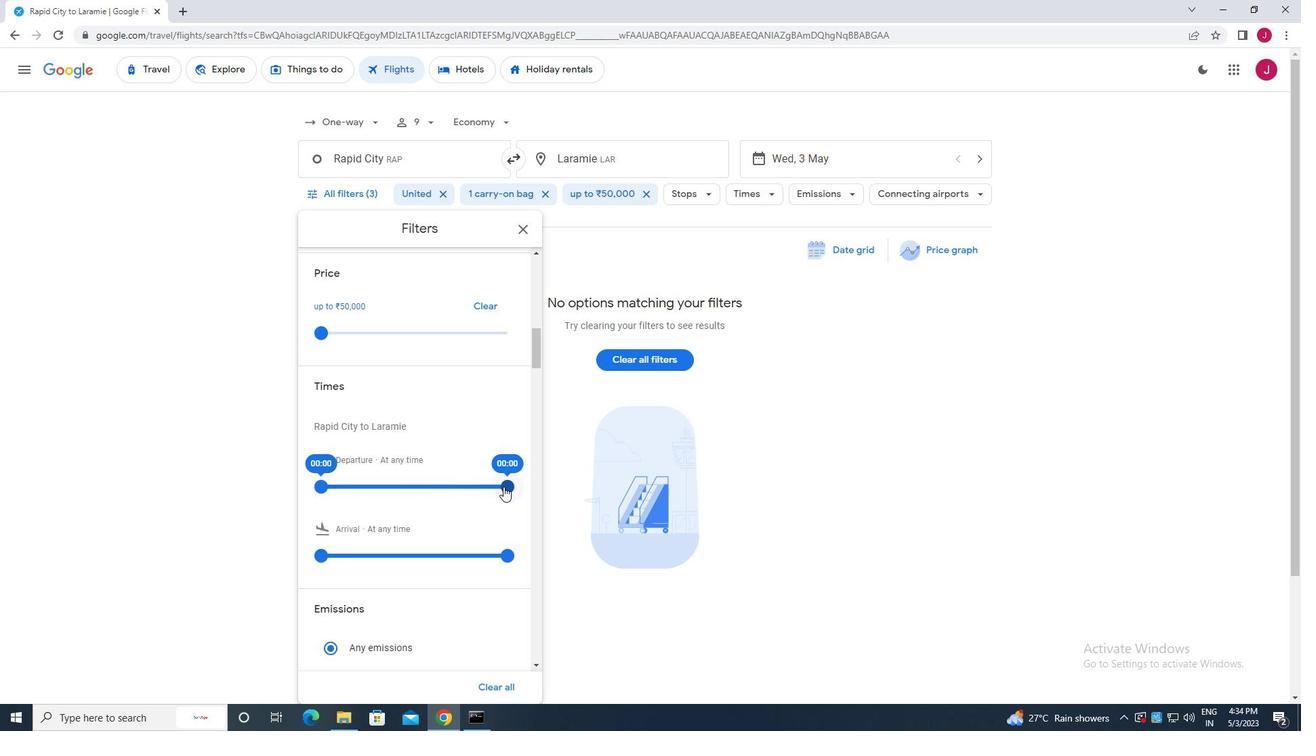 
Action: Mouse moved to (522, 231)
Screenshot: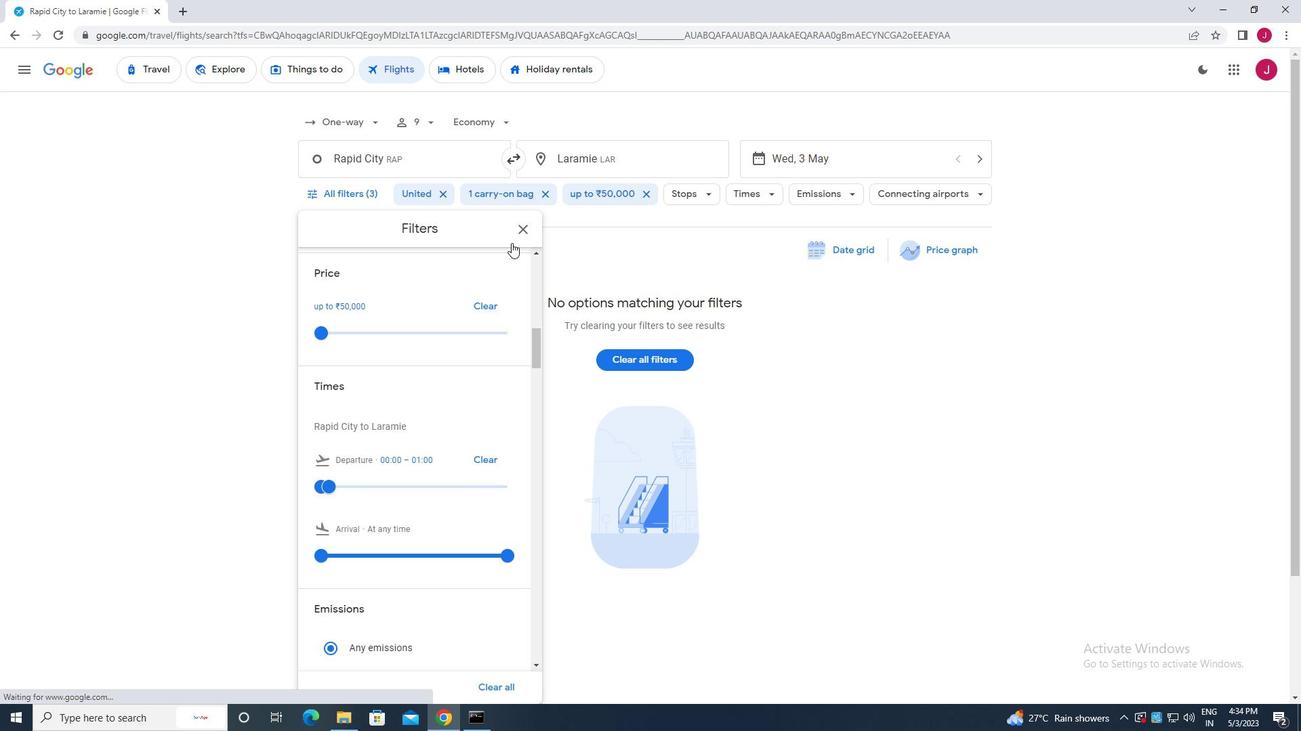
Action: Mouse pressed left at (522, 231)
Screenshot: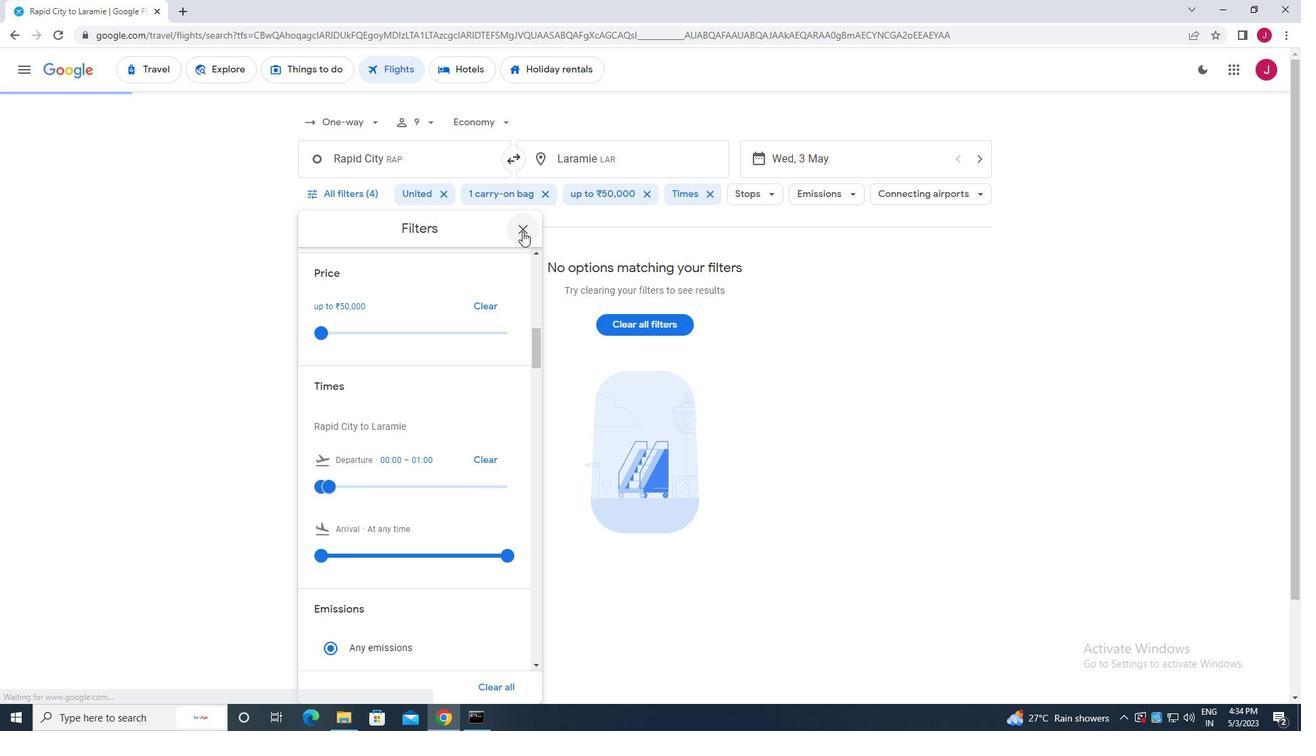 
Action: Mouse moved to (517, 233)
Screenshot: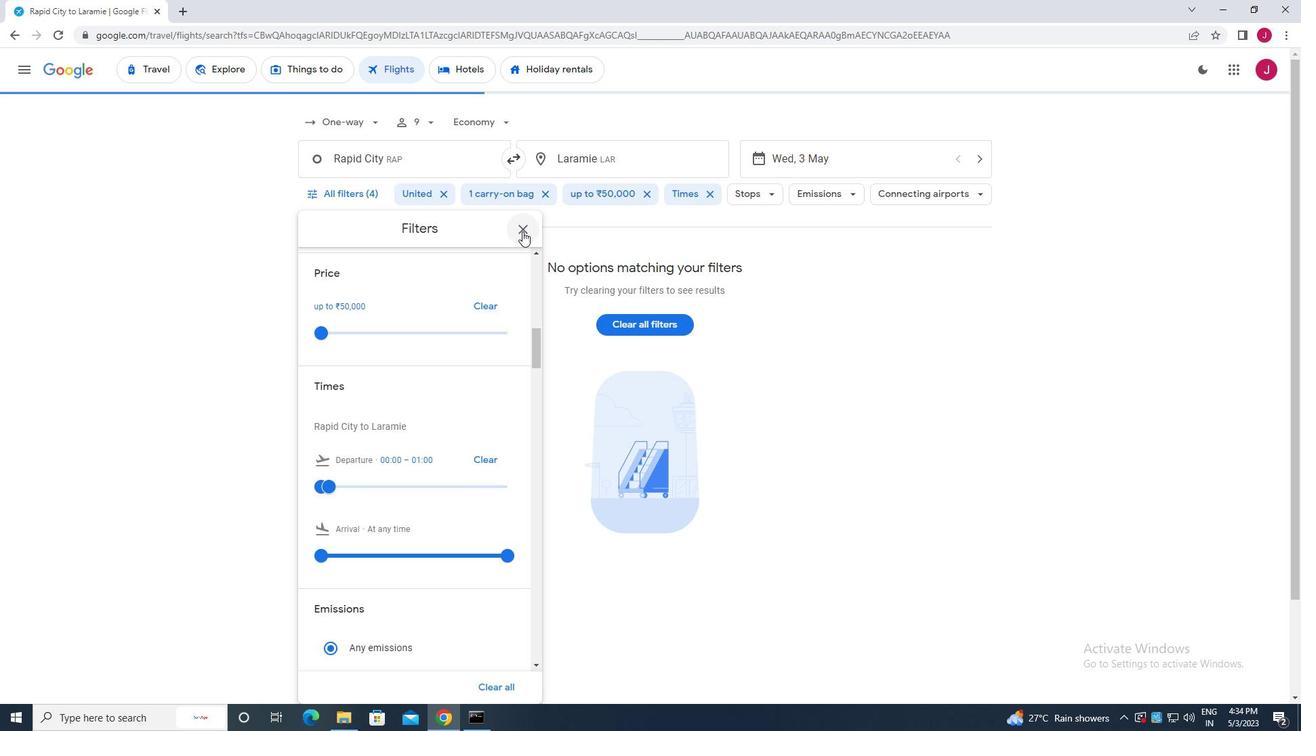 
